 Task: Look for space in Ovar, Portugal from 3rd August, 2023 to 7th August, 2023 for 2 adults in price range Rs.4000 to Rs.9000. Place can be private room with 1  bedroom having 1 bed and 1 bathroom. Property type can be house, flat, guest house, hotel. Booking option can be shelf check-in. Required host language is English.
Action: Mouse moved to (615, 80)
Screenshot: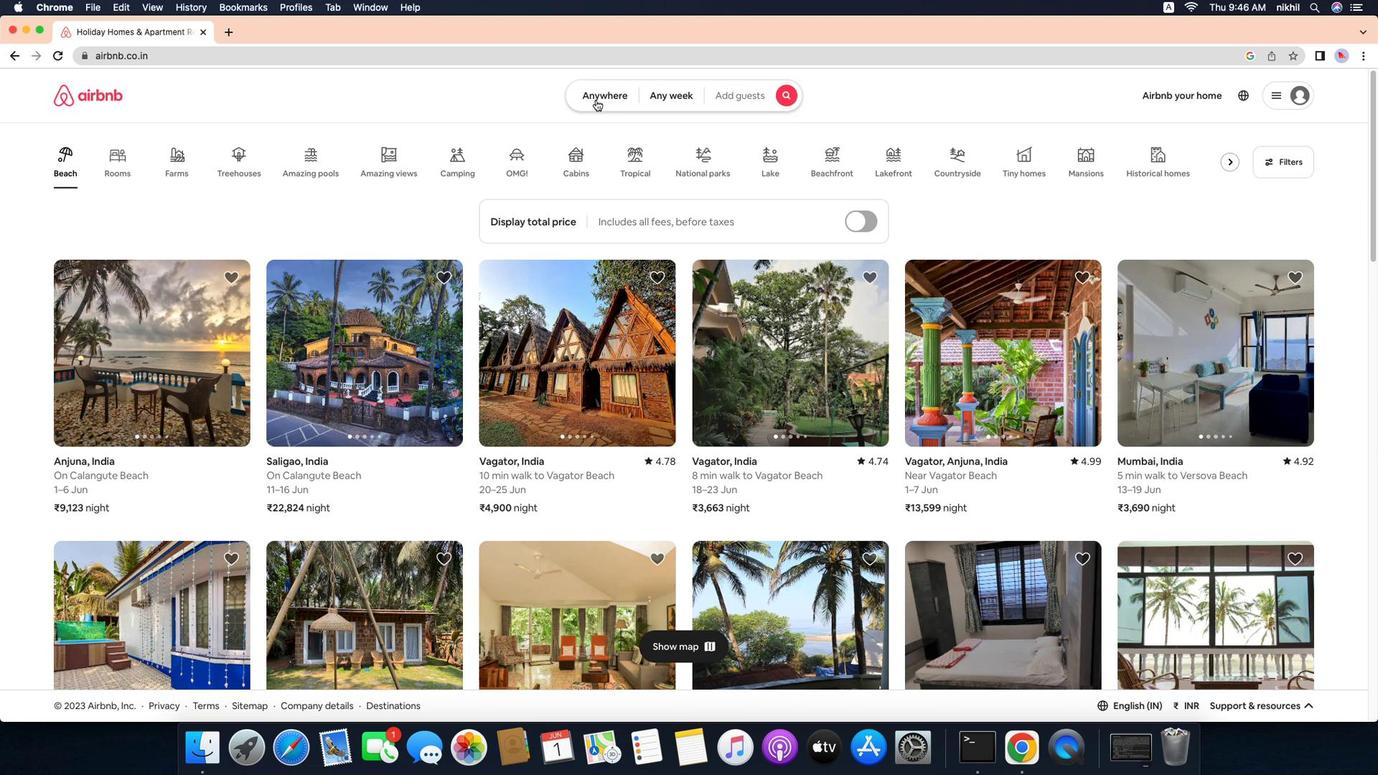 
Action: Mouse pressed left at (615, 80)
Screenshot: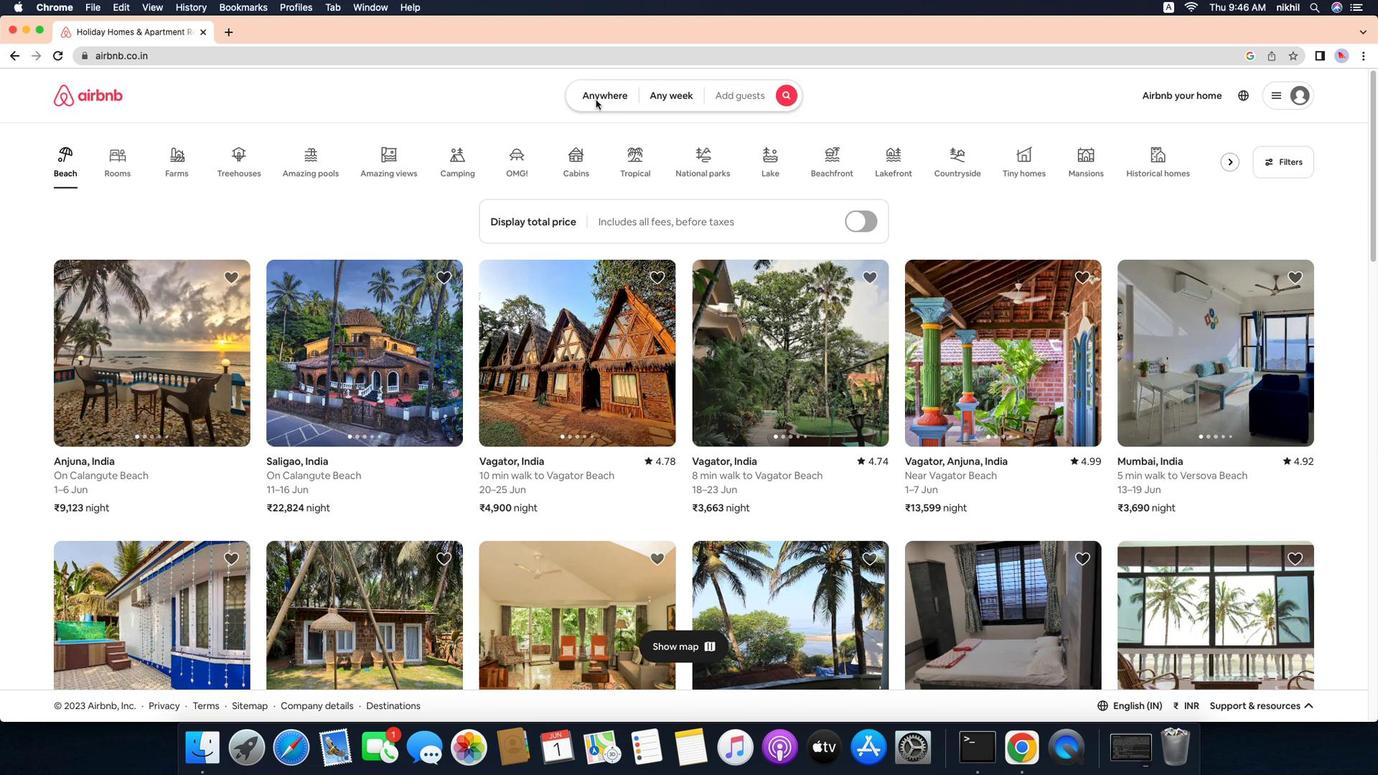
Action: Mouse moved to (626, 97)
Screenshot: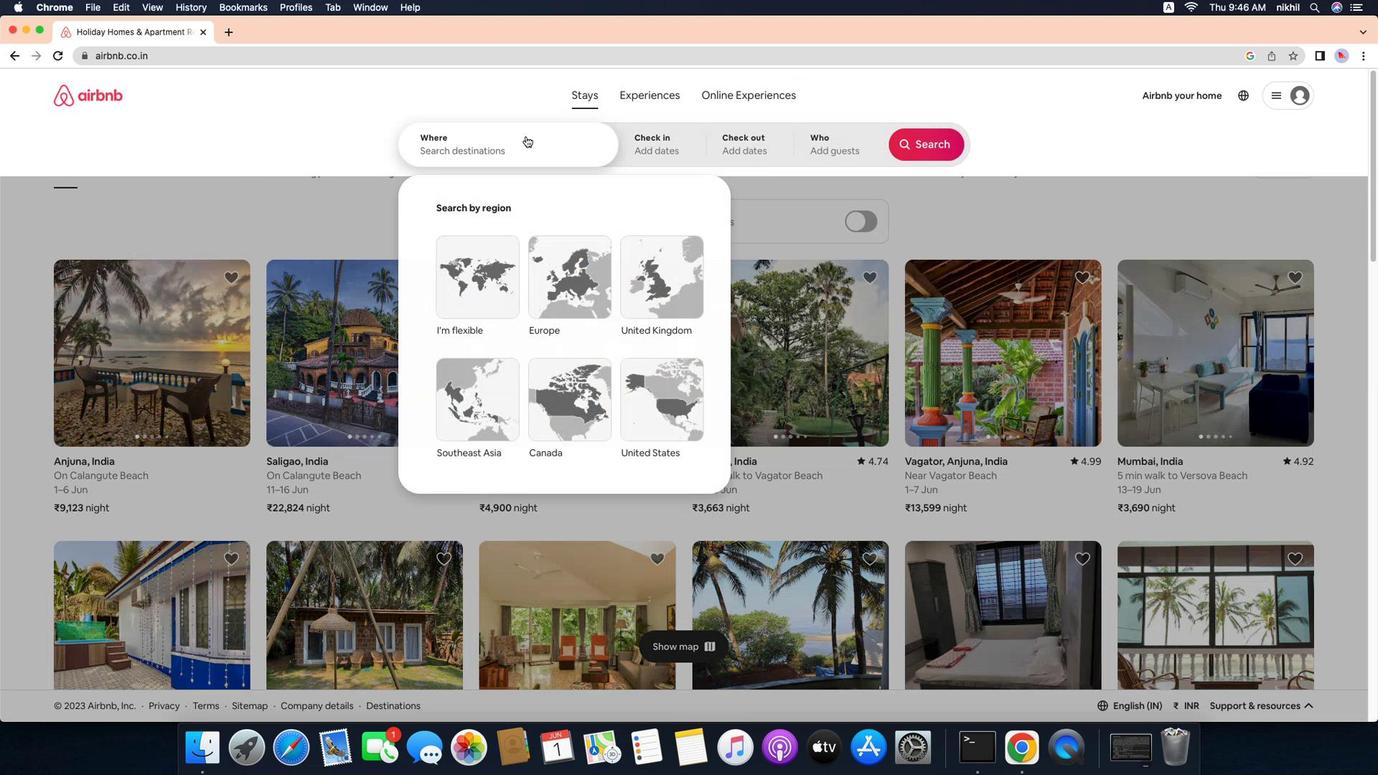 
Action: Mouse pressed left at (626, 97)
Screenshot: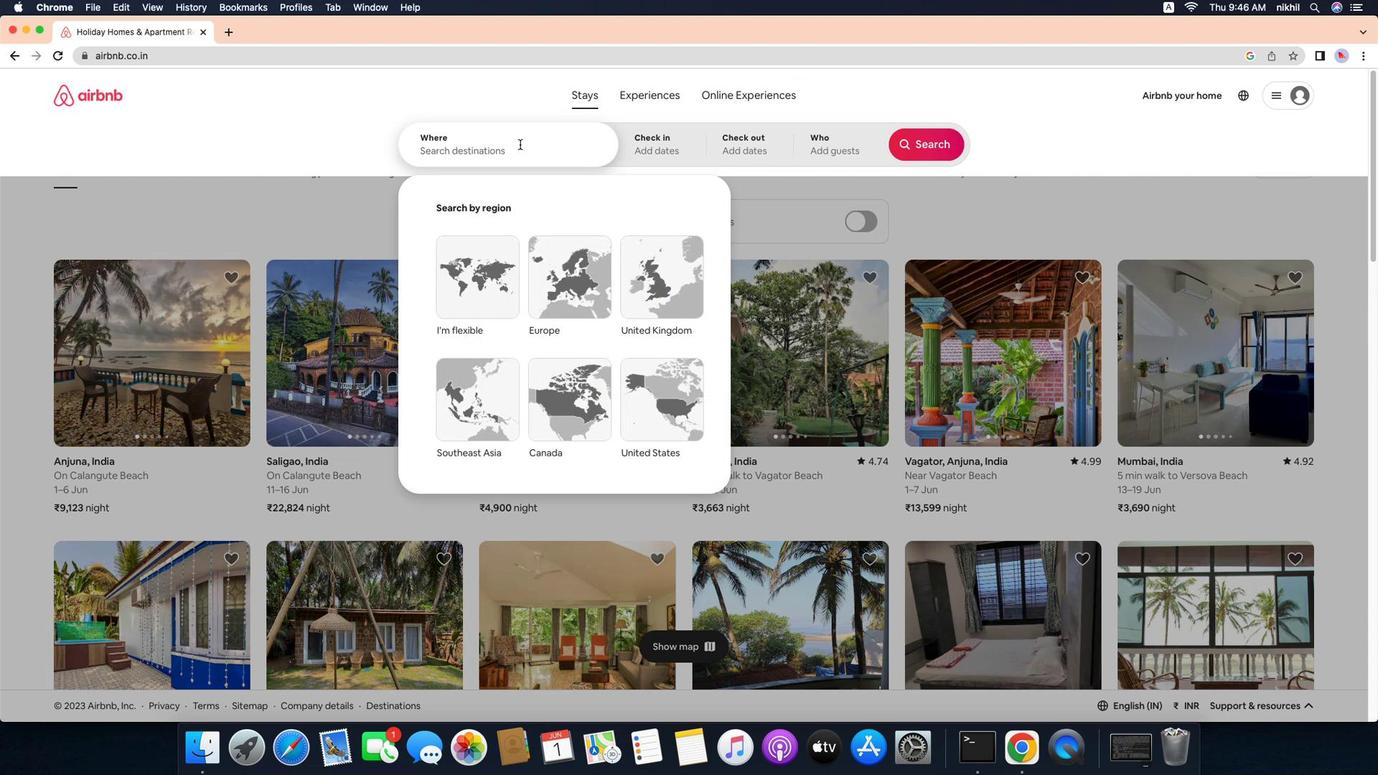 
Action: Mouse moved to (545, 149)
Screenshot: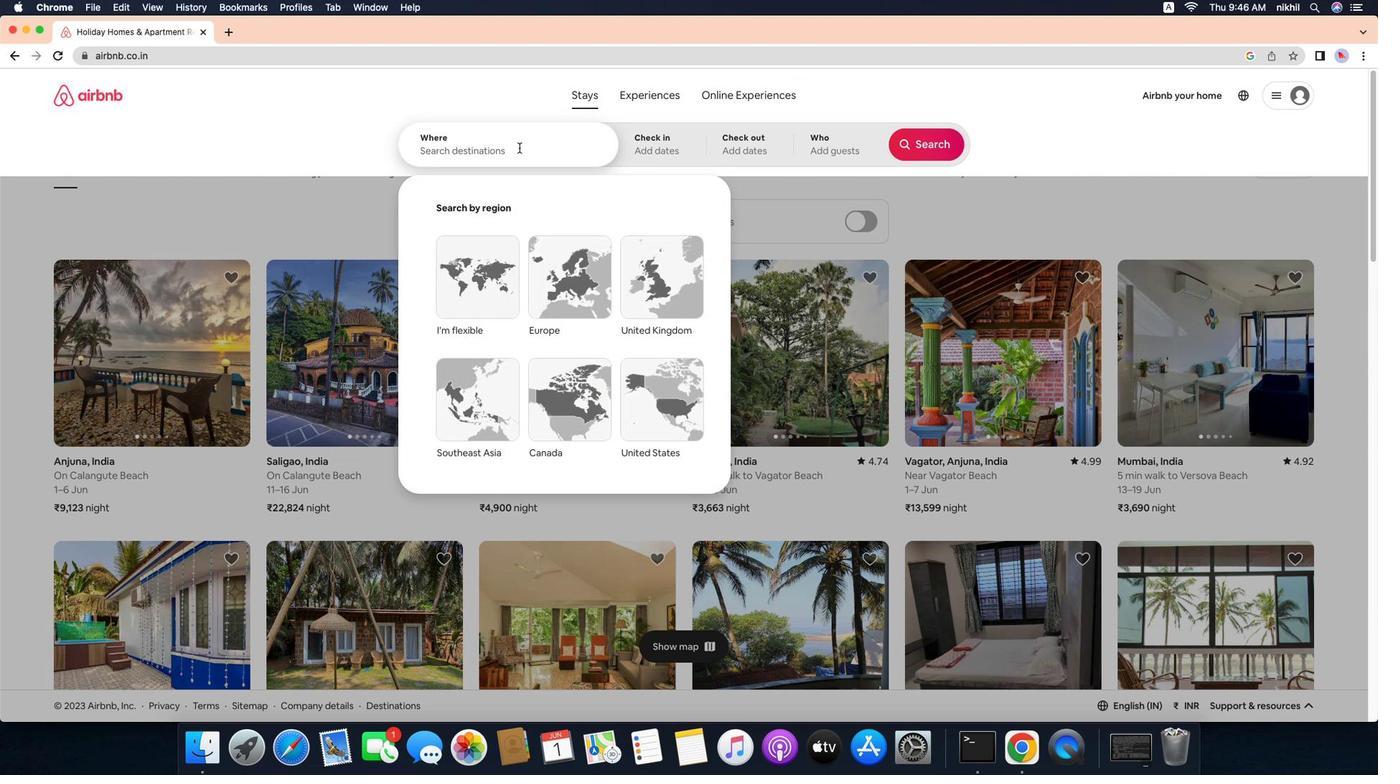 
Action: Mouse pressed left at (545, 149)
Screenshot: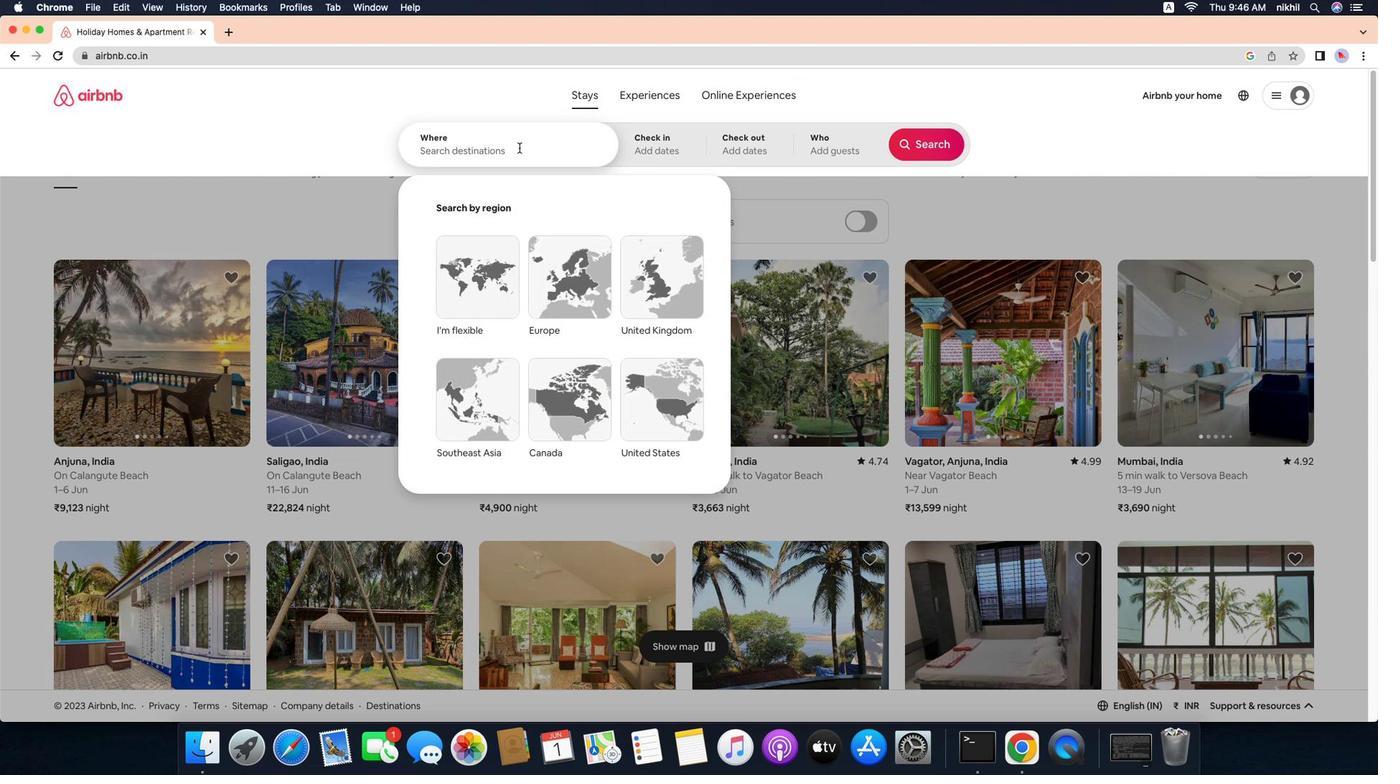 
Action: Mouse moved to (545, 149)
Screenshot: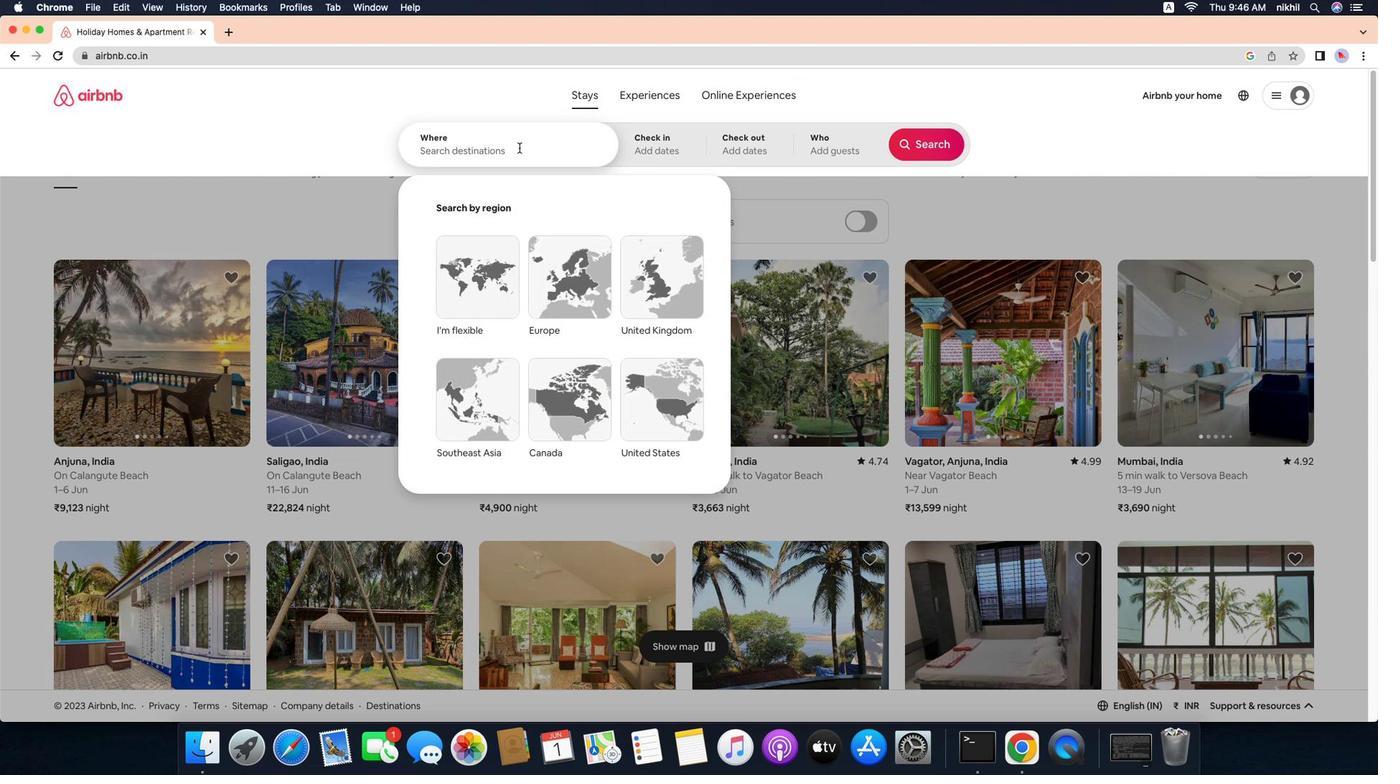 
Action: Key pressed Key.caps_lock'O'Key.caps_lock'v''a''r'','Key.spaceKey.caps_lock'P'Key.caps_lock'o''r''t''u'
Screenshot: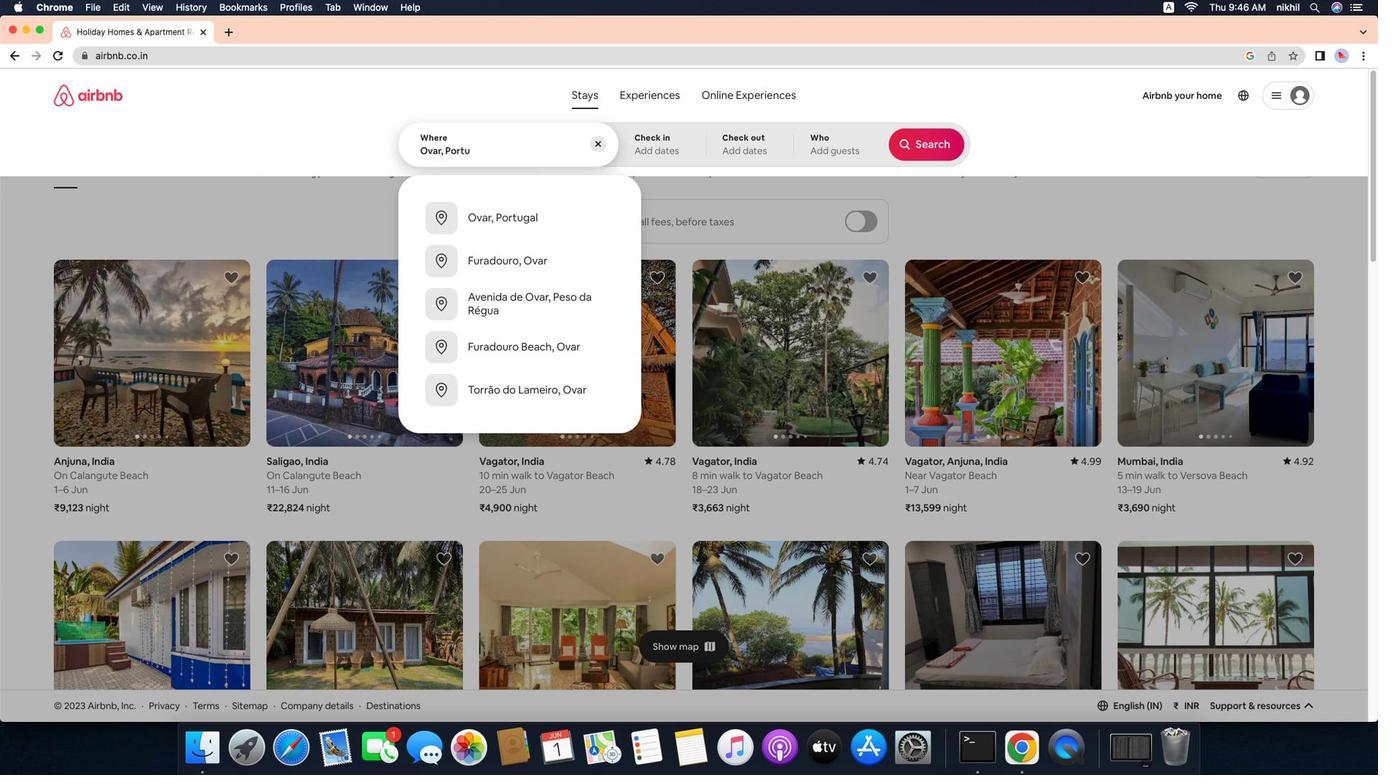 
Action: Mouse moved to (571, 214)
Screenshot: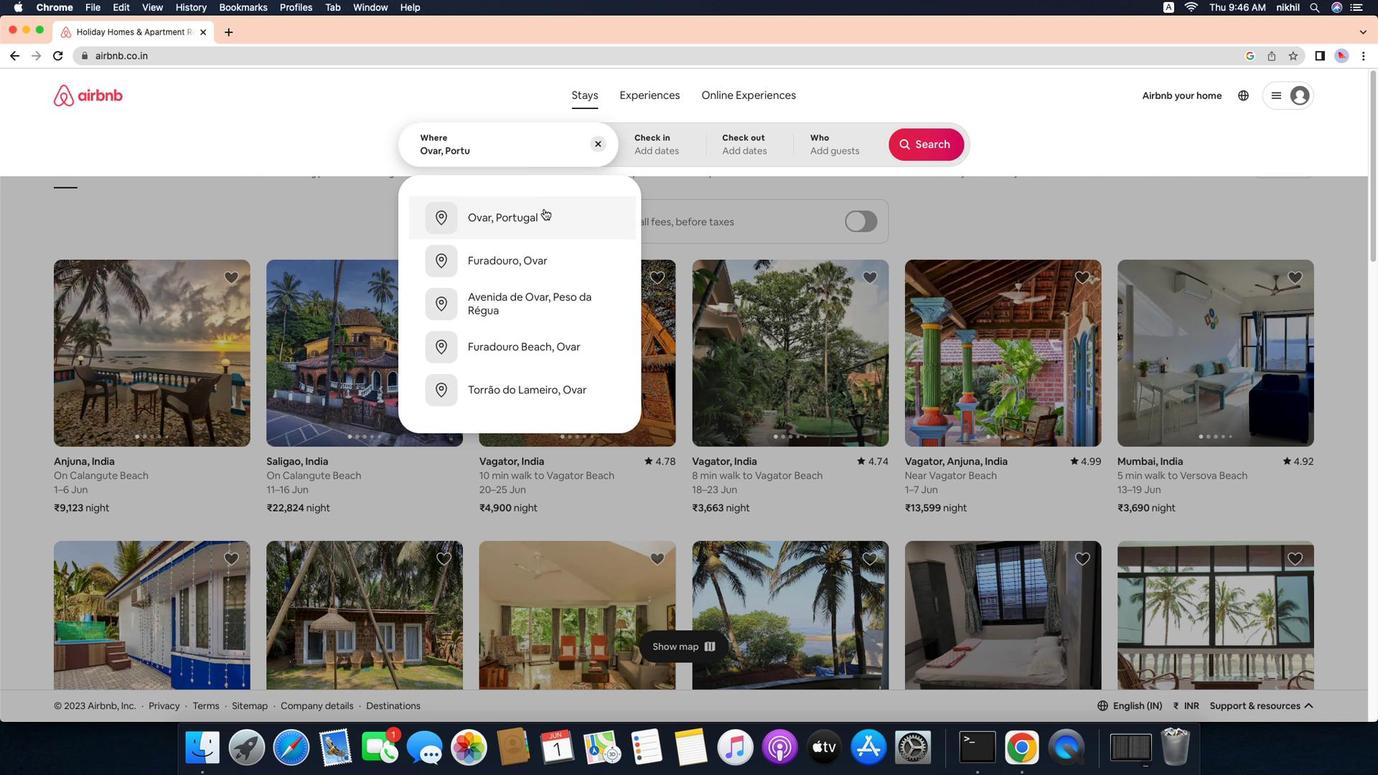 
Action: Mouse pressed left at (571, 214)
Screenshot: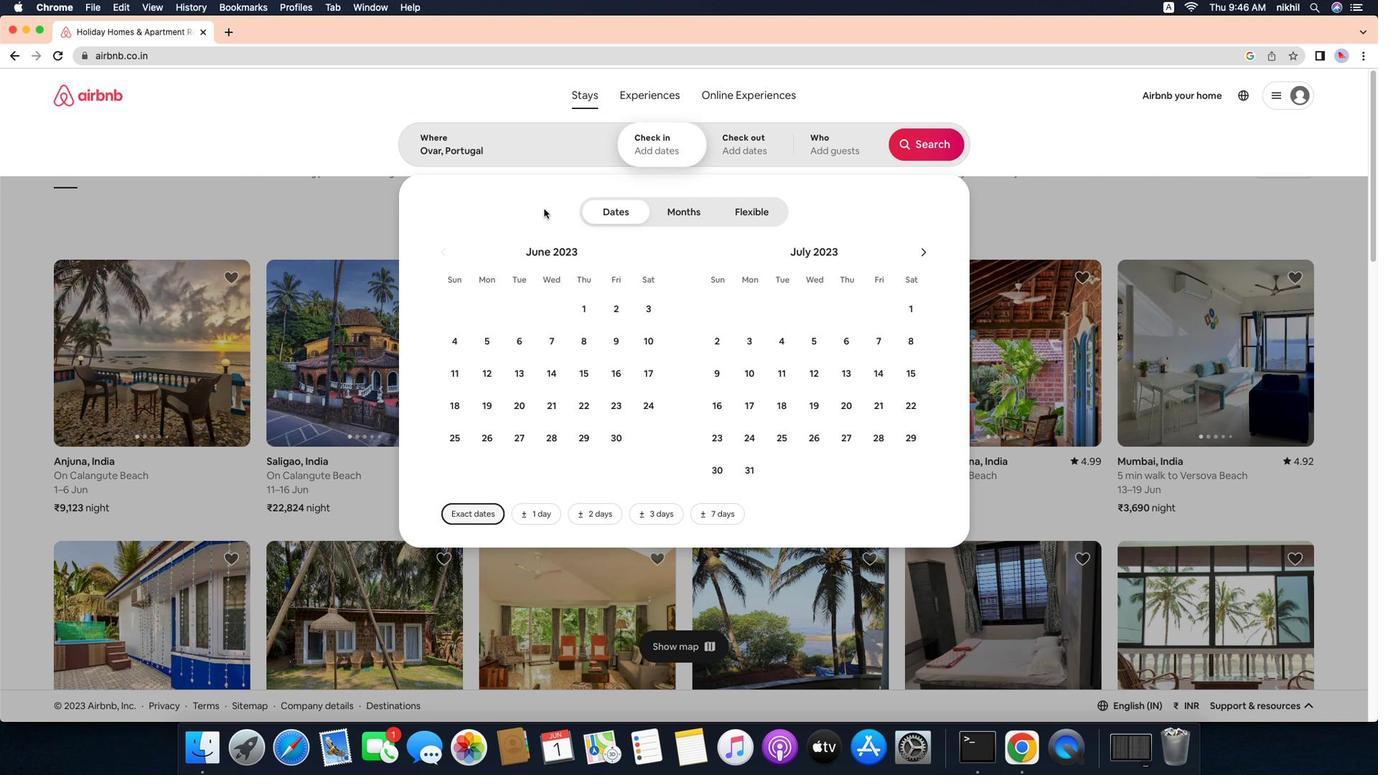 
Action: Mouse moved to (975, 260)
Screenshot: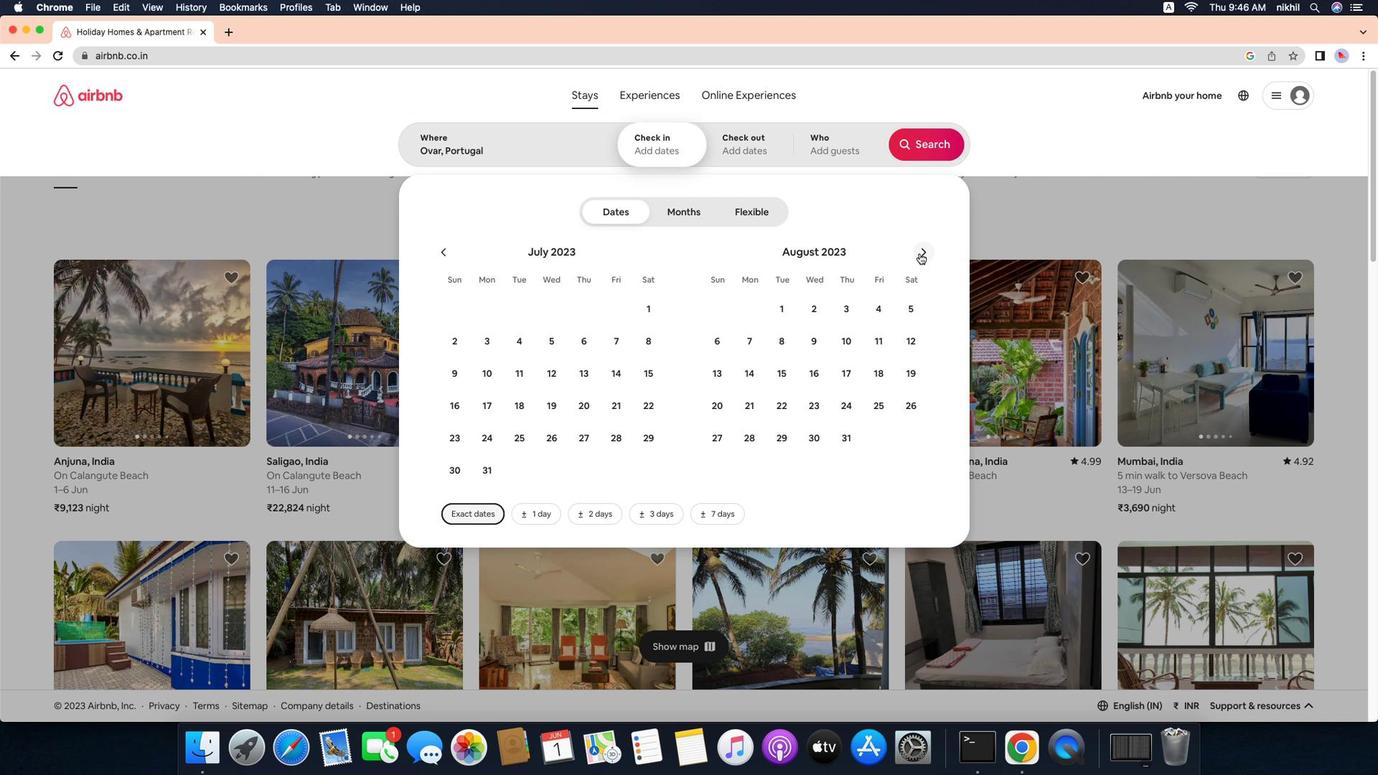 
Action: Mouse pressed left at (975, 260)
Screenshot: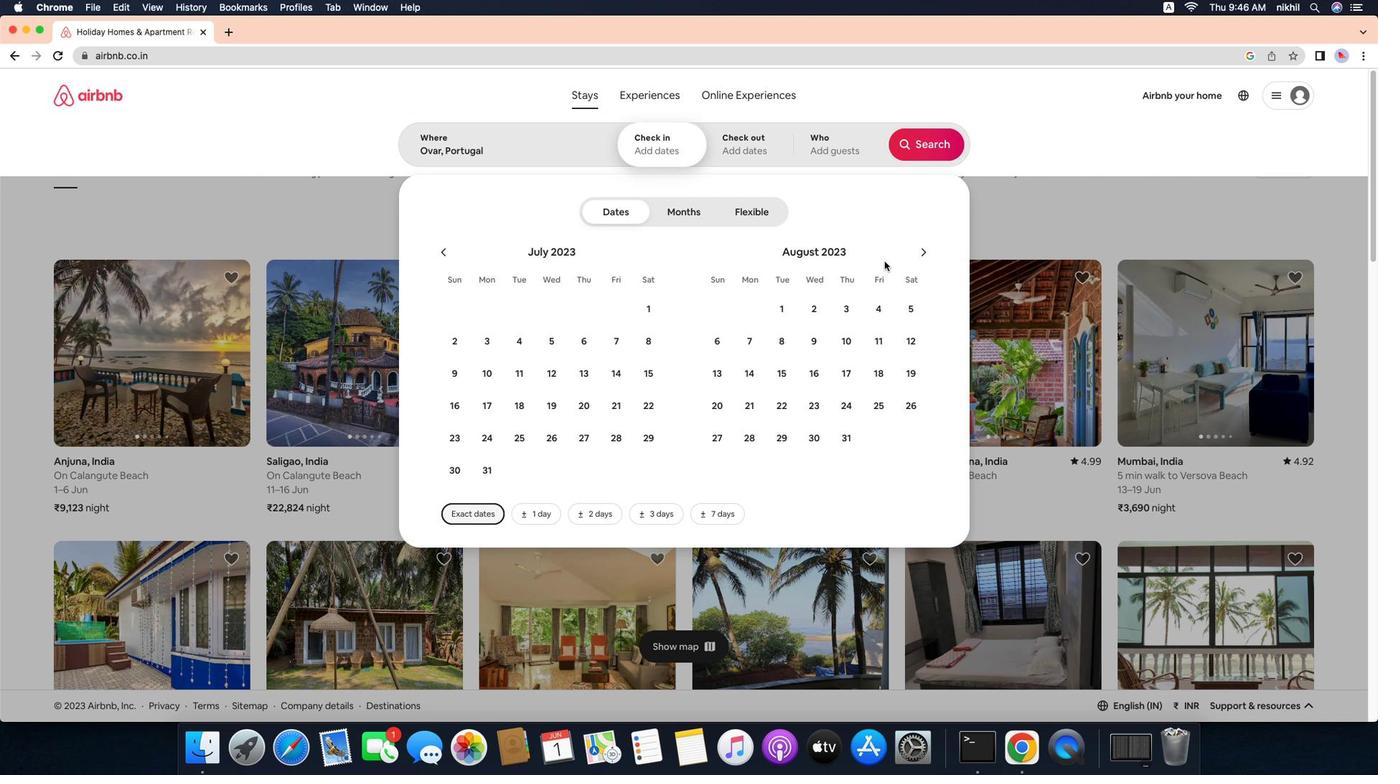 
Action: Mouse moved to (894, 323)
Screenshot: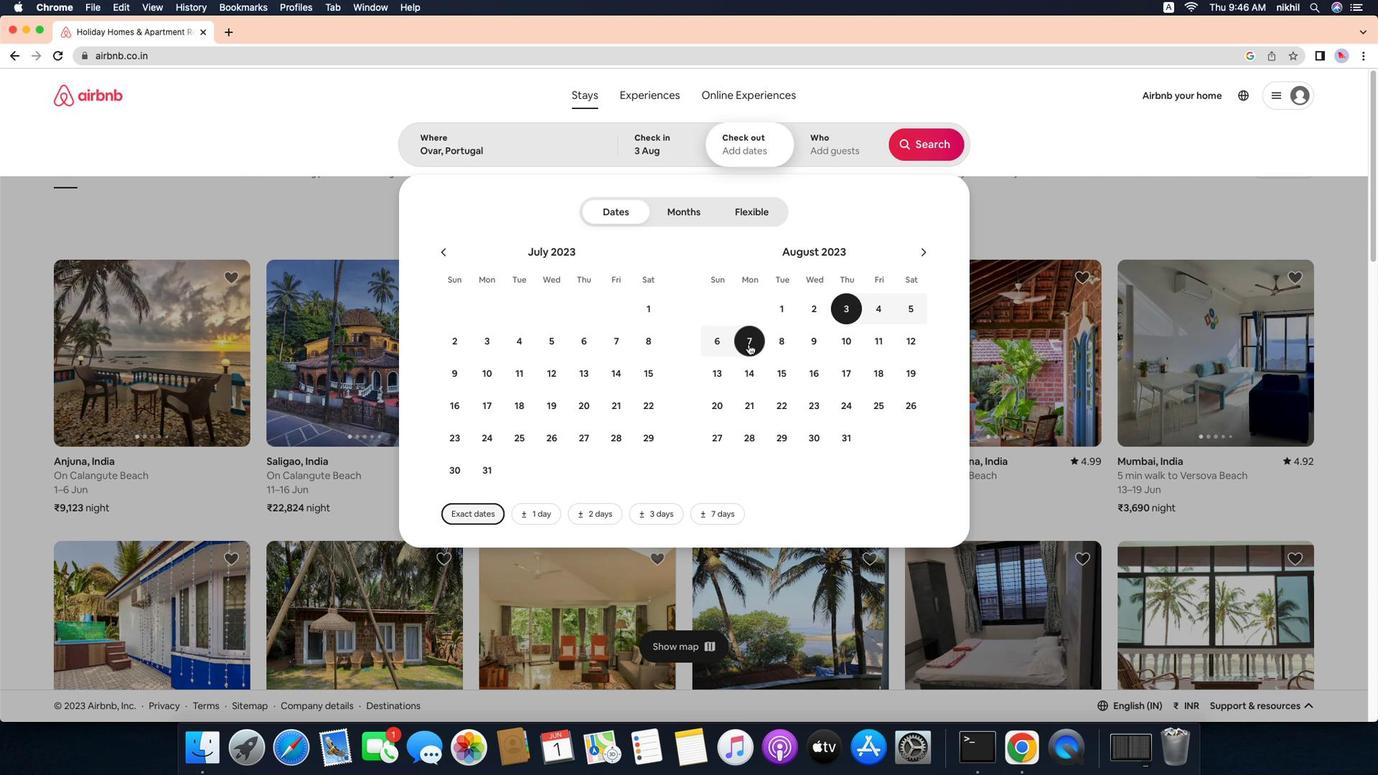 
Action: Mouse pressed left at (894, 323)
Screenshot: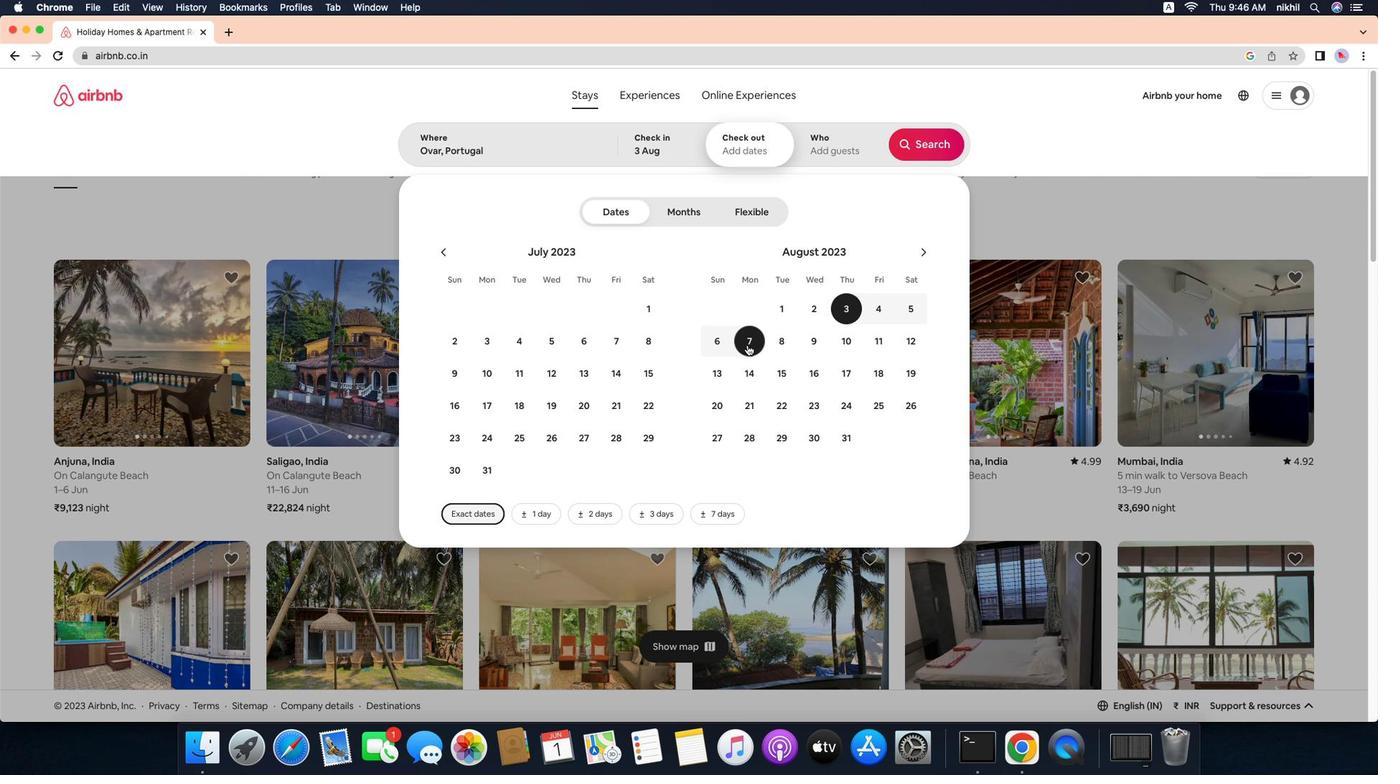 
Action: Mouse moved to (788, 359)
Screenshot: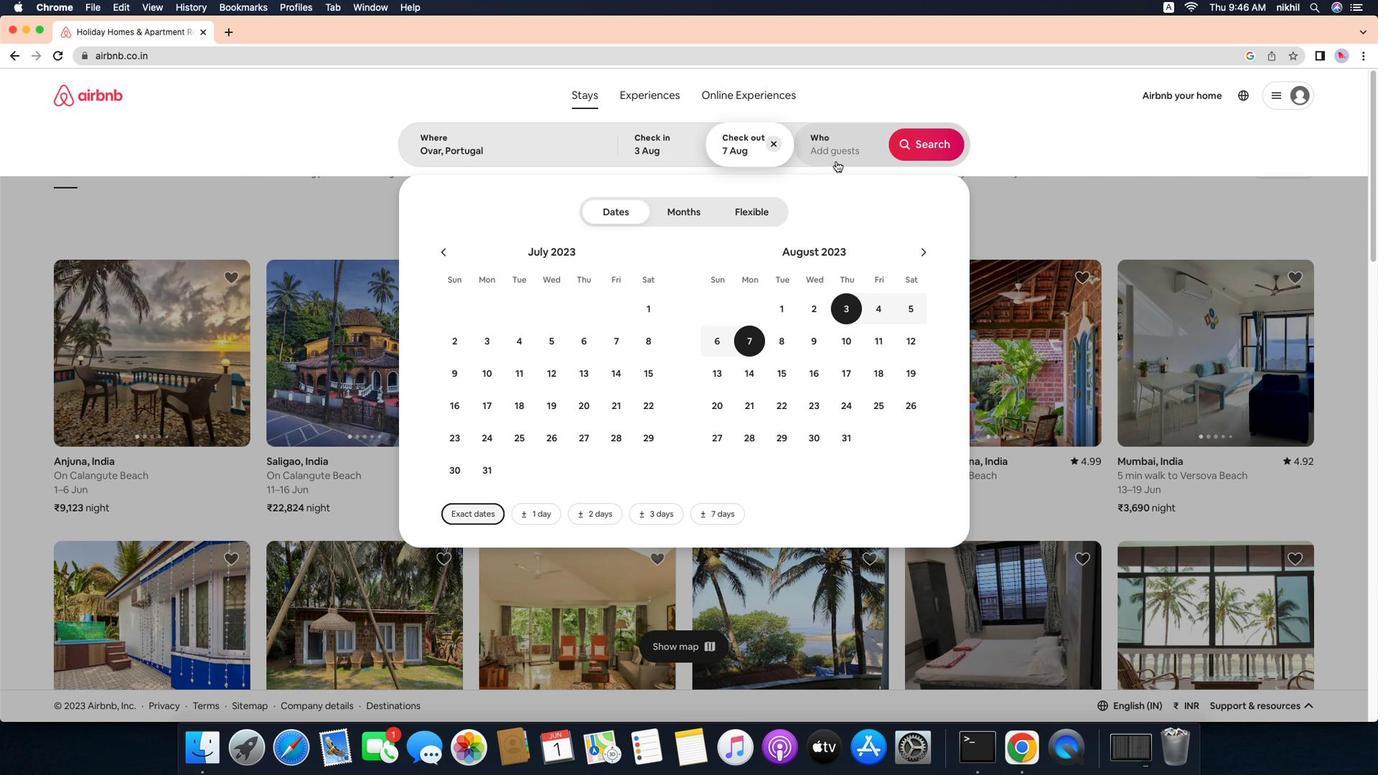 
Action: Mouse pressed left at (788, 359)
Screenshot: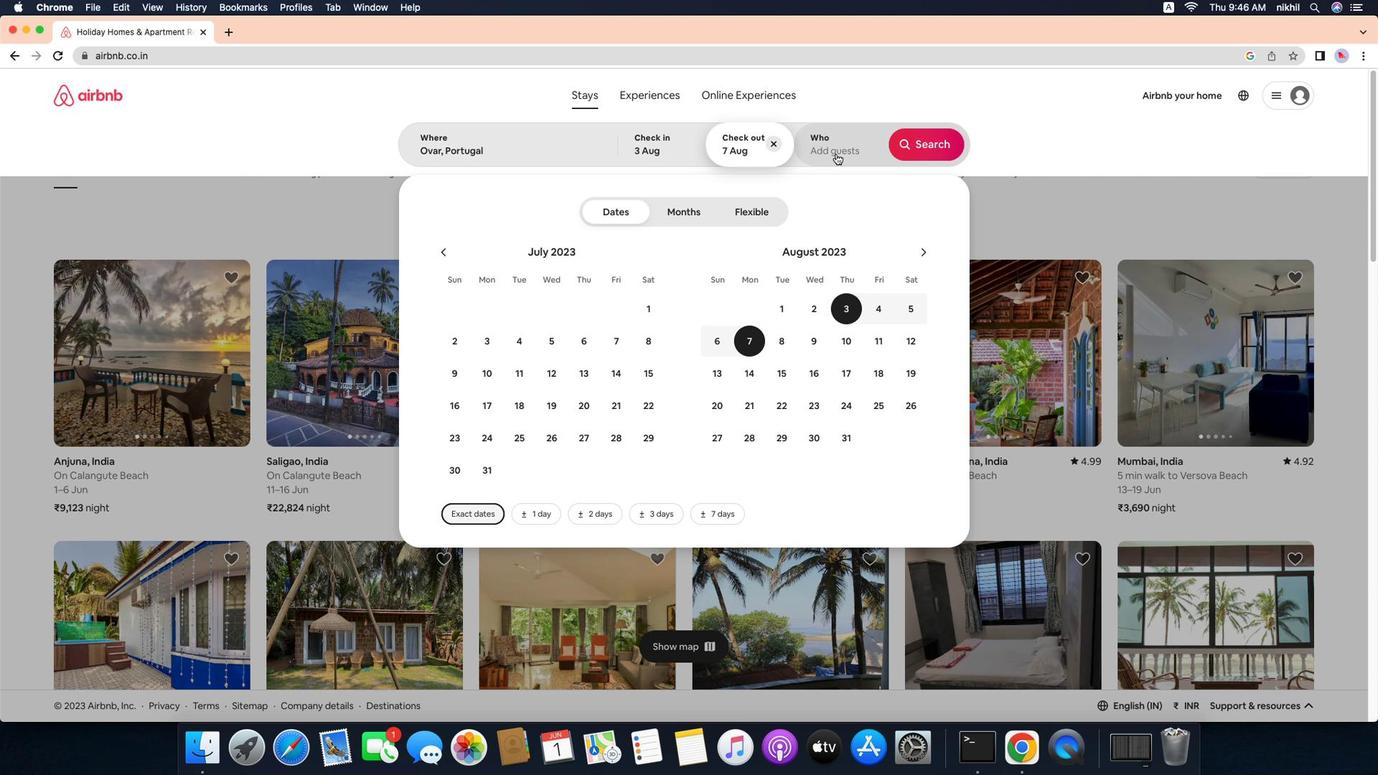 
Action: Mouse moved to (882, 154)
Screenshot: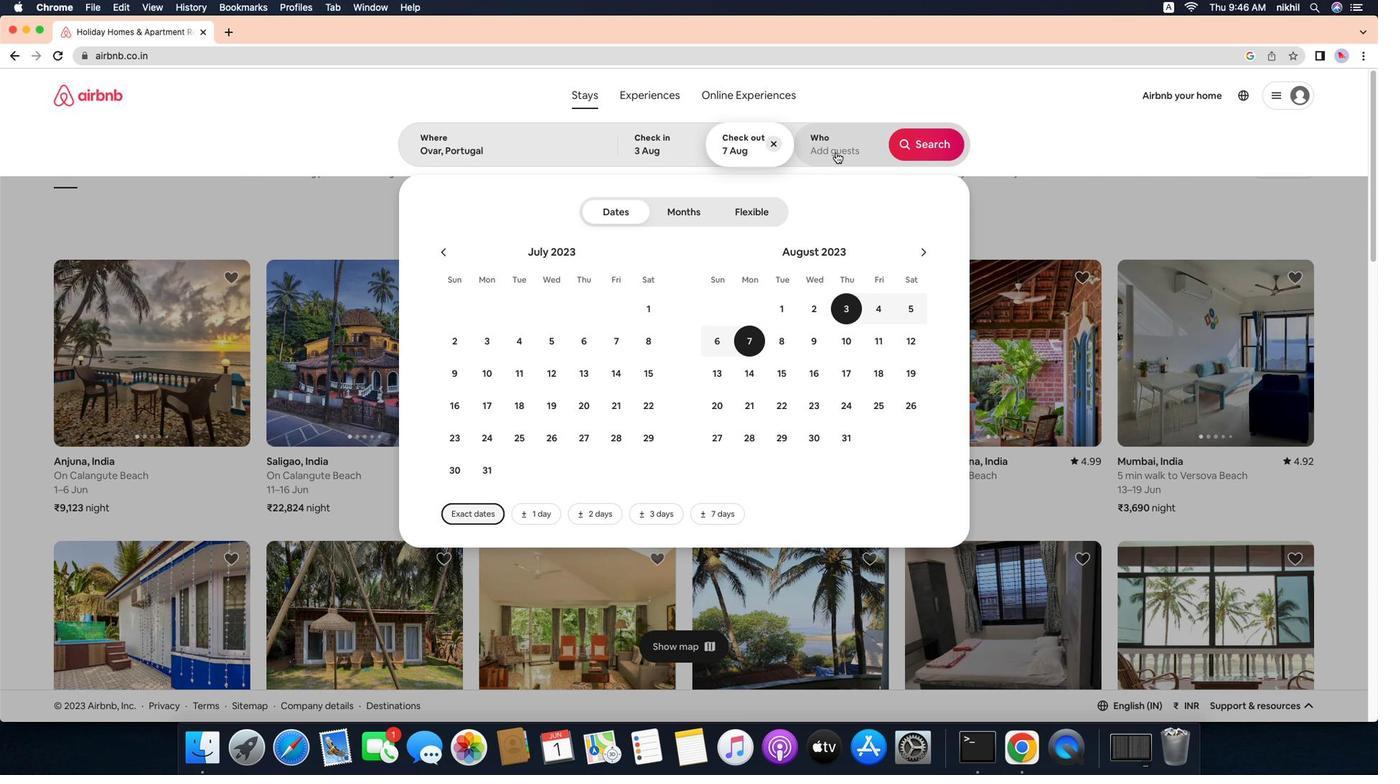 
Action: Mouse pressed left at (882, 154)
Screenshot: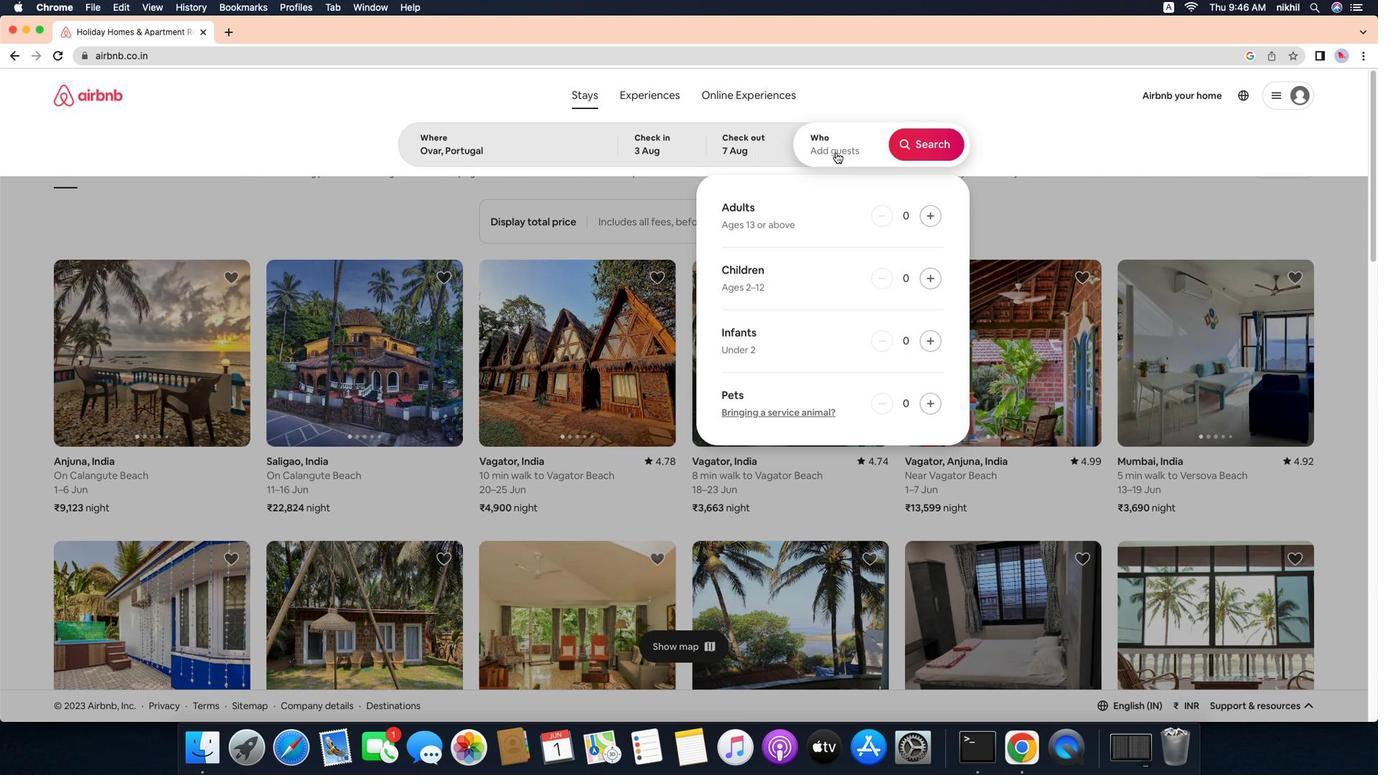 
Action: Mouse moved to (981, 218)
Screenshot: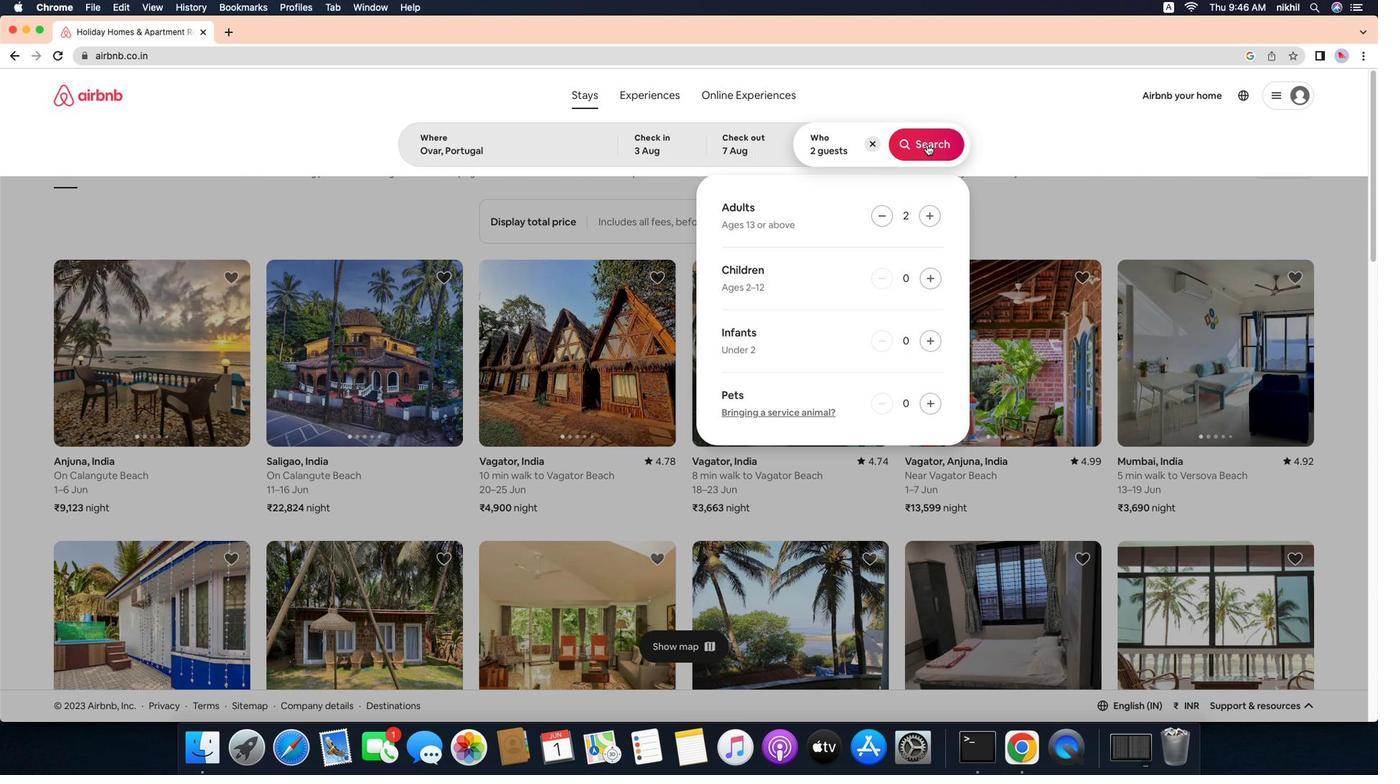 
Action: Mouse pressed left at (981, 218)
Screenshot: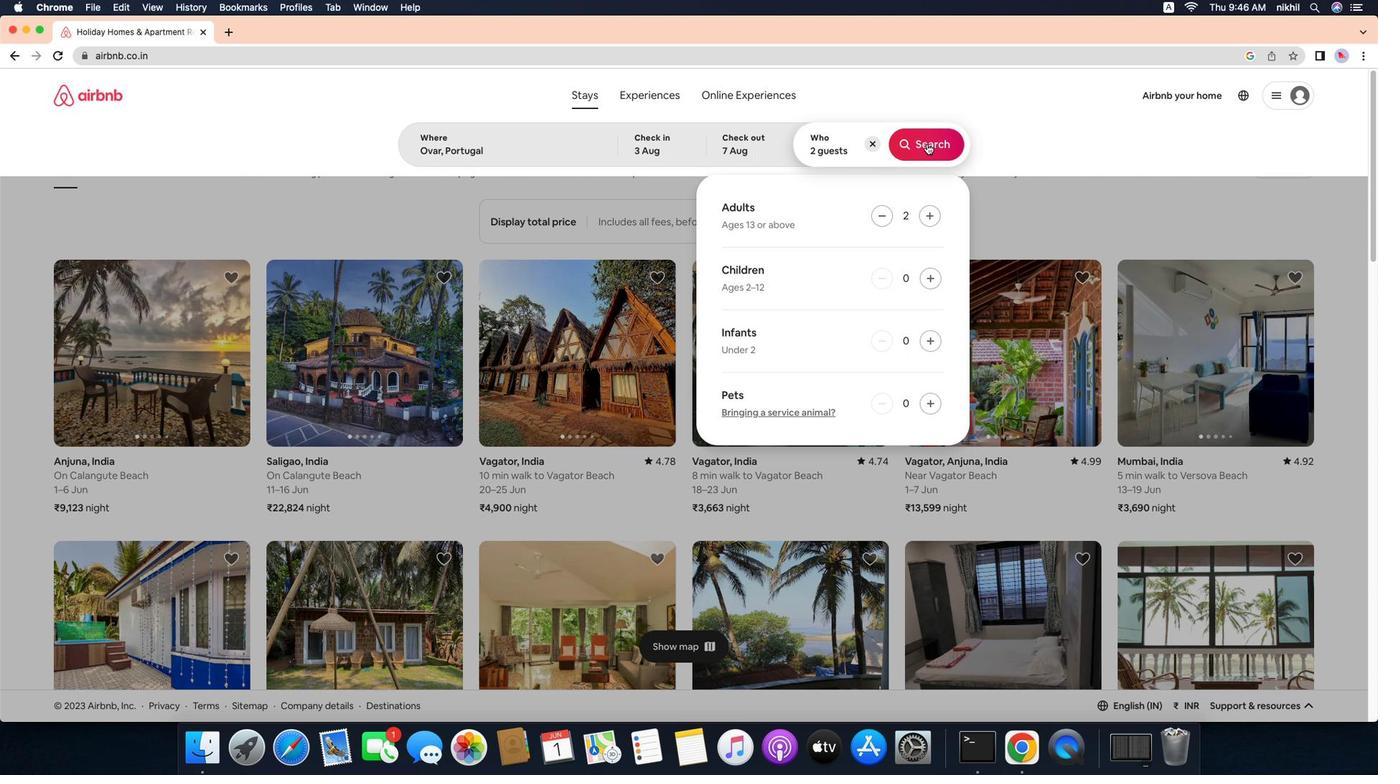 
Action: Mouse pressed left at (981, 218)
Screenshot: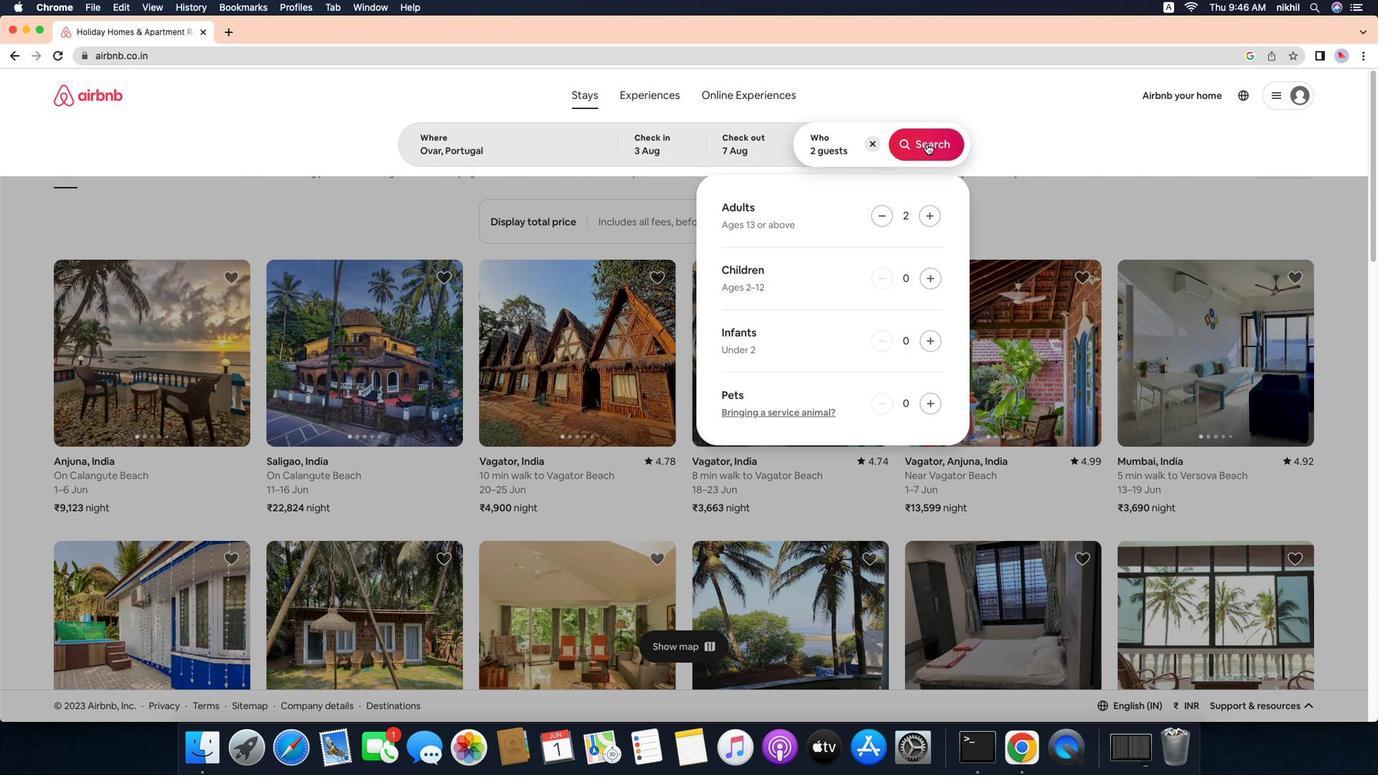 
Action: Mouse moved to (979, 144)
Screenshot: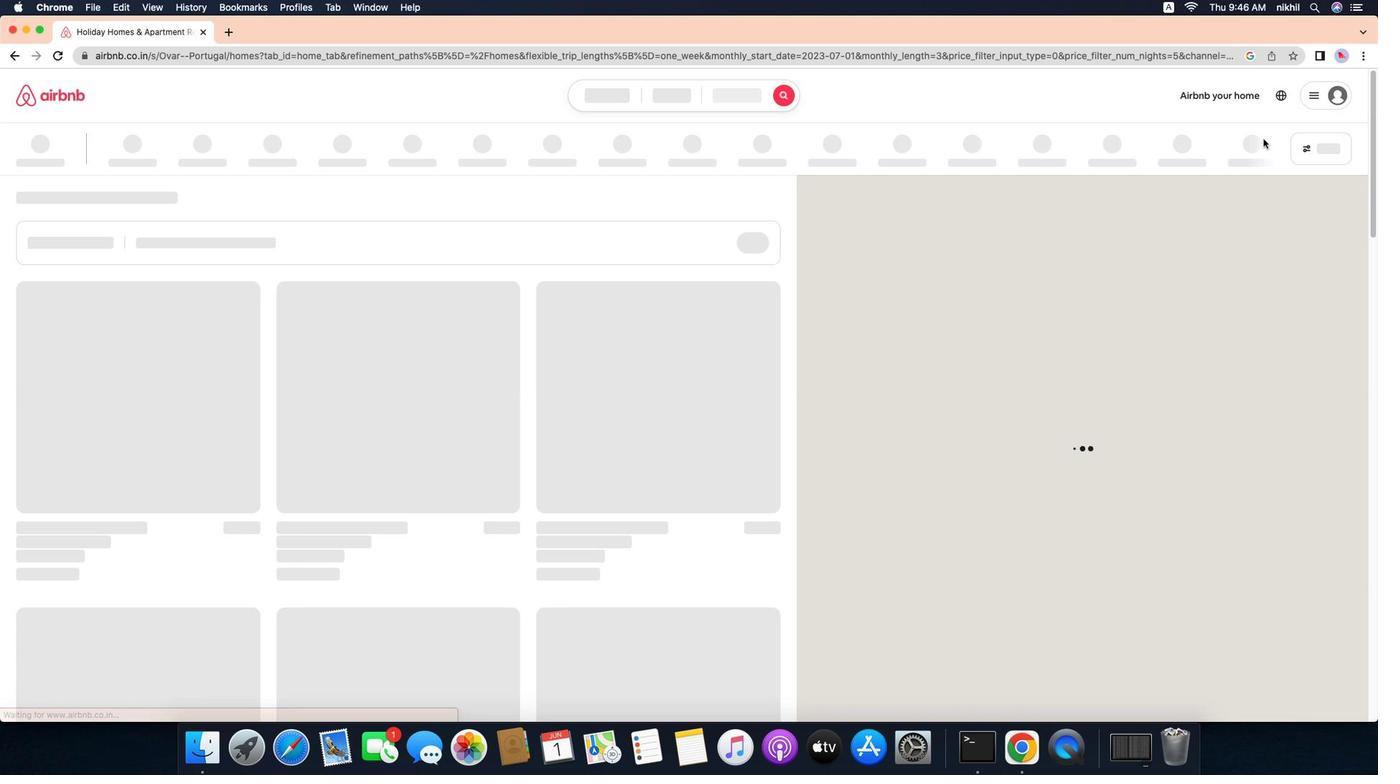 
Action: Mouse pressed left at (979, 144)
Screenshot: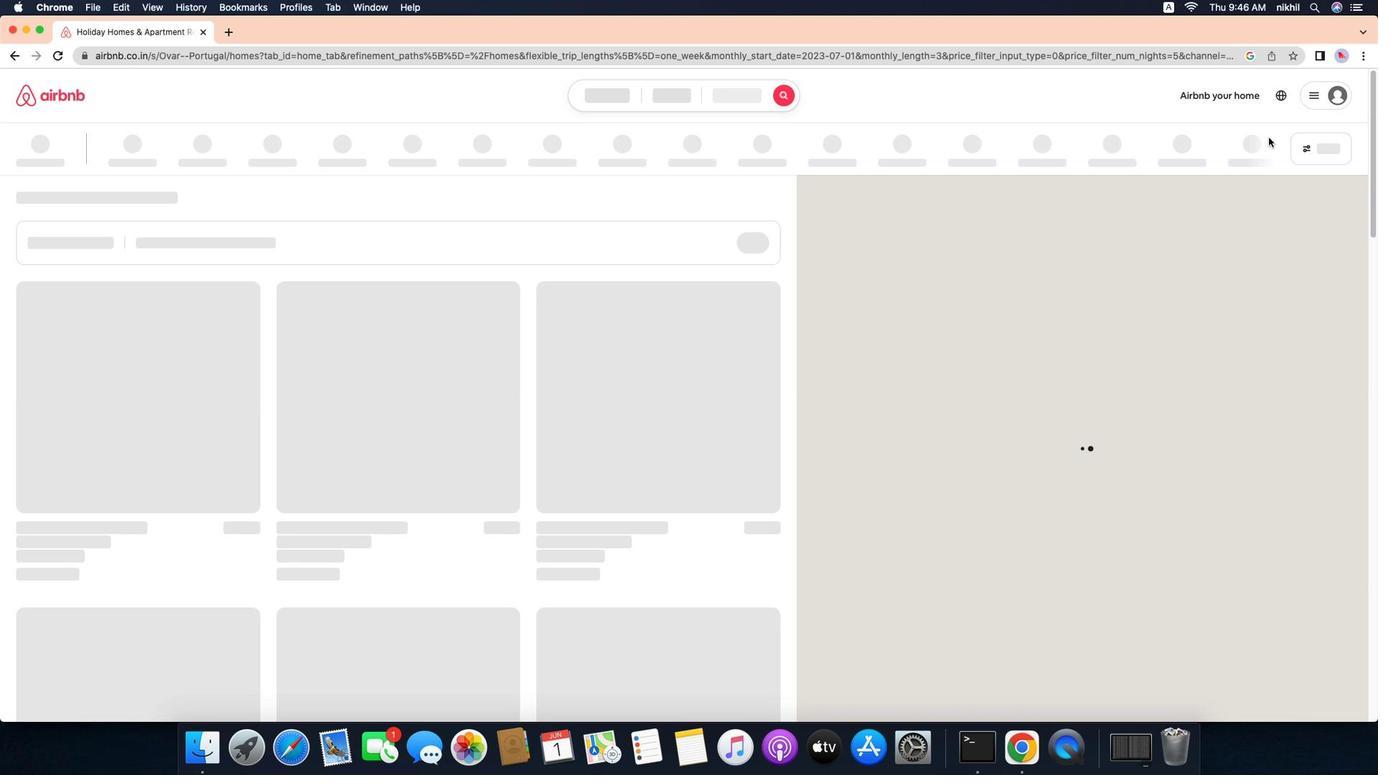 
Action: Mouse moved to (1386, 145)
Screenshot: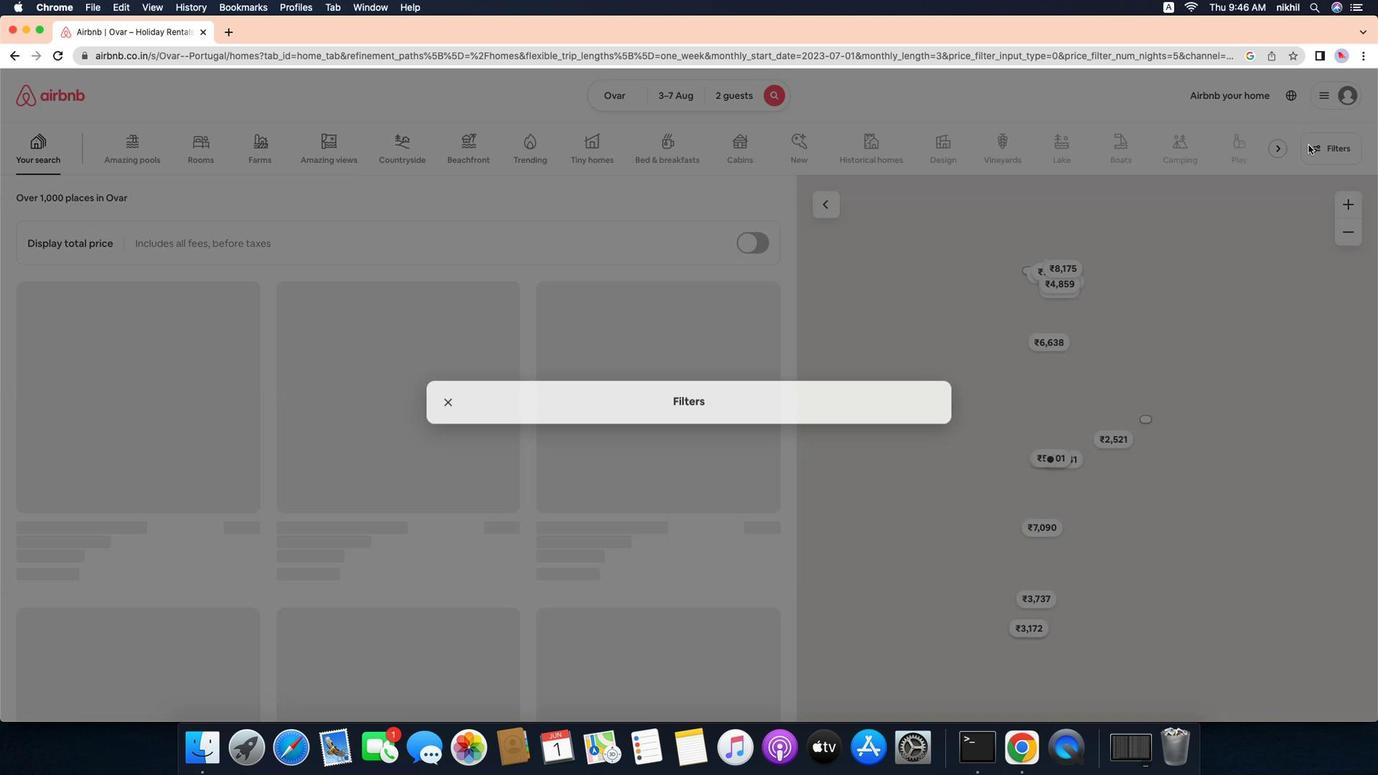 
Action: Mouse pressed left at (1386, 145)
Screenshot: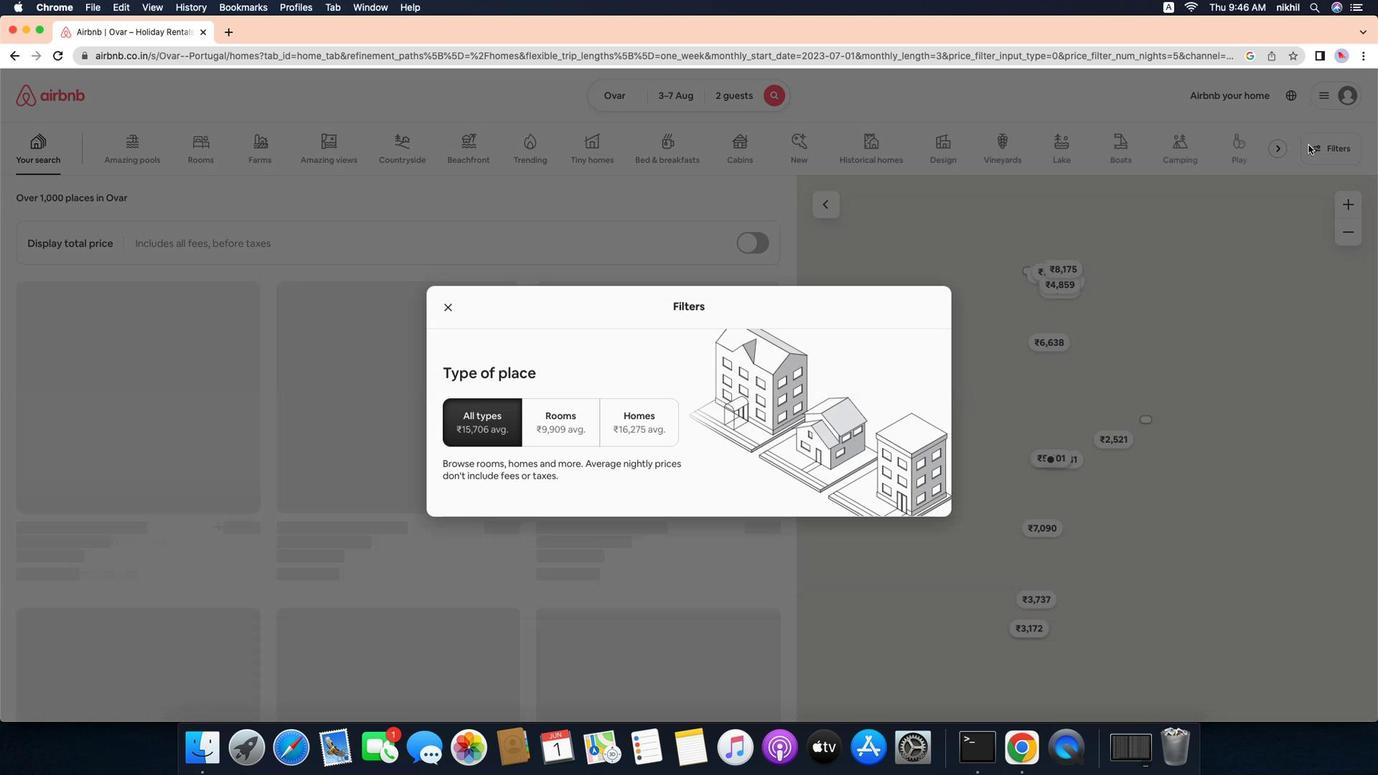 
Action: Mouse moved to (567, 504)
Screenshot: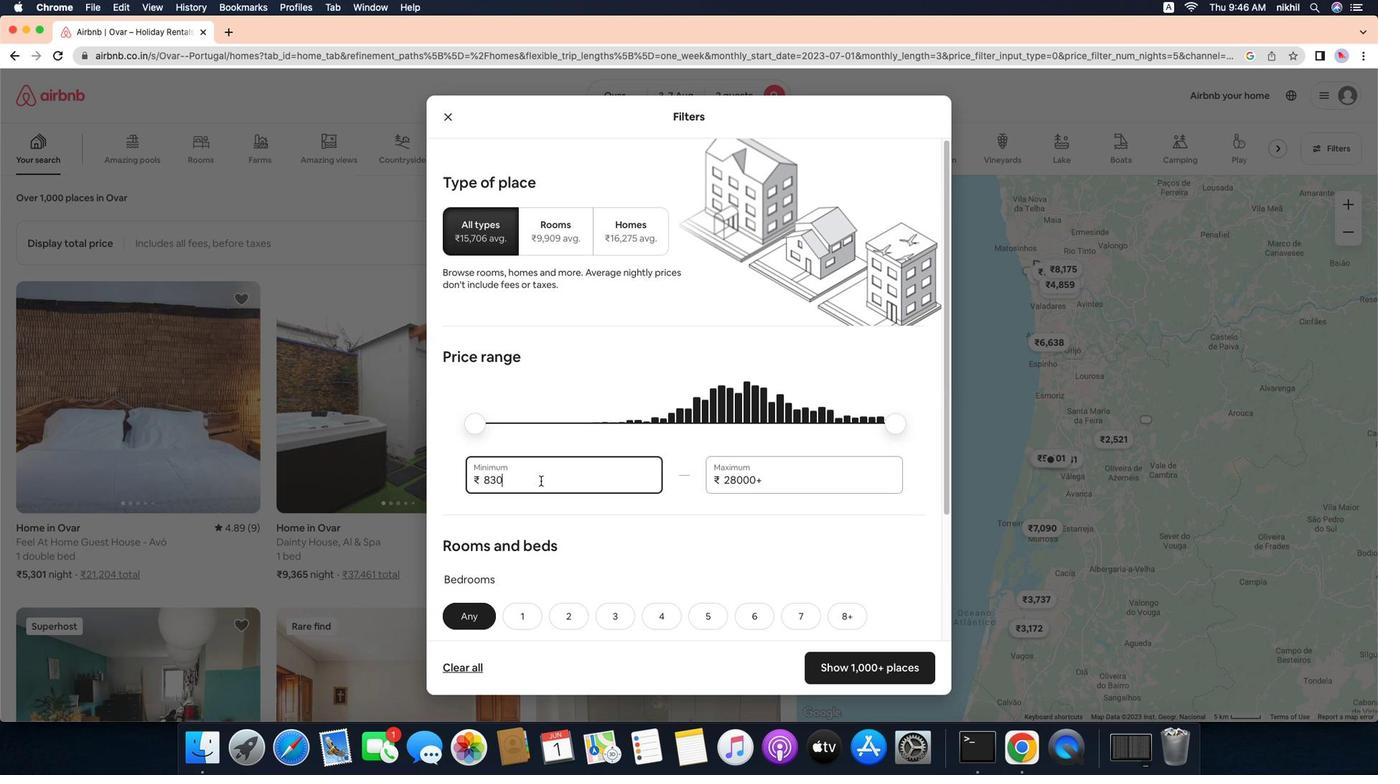 
Action: Mouse pressed left at (567, 504)
Screenshot: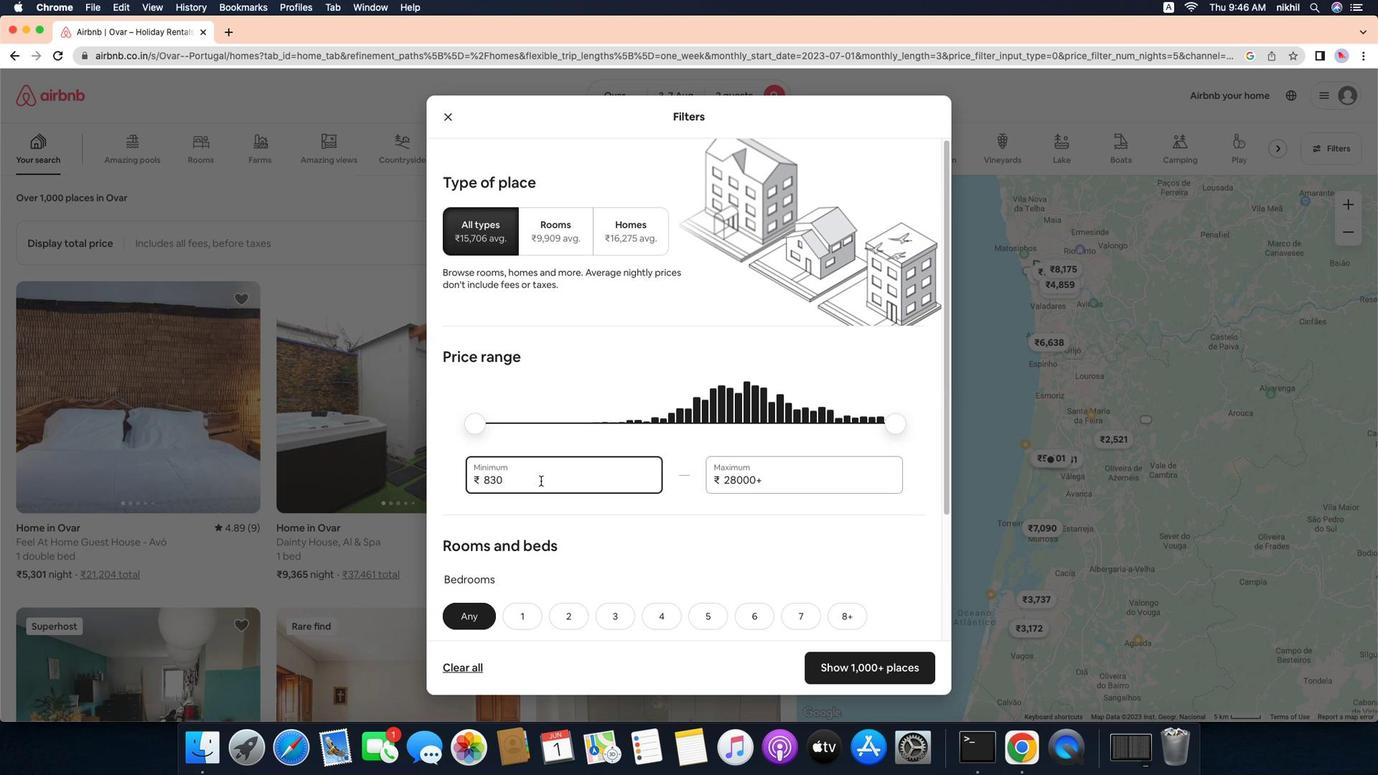 
Action: Mouse moved to (568, 504)
Screenshot: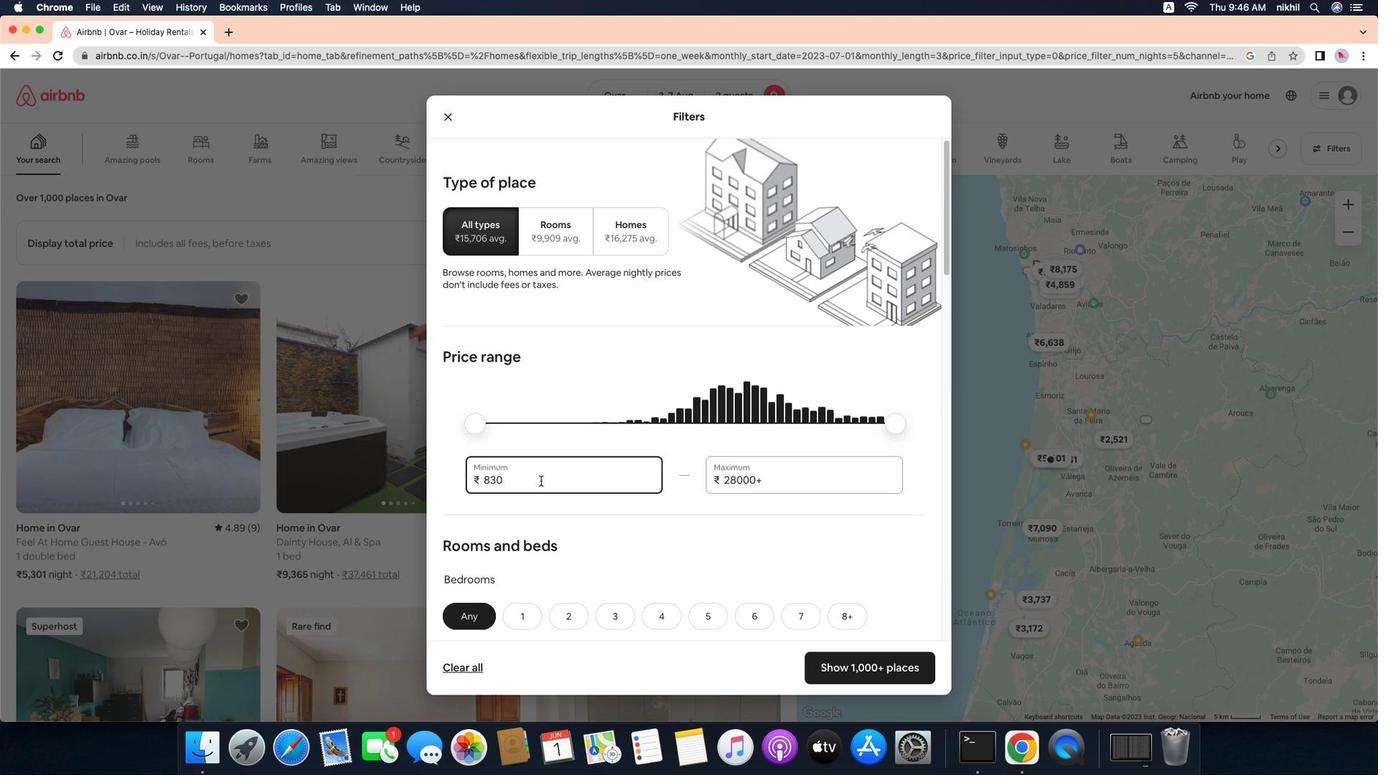 
Action: Key pressed Key.backspaceKey.backspaceKey.backspaceKey.backspace'4''0''0''0''0'Key.backspace
Screenshot: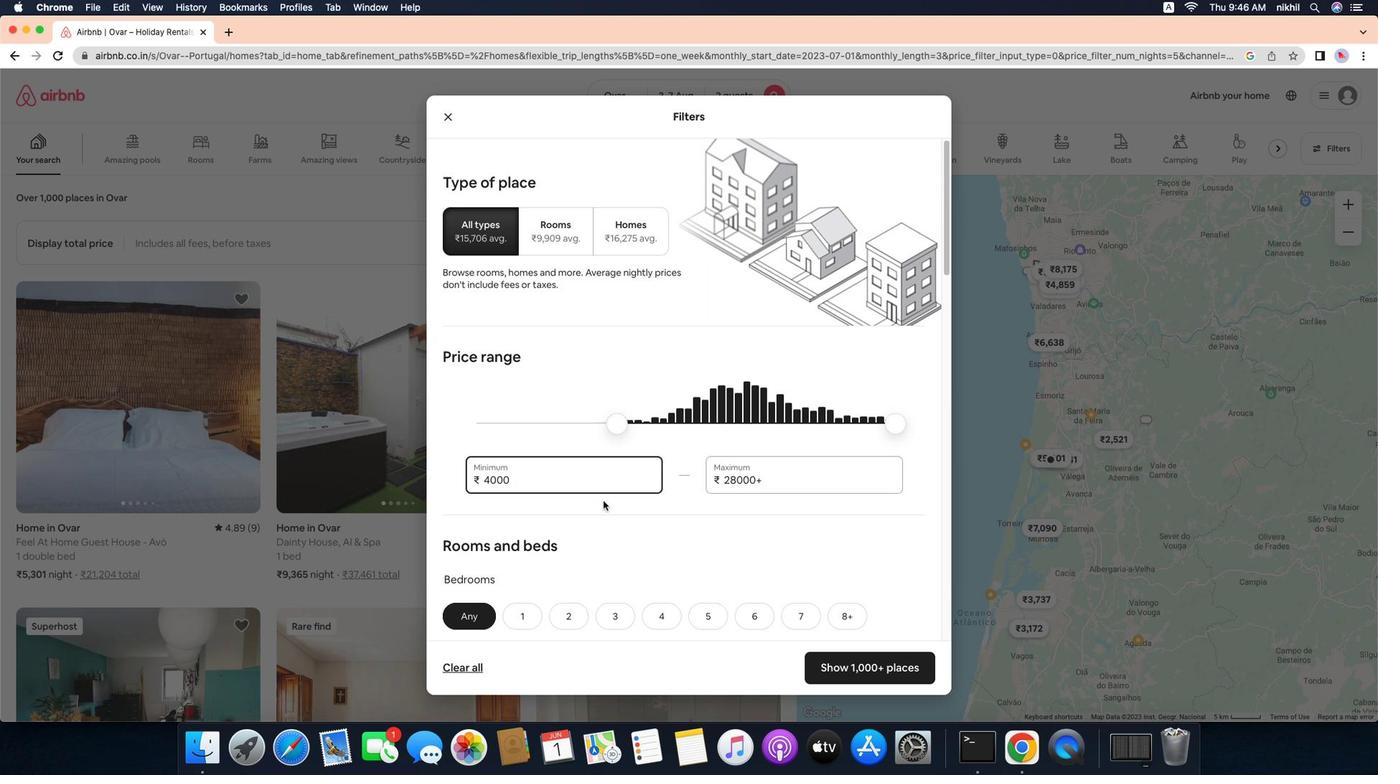 
Action: Mouse moved to (816, 500)
Screenshot: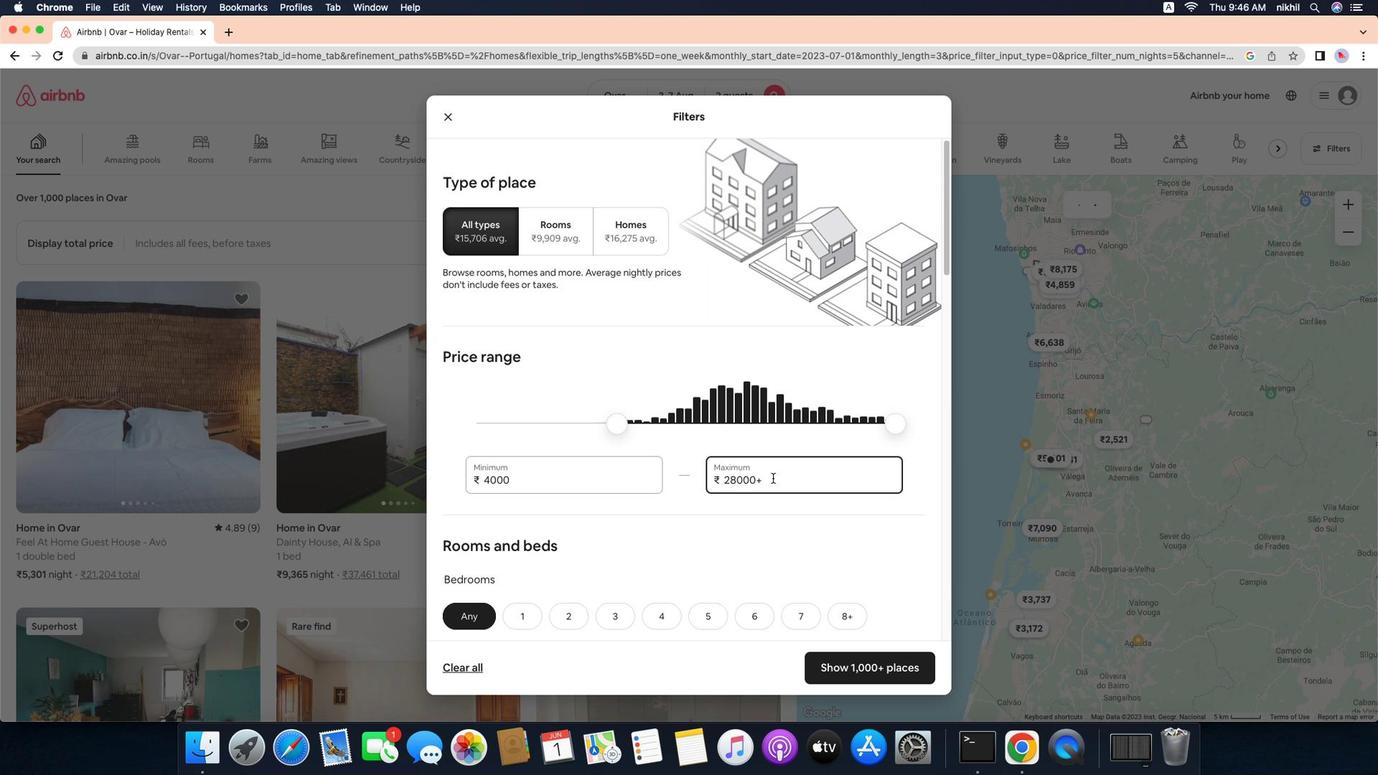 
Action: Mouse pressed left at (816, 500)
Screenshot: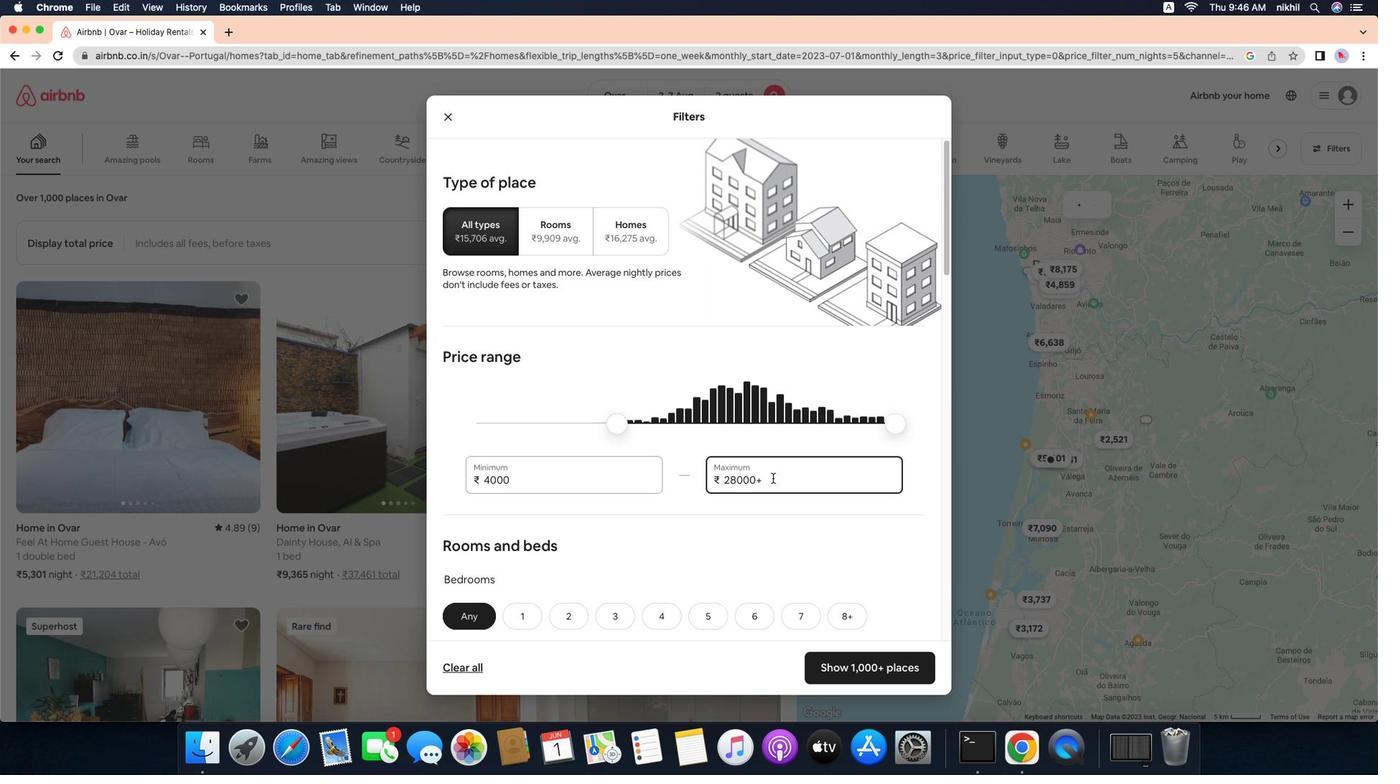 
Action: Mouse moved to (816, 500)
Screenshot: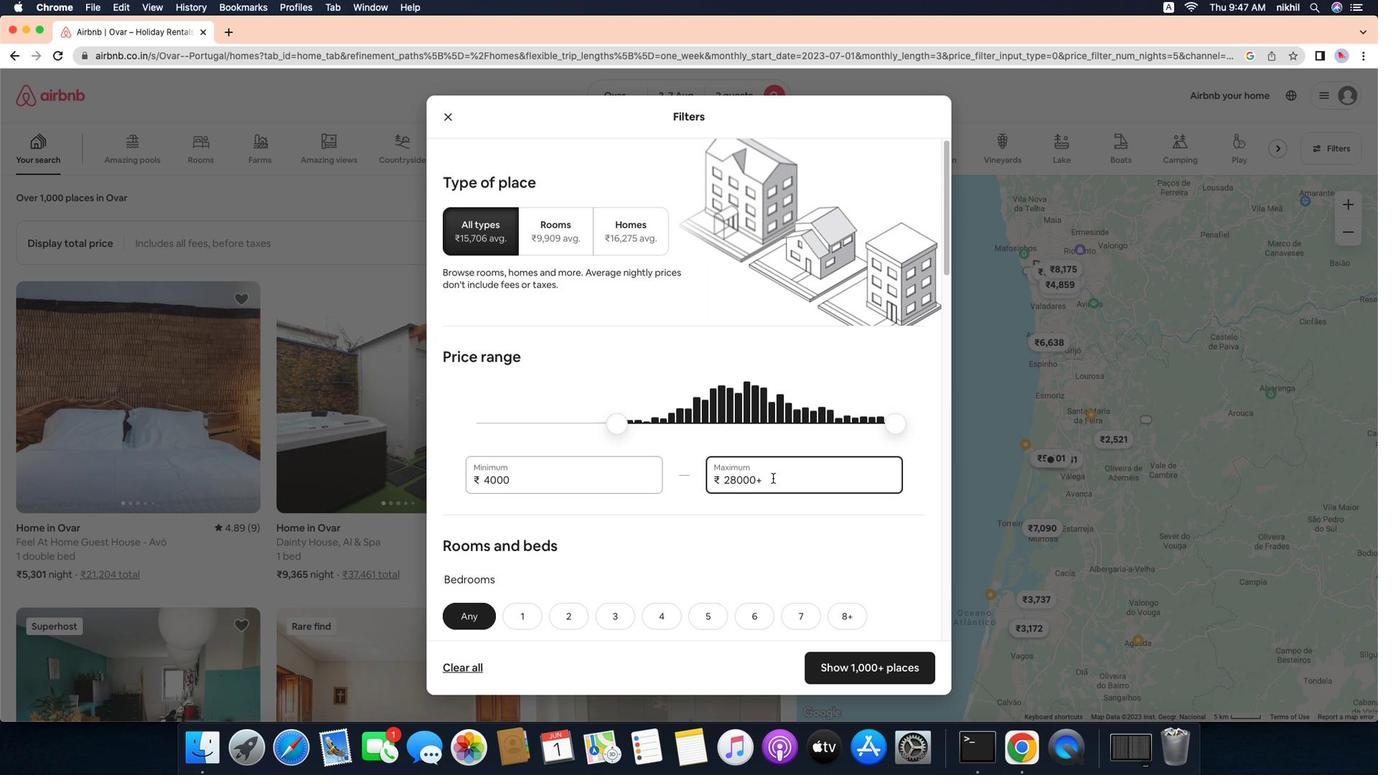 
Action: Key pressed Key.backspaceKey.backspaceKey.backspaceKey.backspaceKey.backspaceKey.backspaceKey.backspace'9''0''0''0'
Screenshot: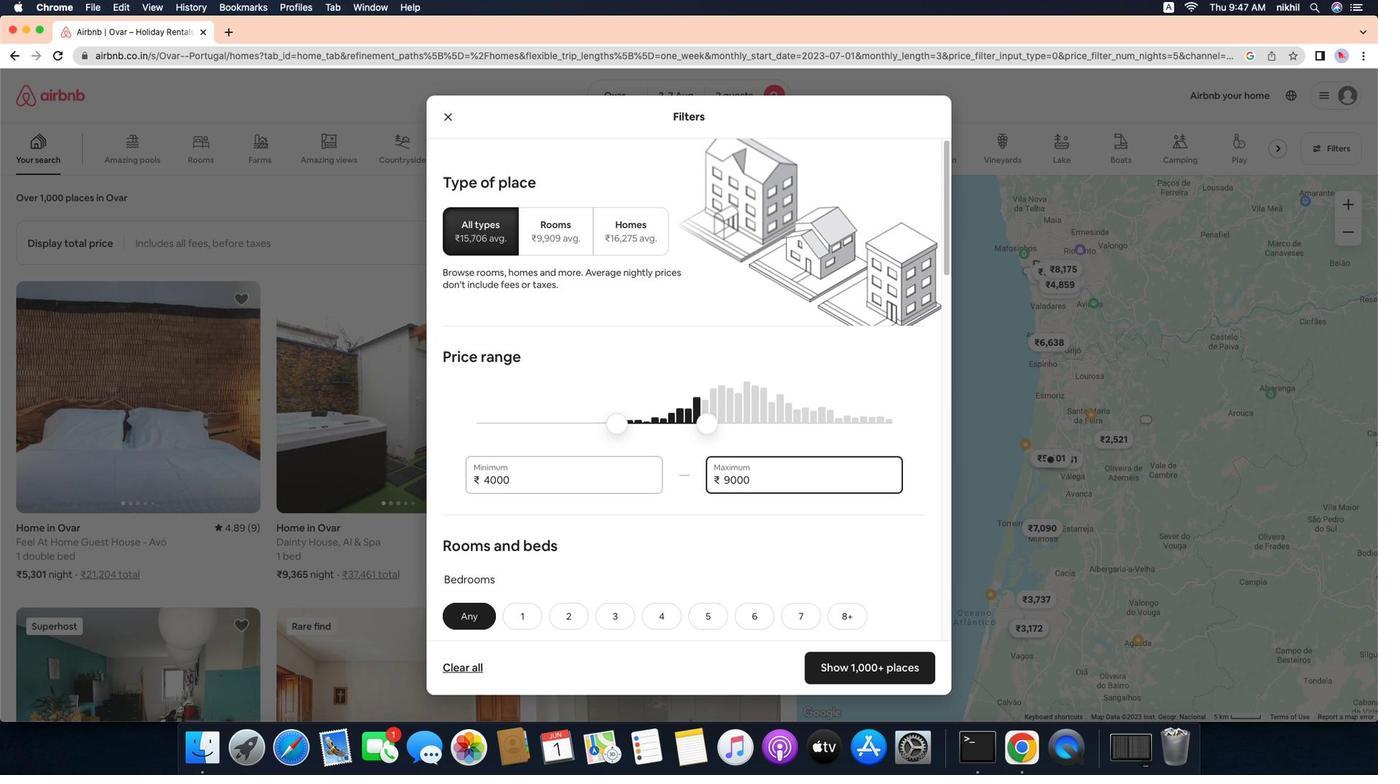 
Action: Mouse moved to (759, 556)
Screenshot: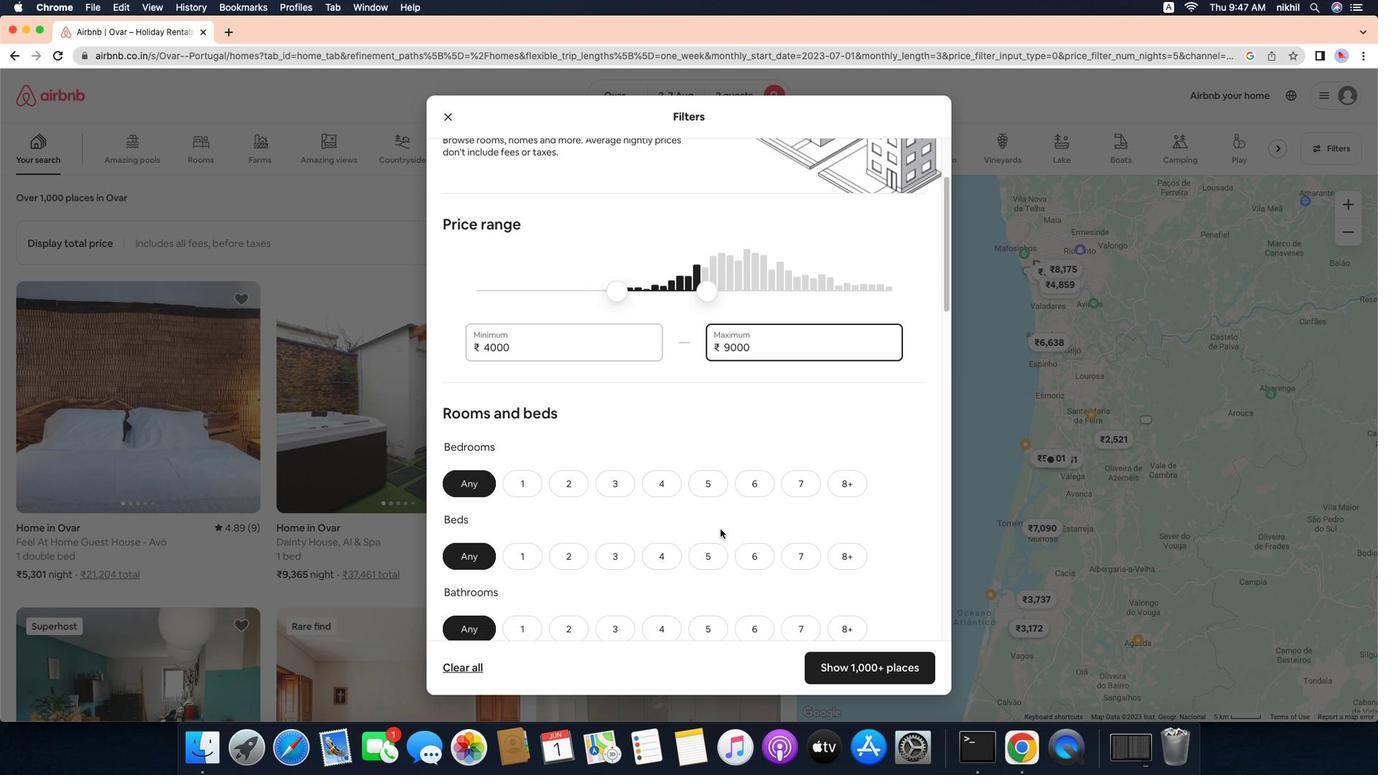
Action: Mouse scrolled (759, 556) with delta (-7, -8)
Screenshot: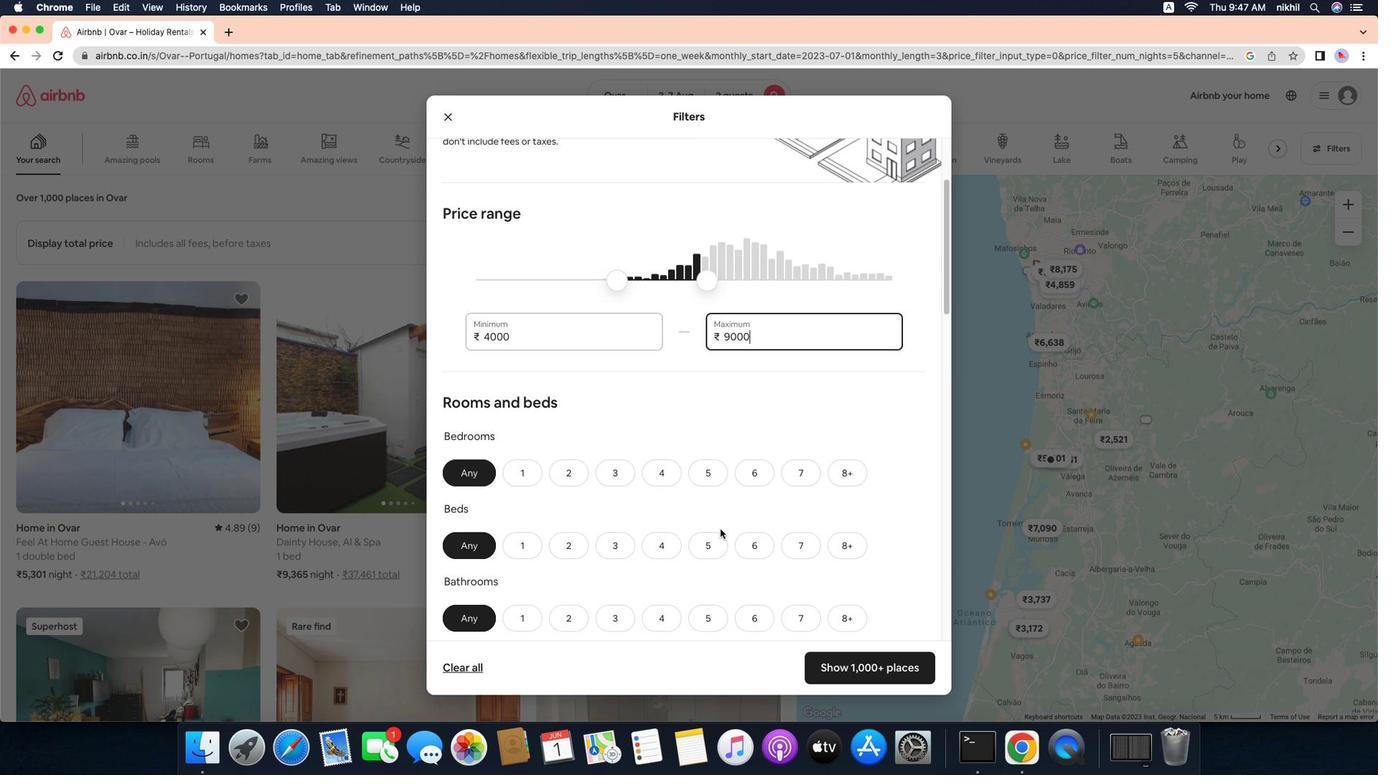 
Action: Mouse scrolled (759, 556) with delta (-7, -8)
Screenshot: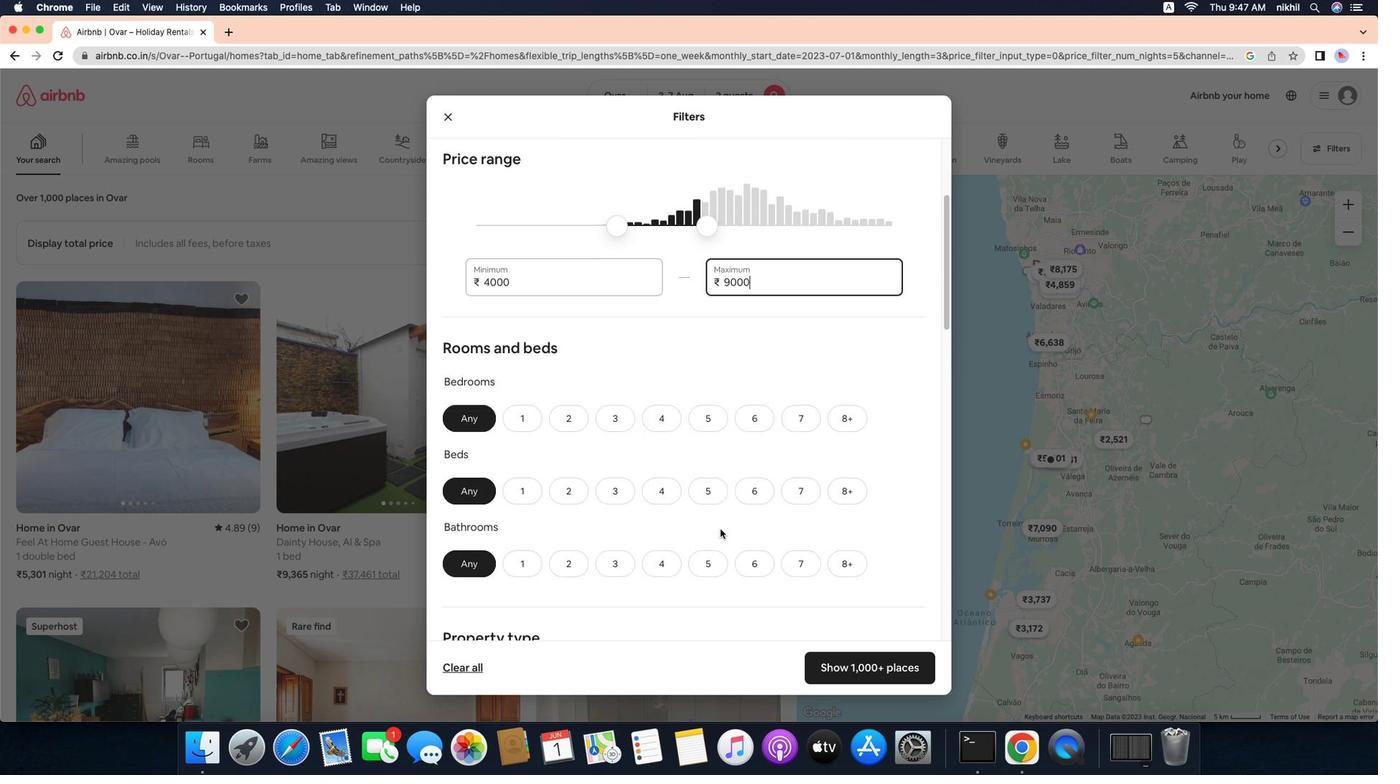 
Action: Mouse scrolled (759, 556) with delta (-7, -10)
Screenshot: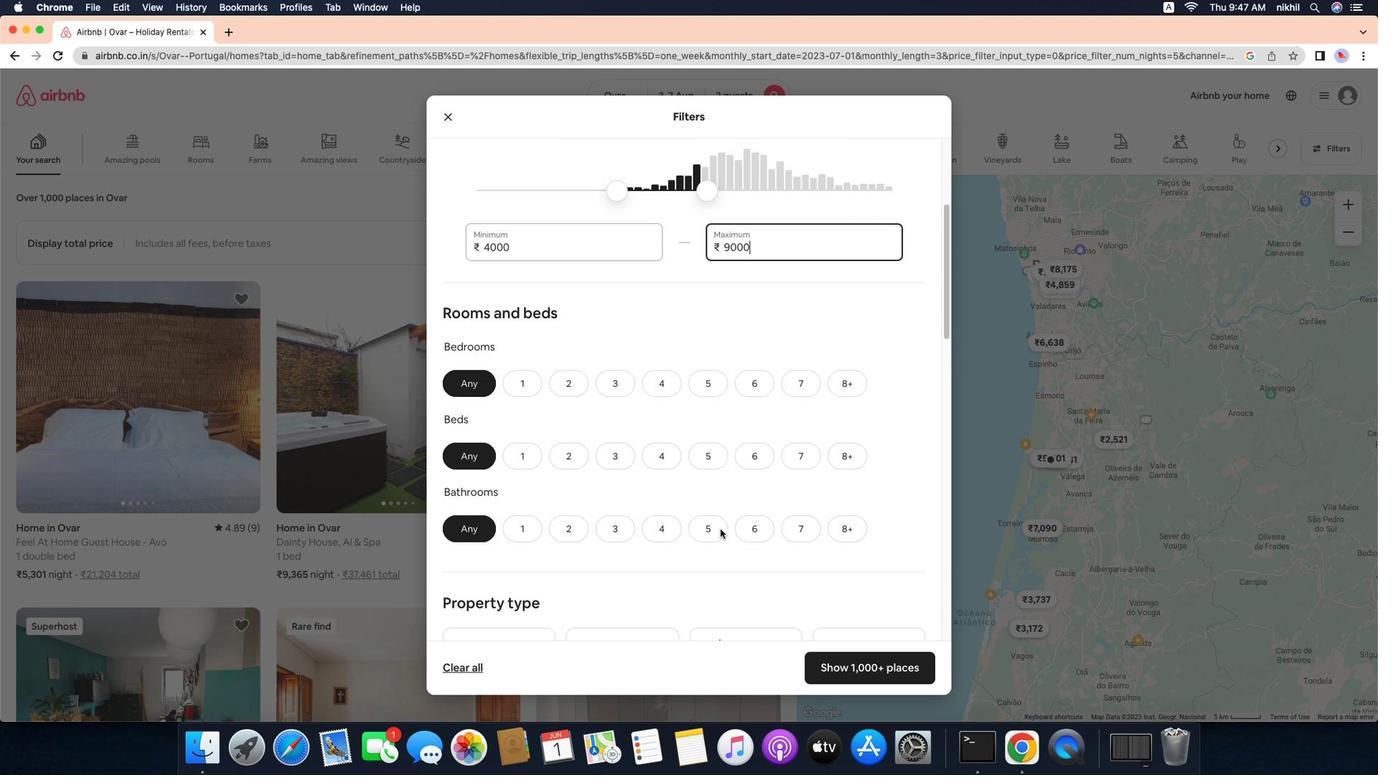 
Action: Mouse scrolled (759, 556) with delta (-7, -8)
Screenshot: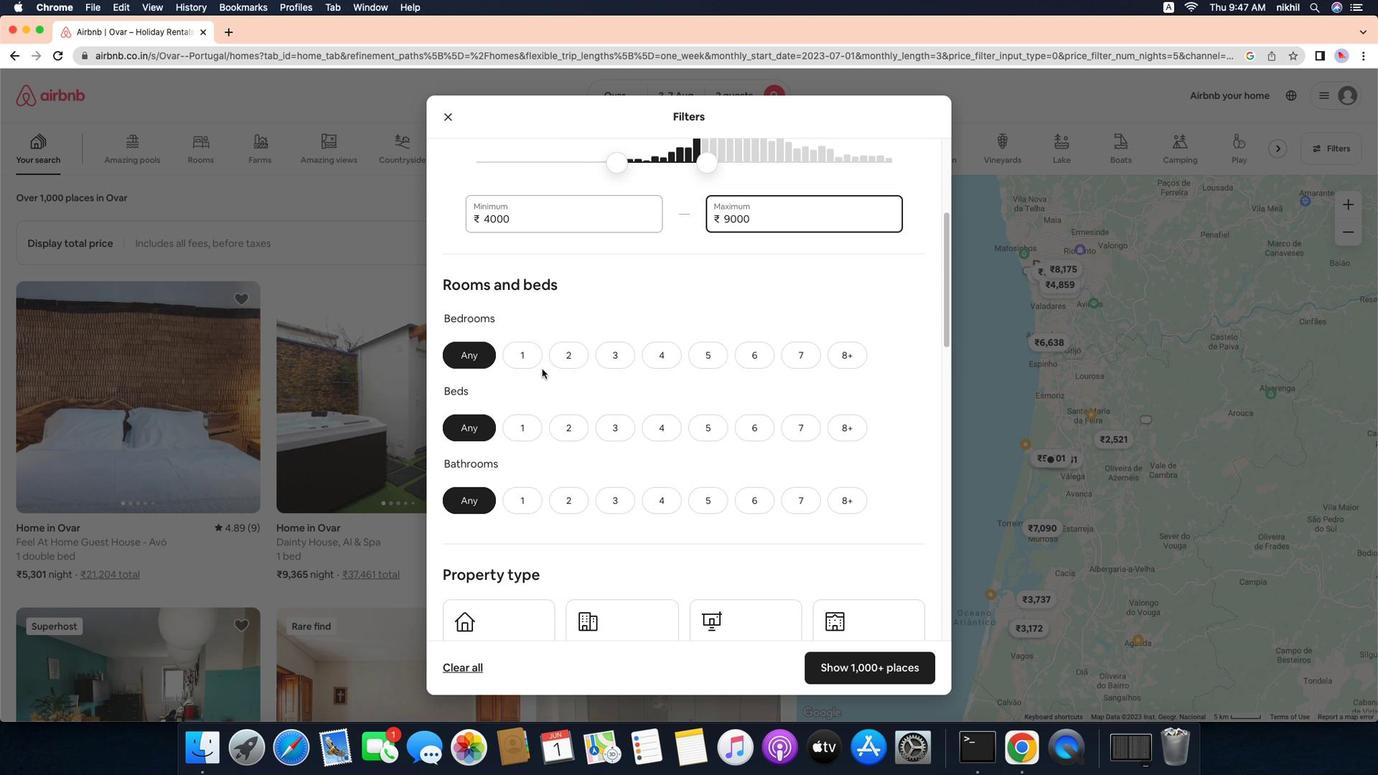 
Action: Mouse scrolled (759, 556) with delta (-7, -8)
Screenshot: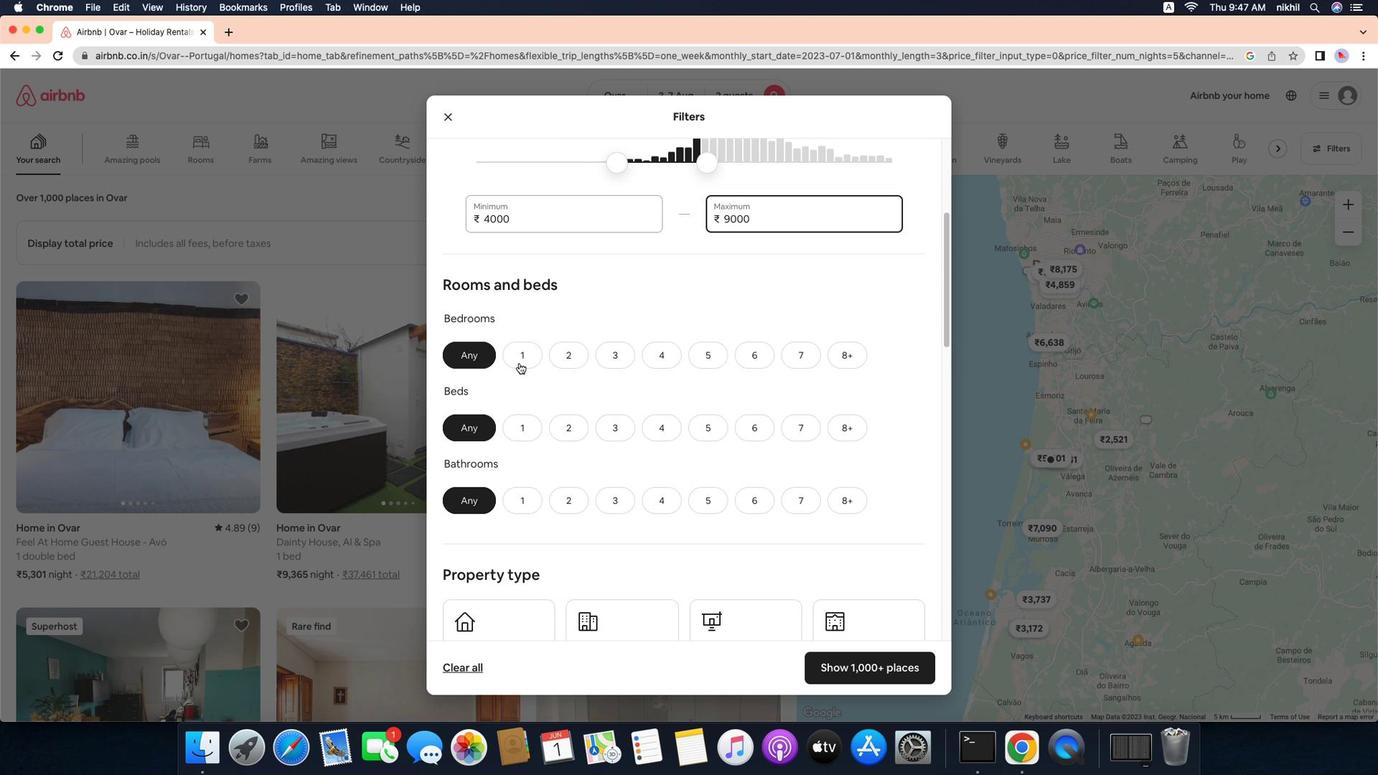 
Action: Mouse scrolled (759, 556) with delta (-7, -10)
Screenshot: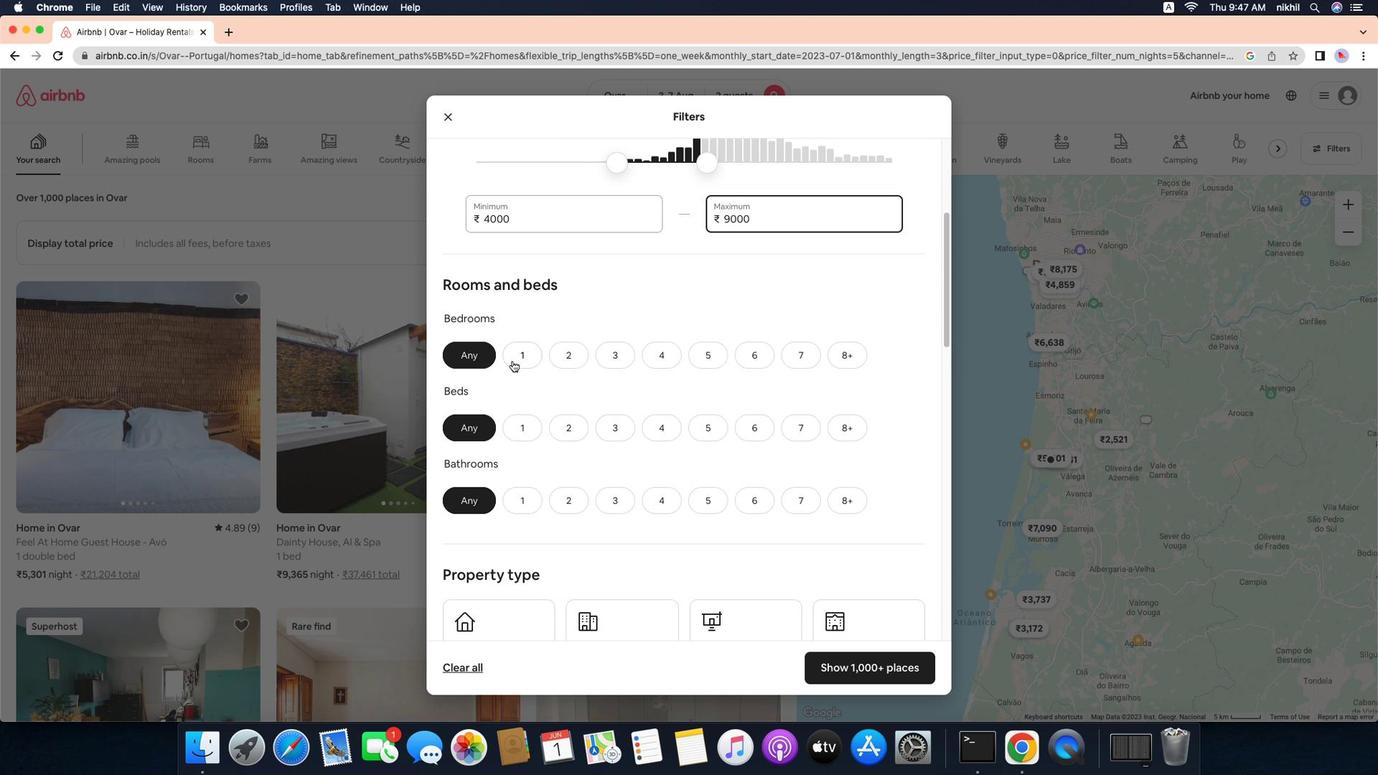 
Action: Mouse moved to (539, 375)
Screenshot: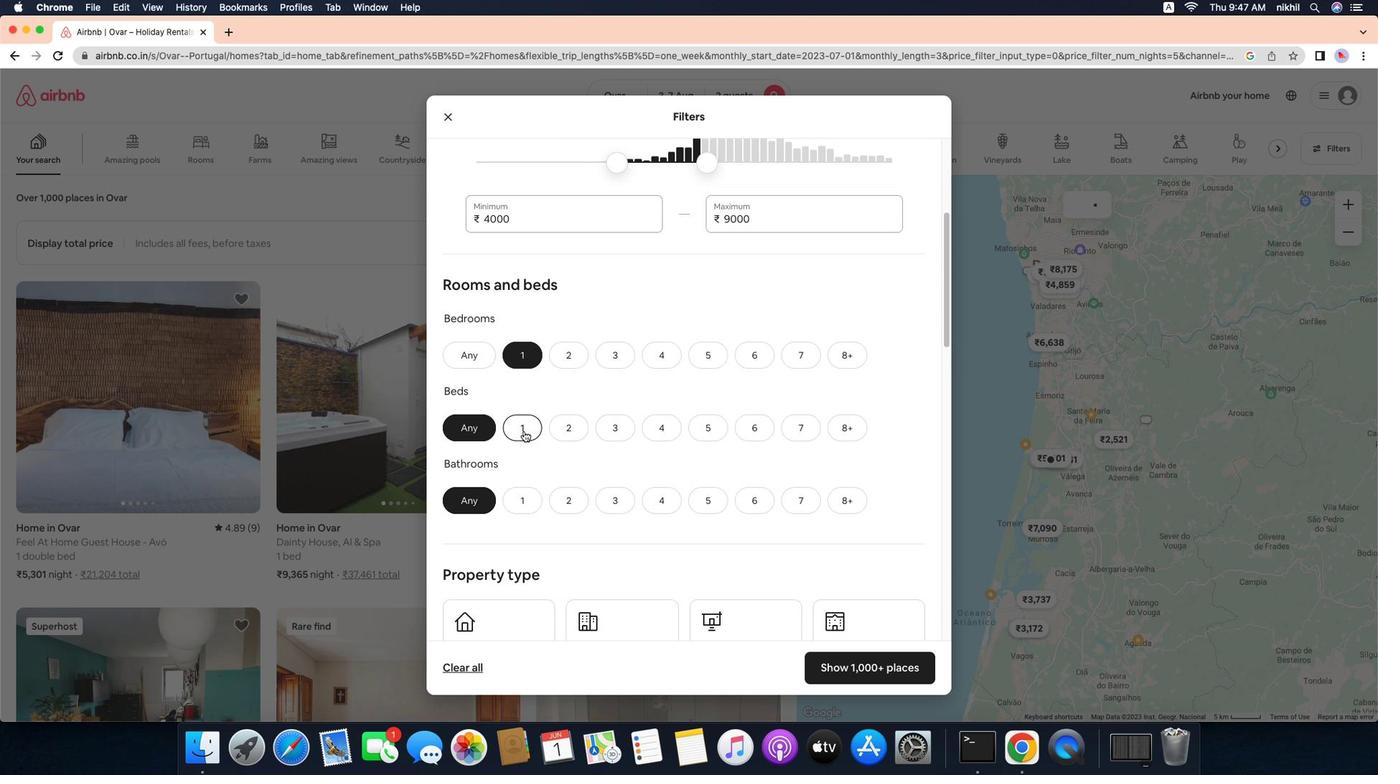 
Action: Mouse pressed left at (539, 375)
Screenshot: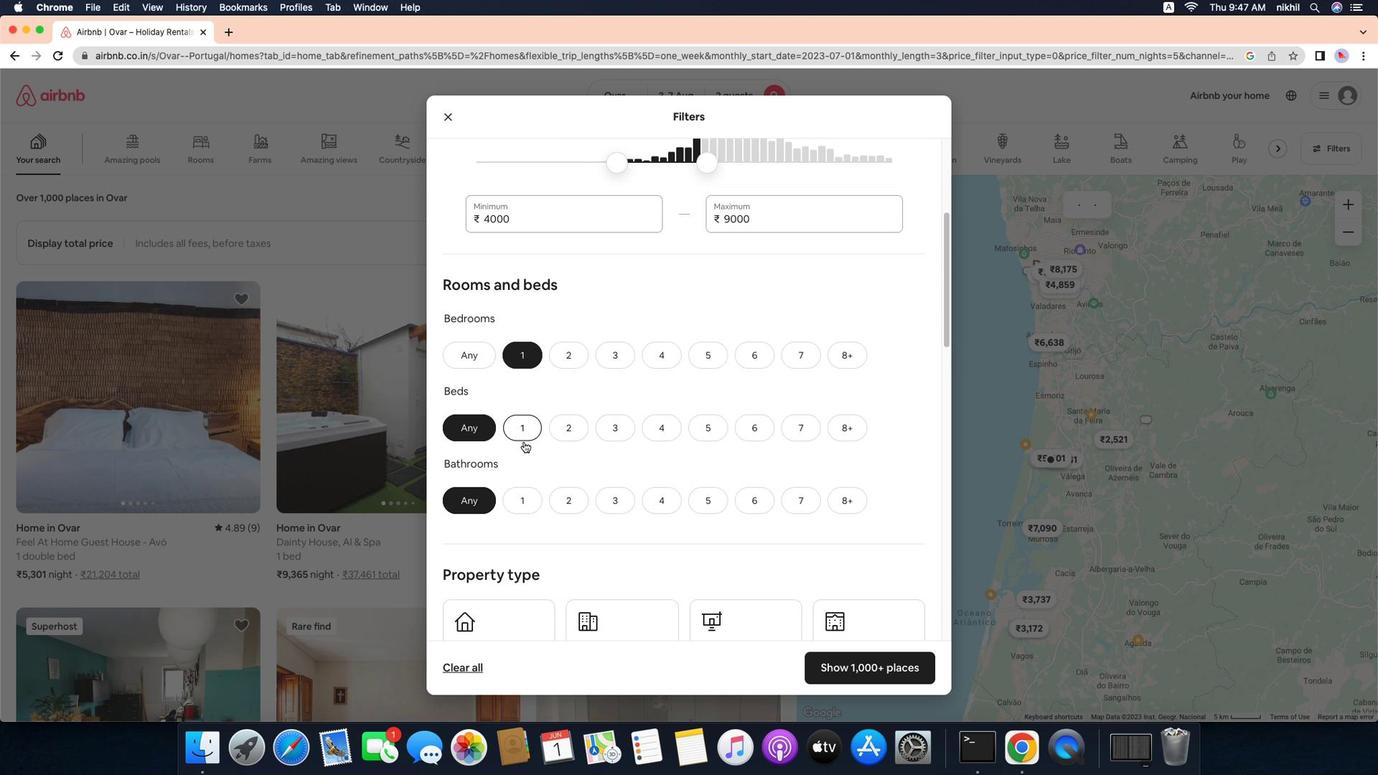 
Action: Mouse moved to (550, 450)
Screenshot: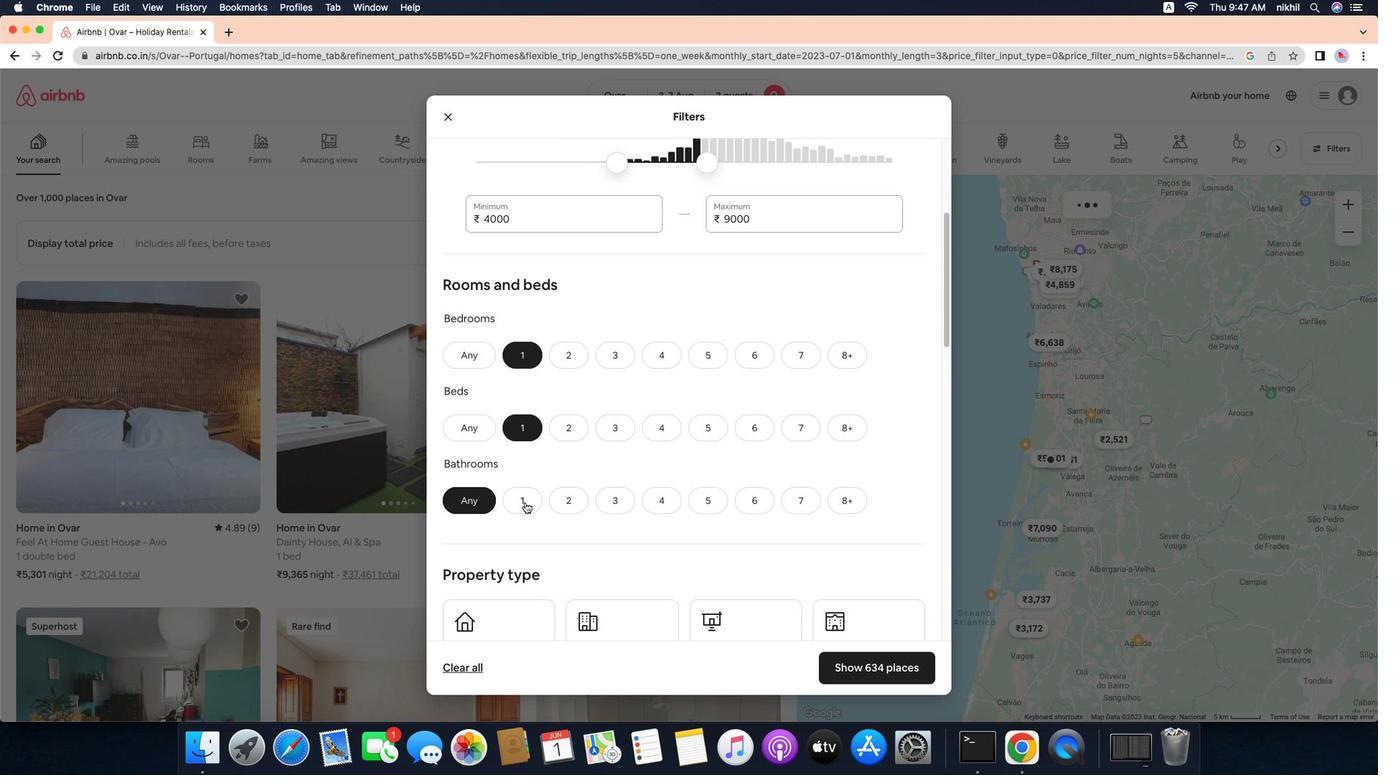 
Action: Mouse pressed left at (550, 450)
Screenshot: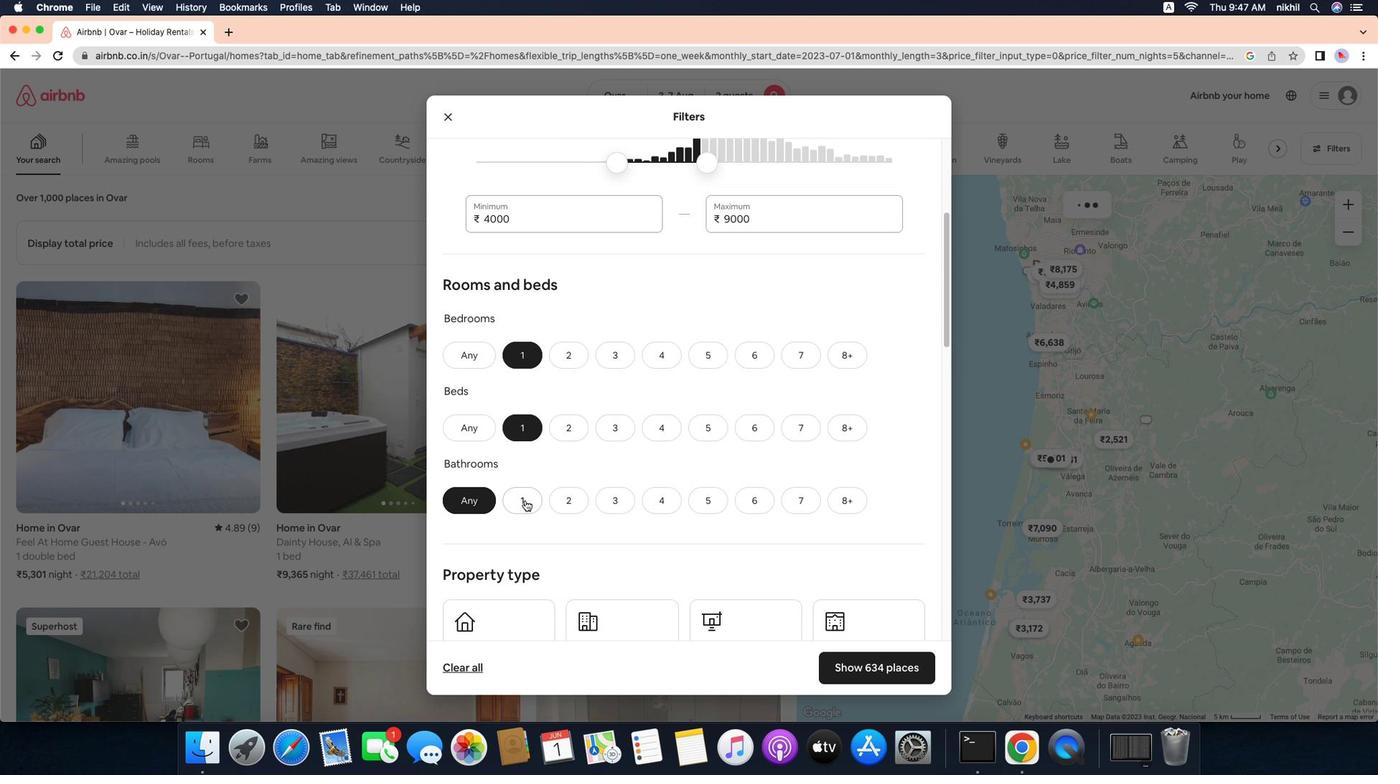 
Action: Mouse moved to (551, 524)
Screenshot: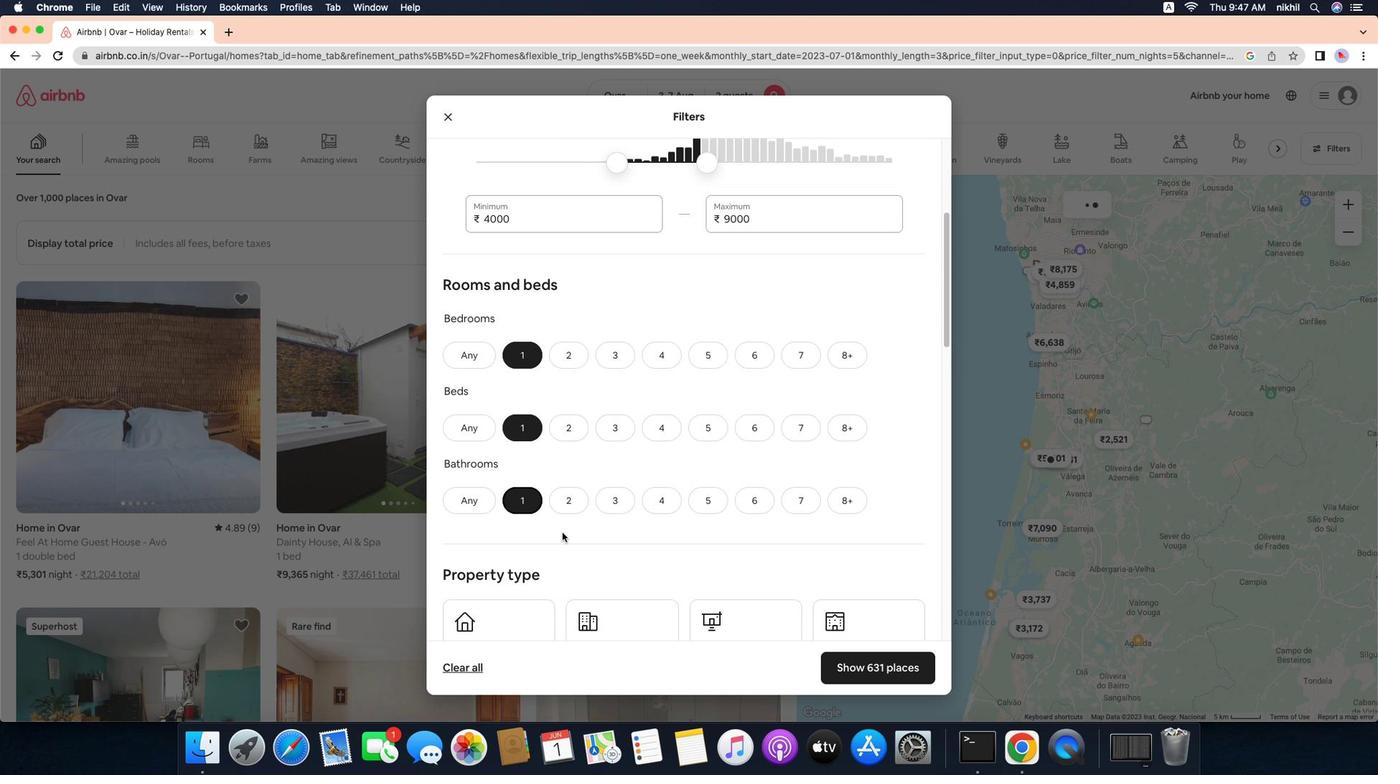 
Action: Mouse pressed left at (551, 524)
Screenshot: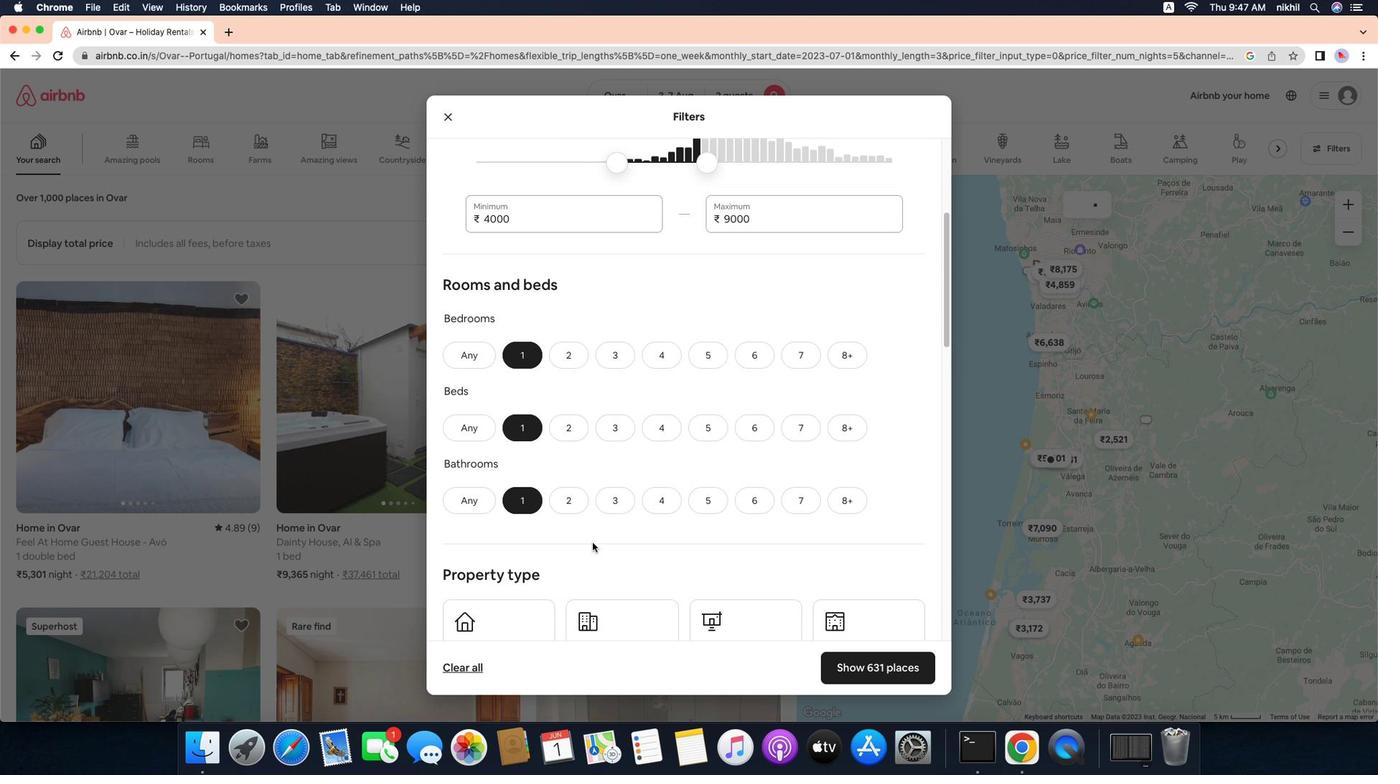 
Action: Mouse moved to (623, 569)
Screenshot: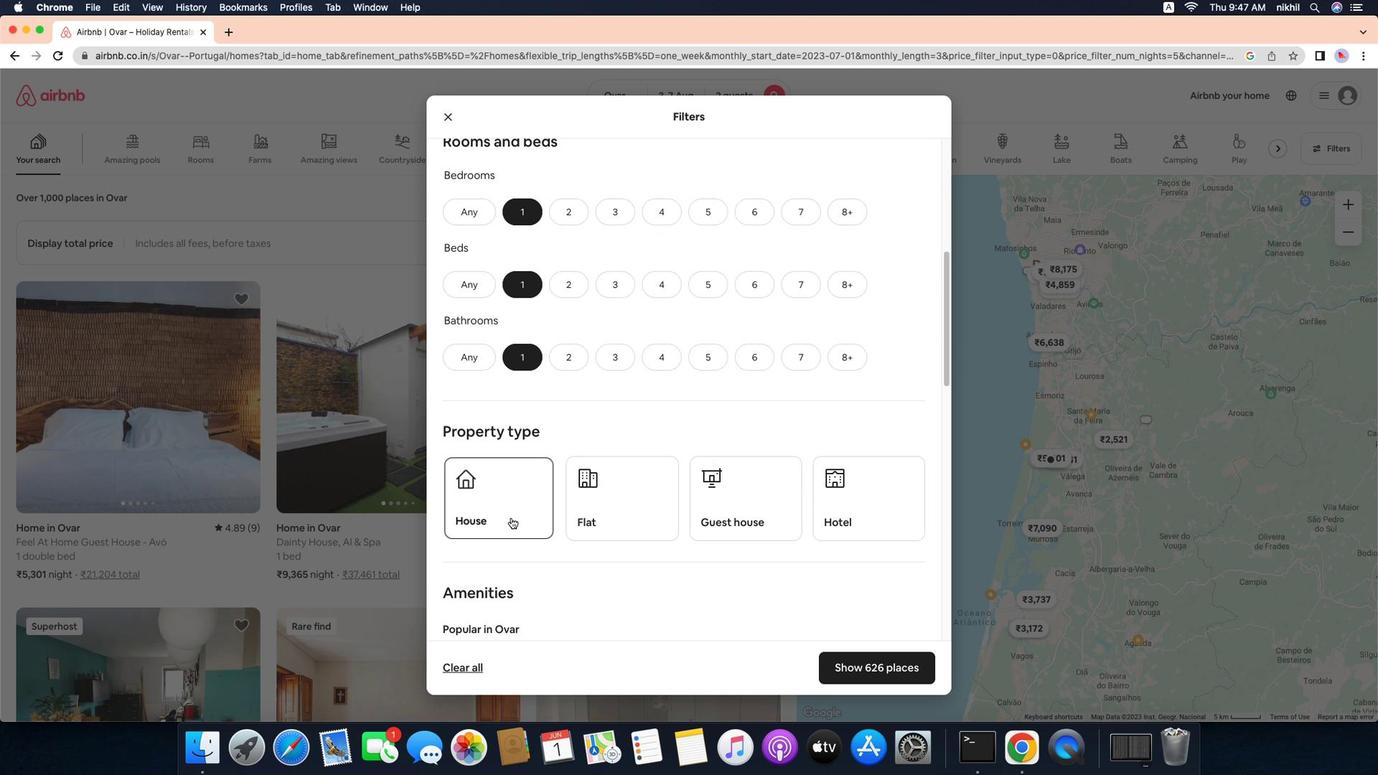 
Action: Mouse scrolled (623, 569) with delta (-7, -8)
Screenshot: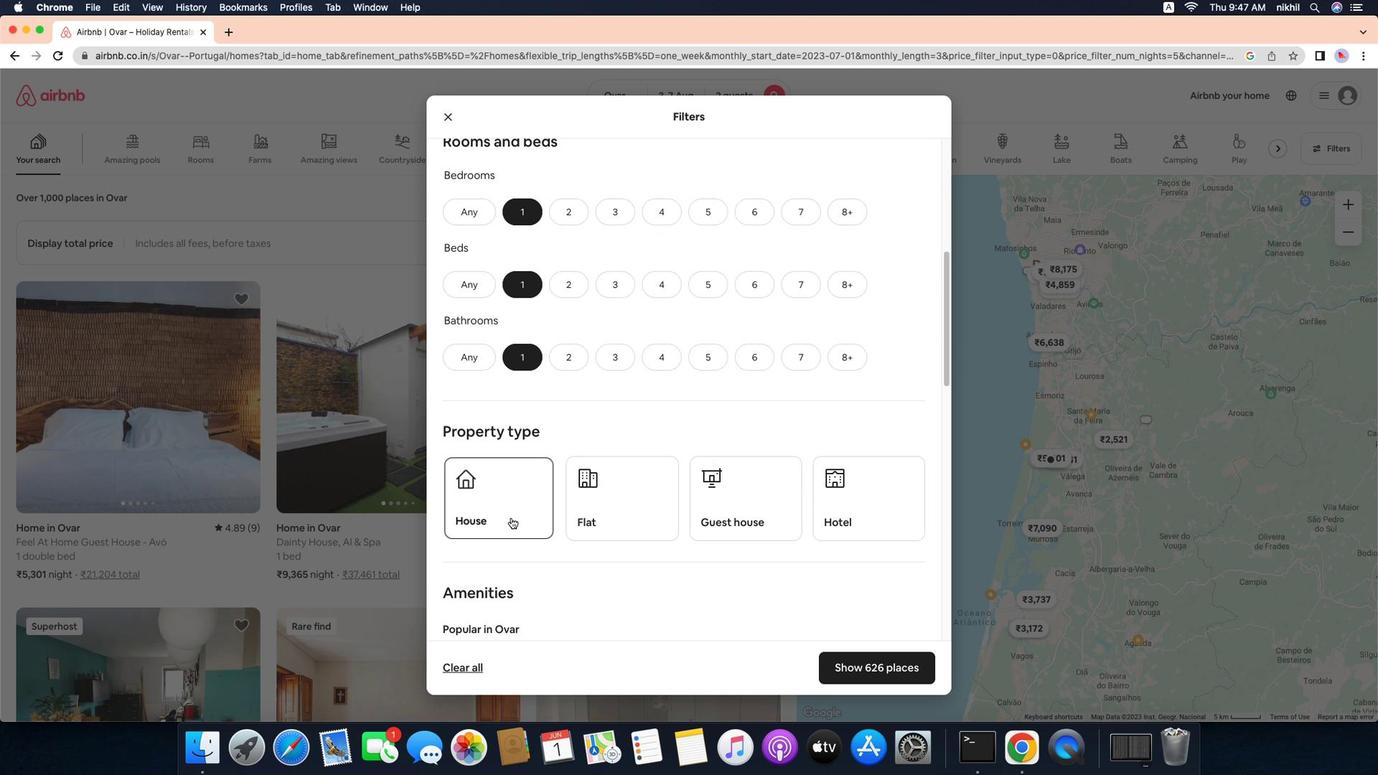 
Action: Mouse moved to (623, 569)
Screenshot: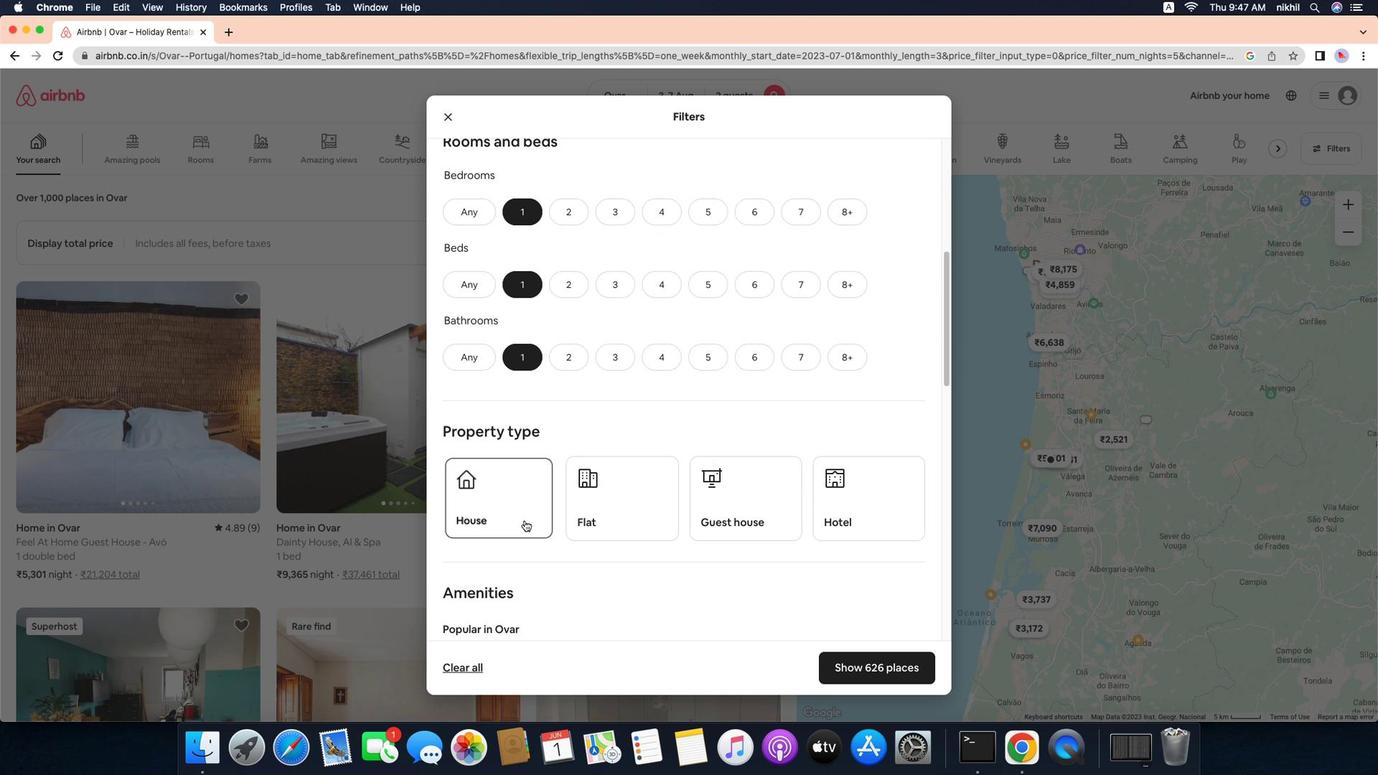 
Action: Mouse scrolled (623, 569) with delta (-7, -8)
Screenshot: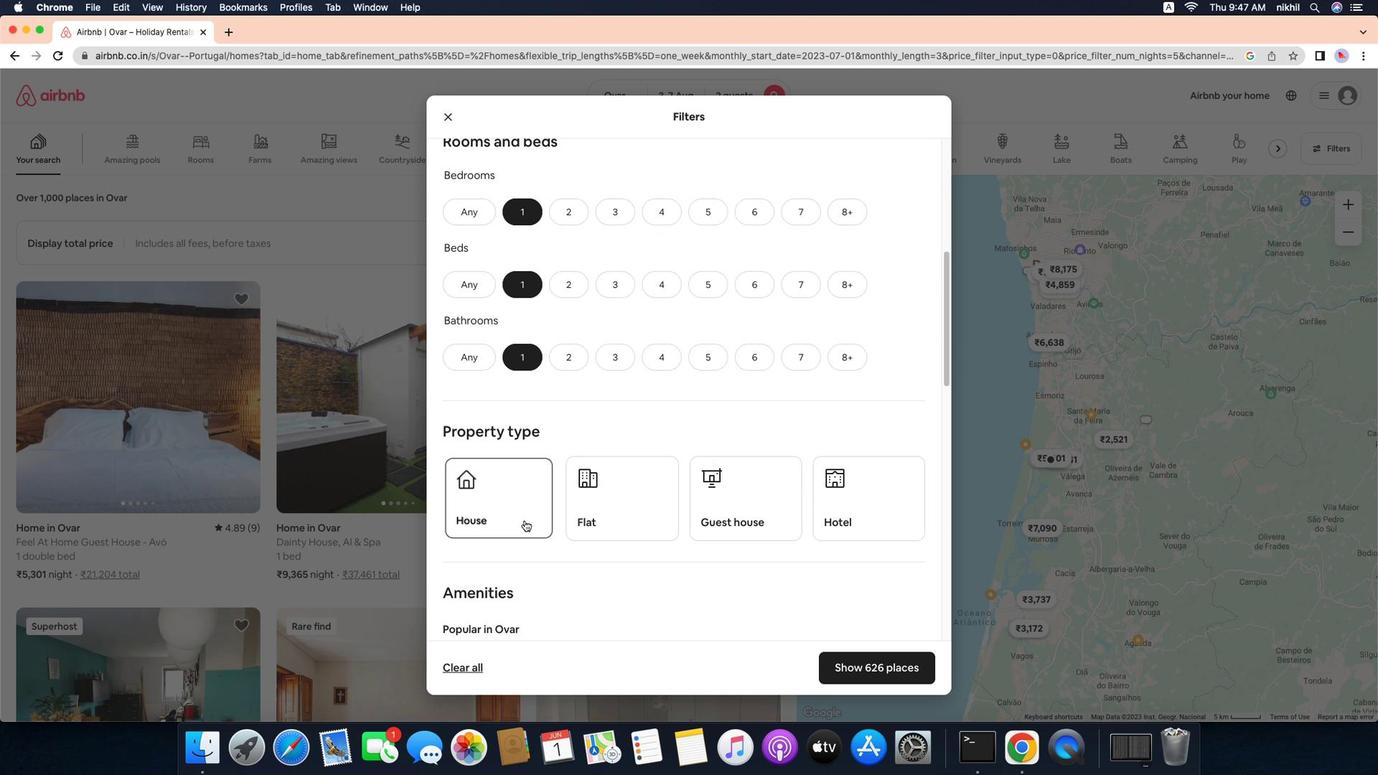 
Action: Mouse moved to (623, 569)
Screenshot: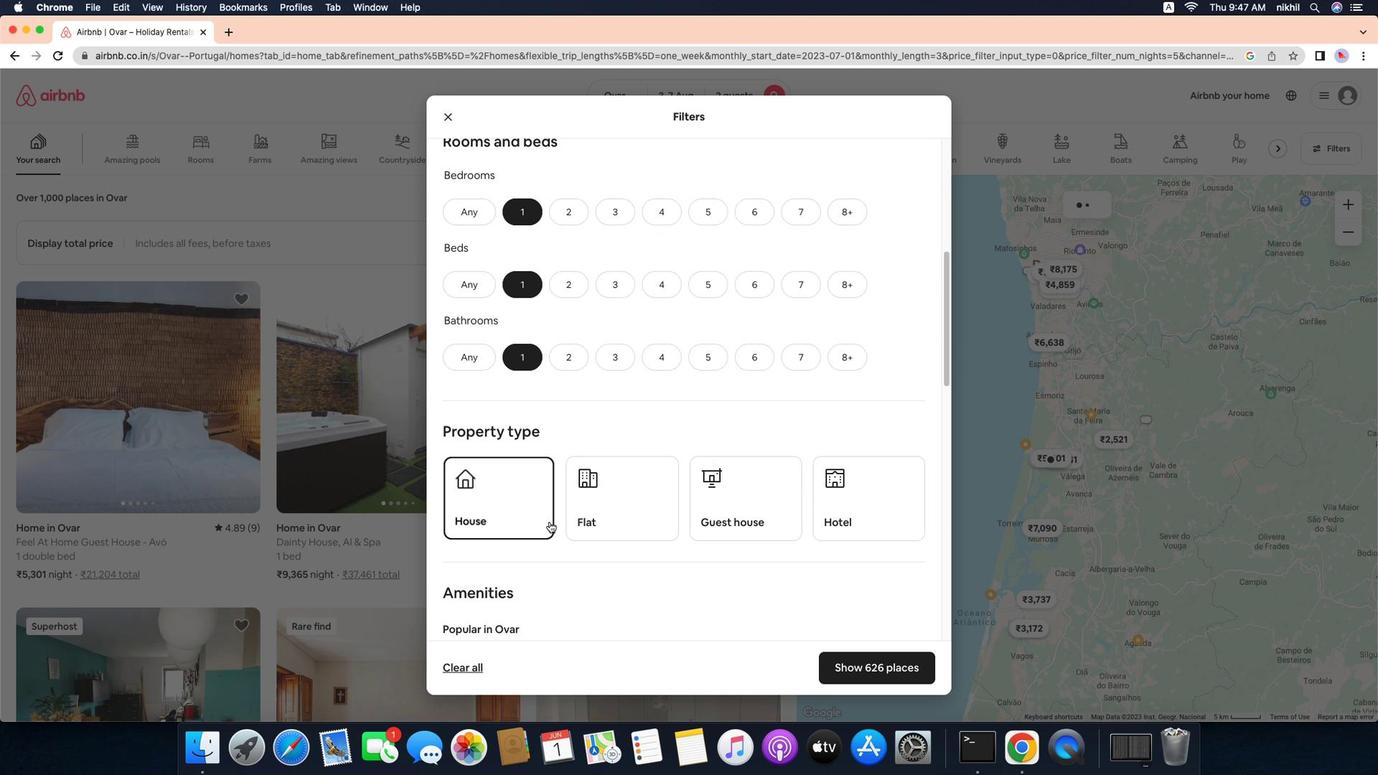 
Action: Mouse scrolled (623, 569) with delta (-7, -10)
Screenshot: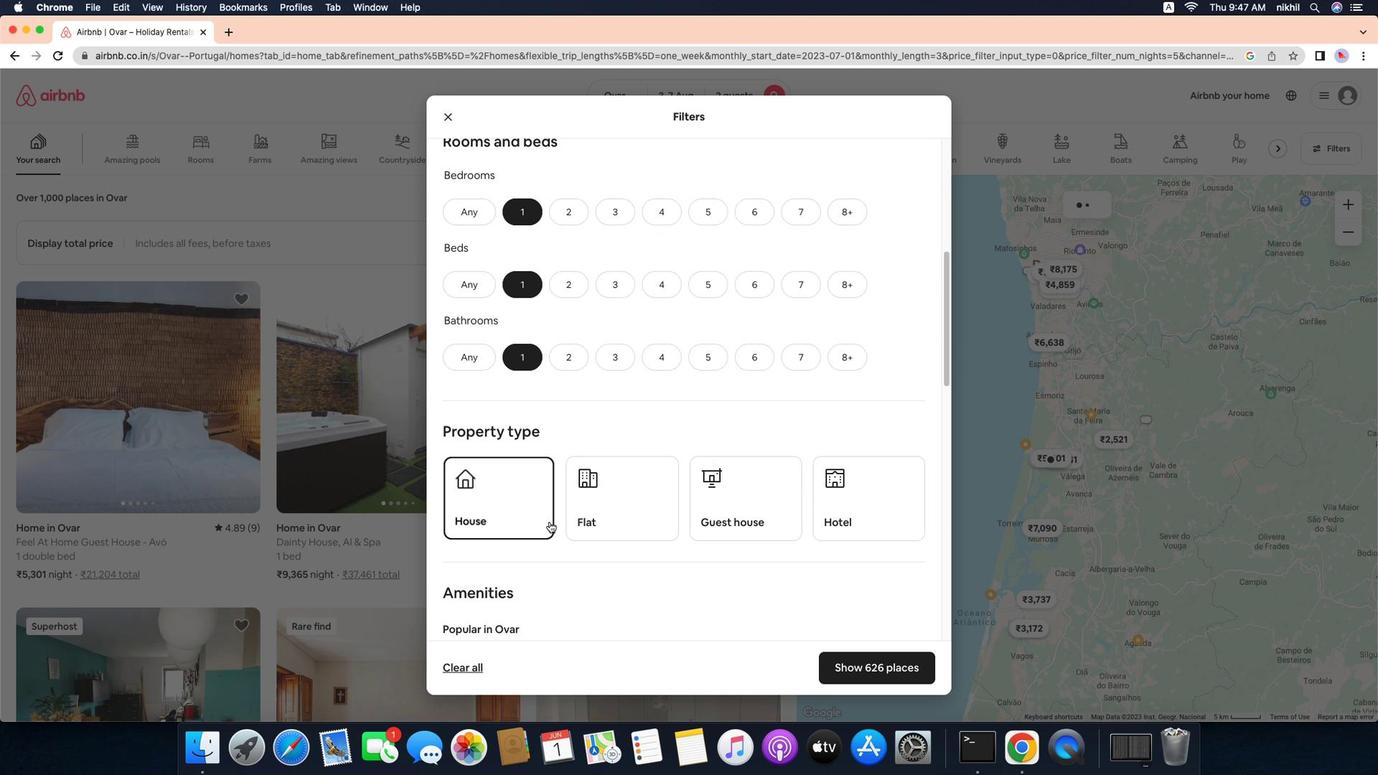 
Action: Mouse moved to (536, 543)
Screenshot: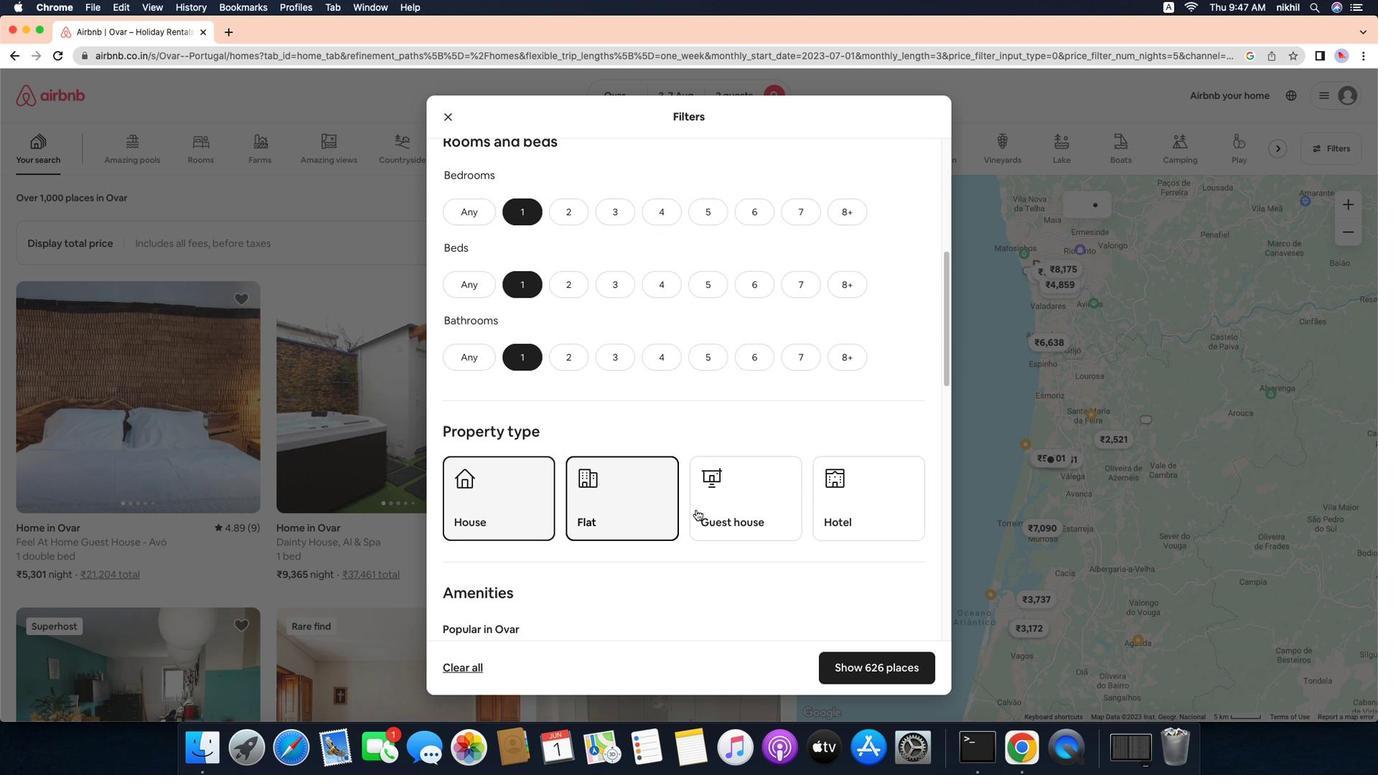 
Action: Mouse pressed left at (536, 543)
Screenshot: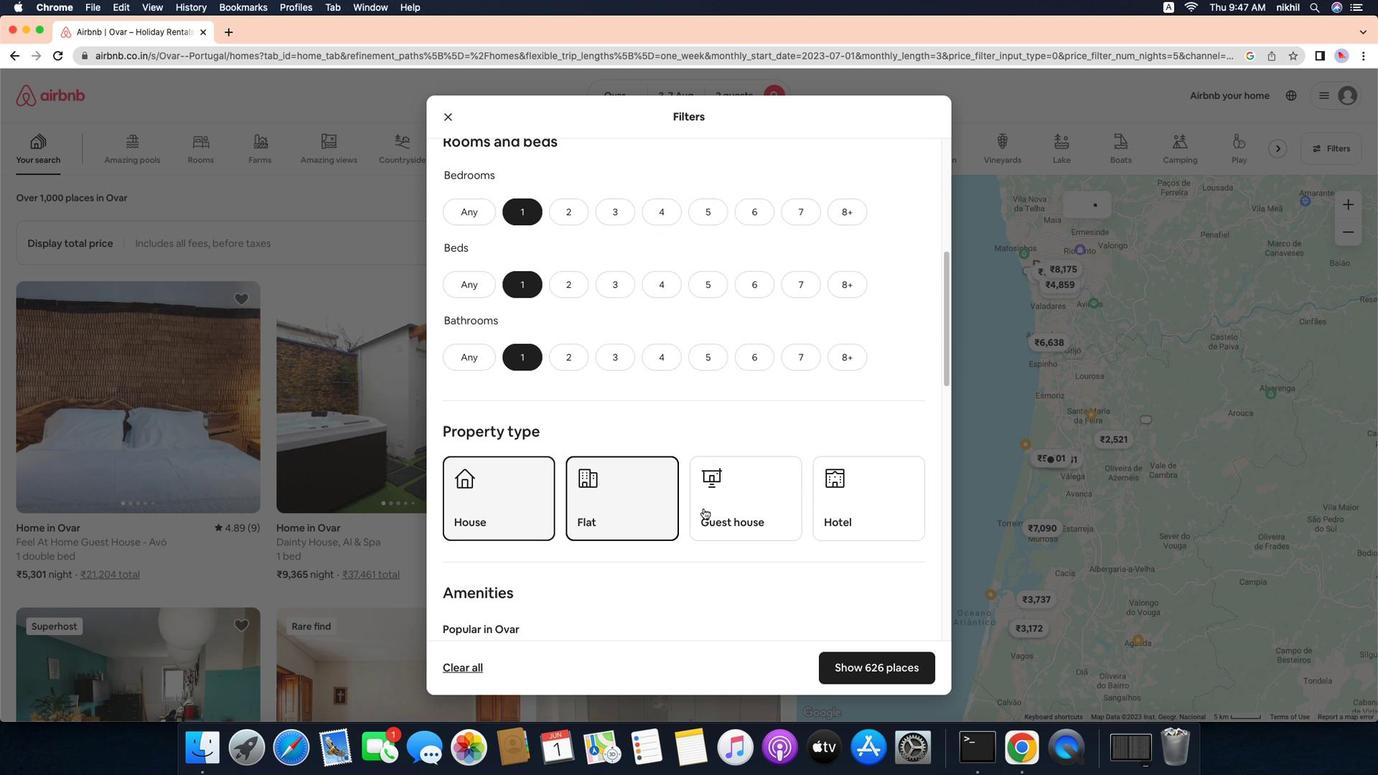 
Action: Mouse moved to (660, 536)
Screenshot: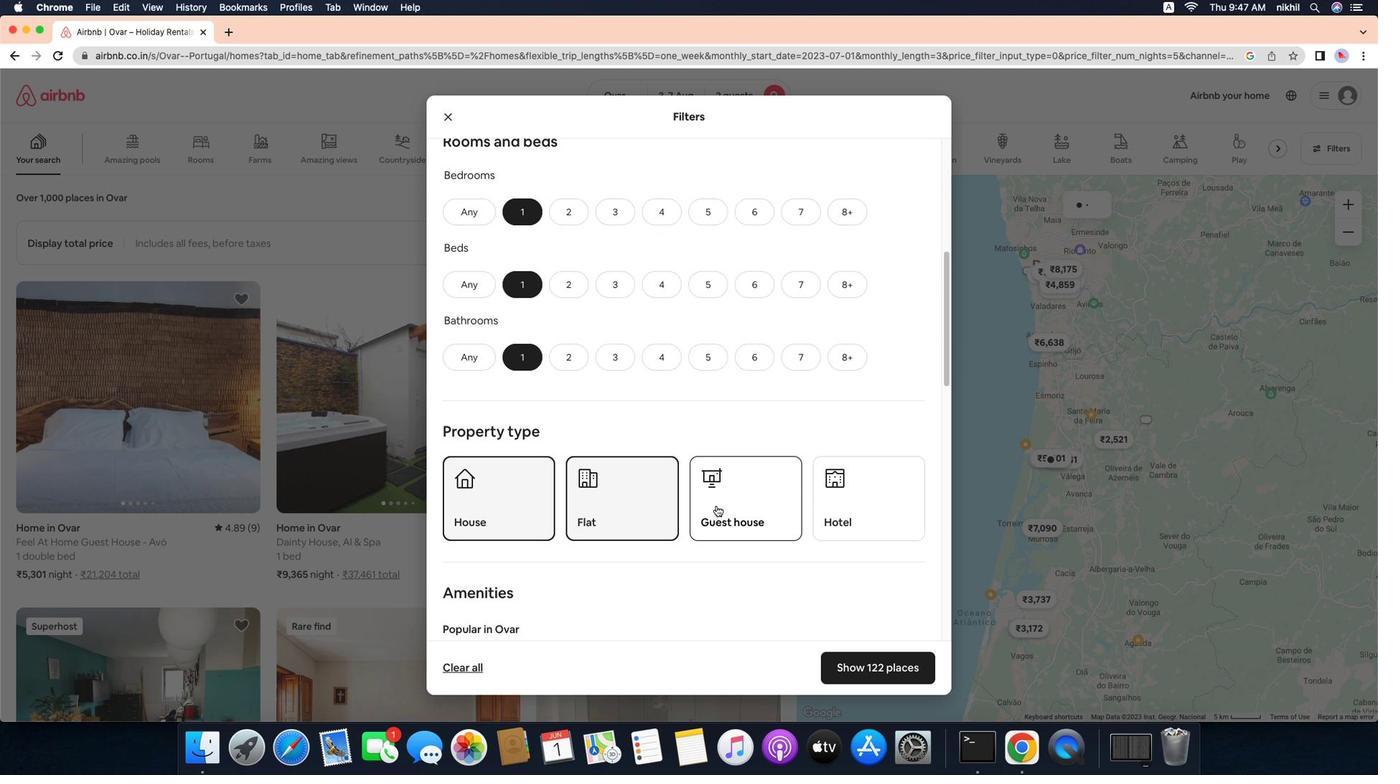 
Action: Mouse pressed left at (660, 536)
Screenshot: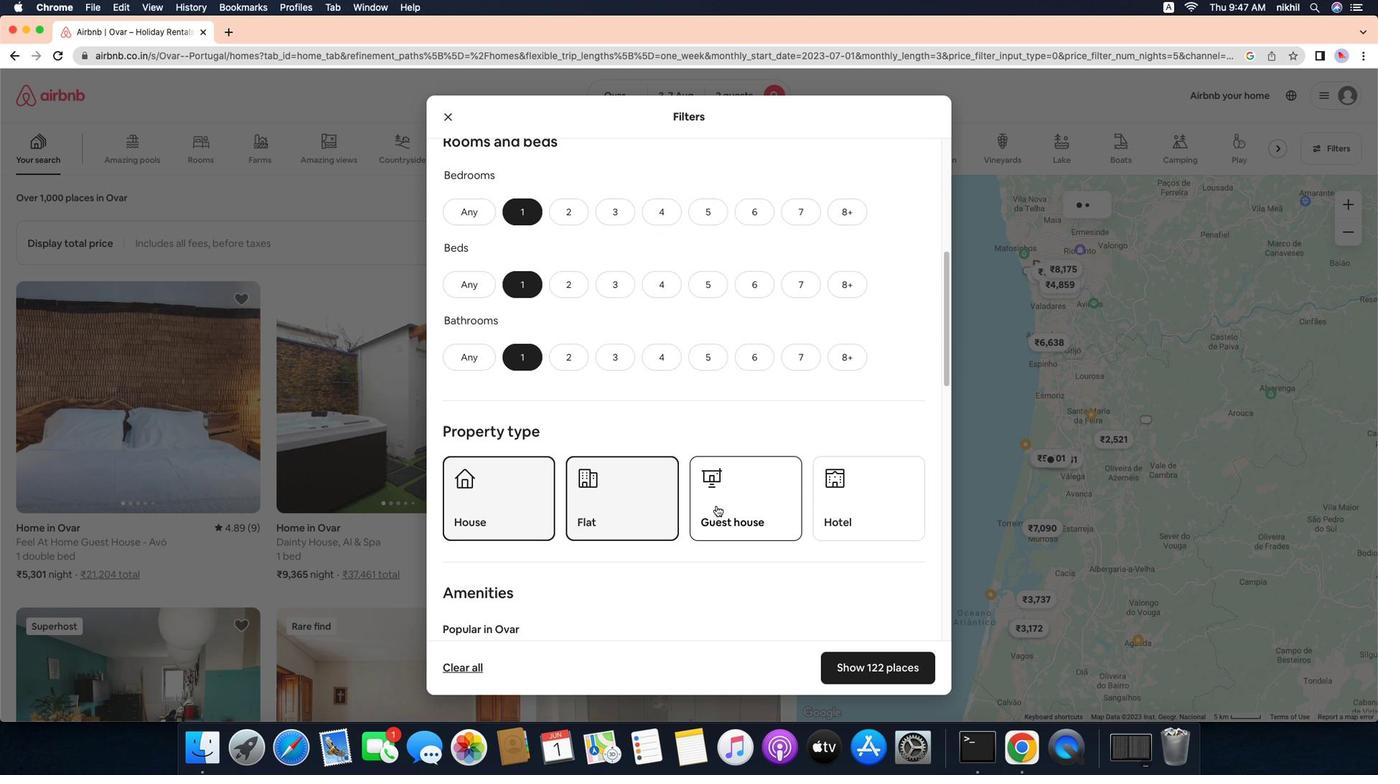 
Action: Mouse moved to (755, 530)
Screenshot: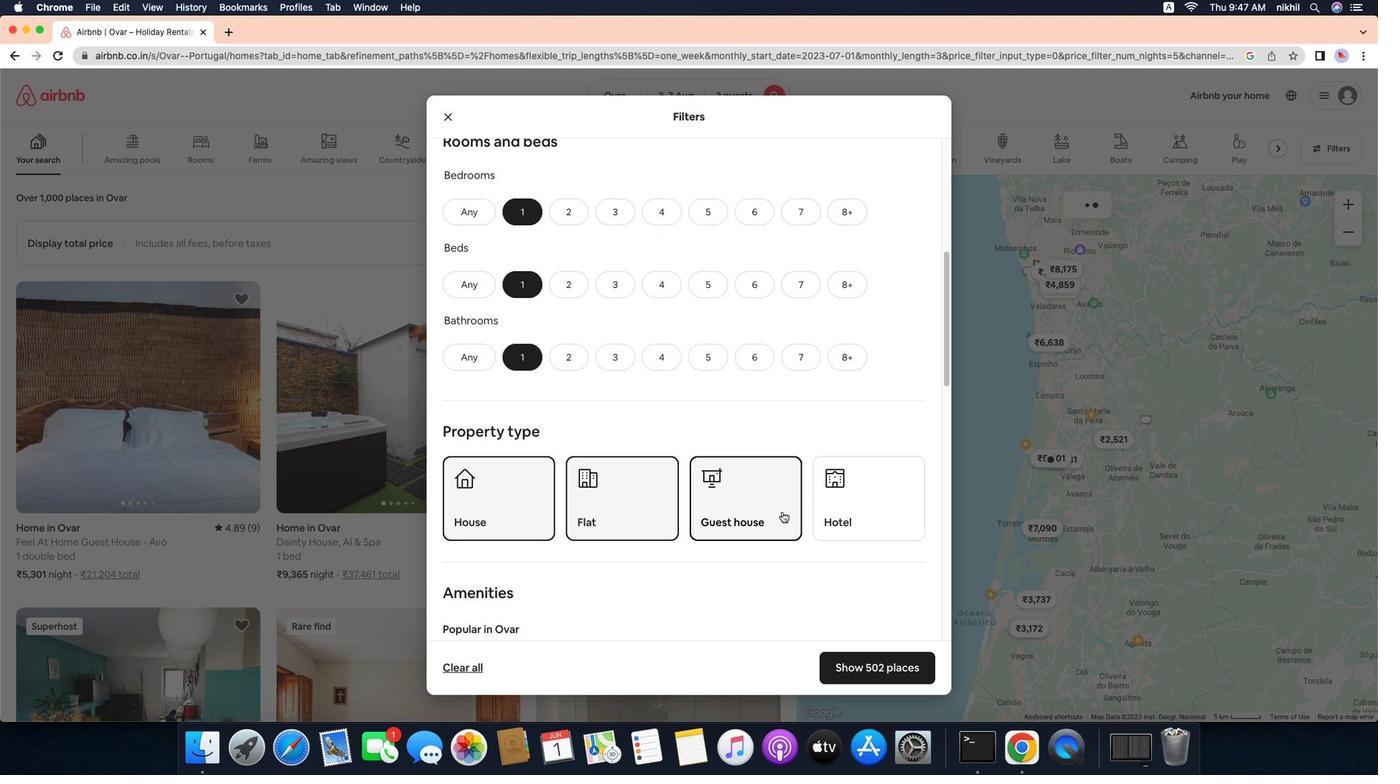 
Action: Mouse pressed left at (755, 530)
Screenshot: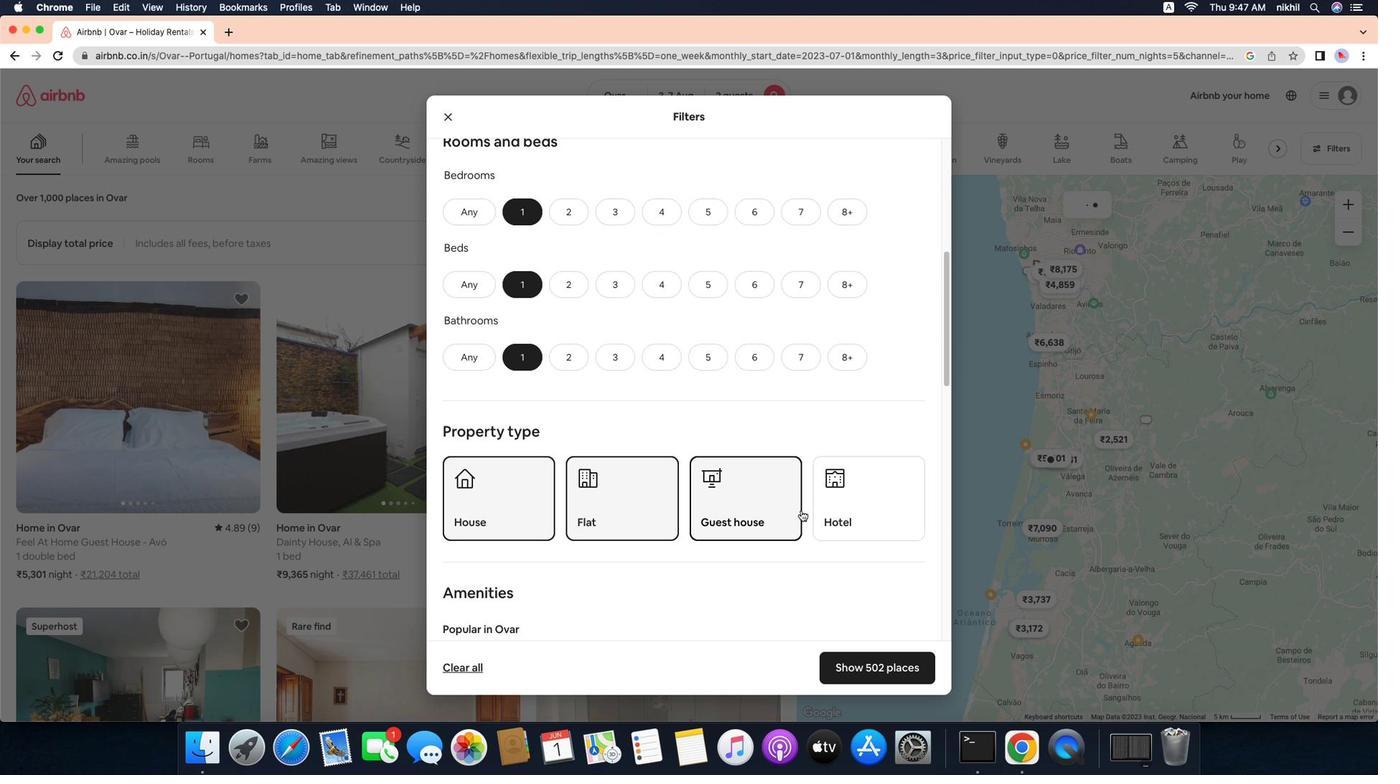 
Action: Mouse moved to (845, 536)
Screenshot: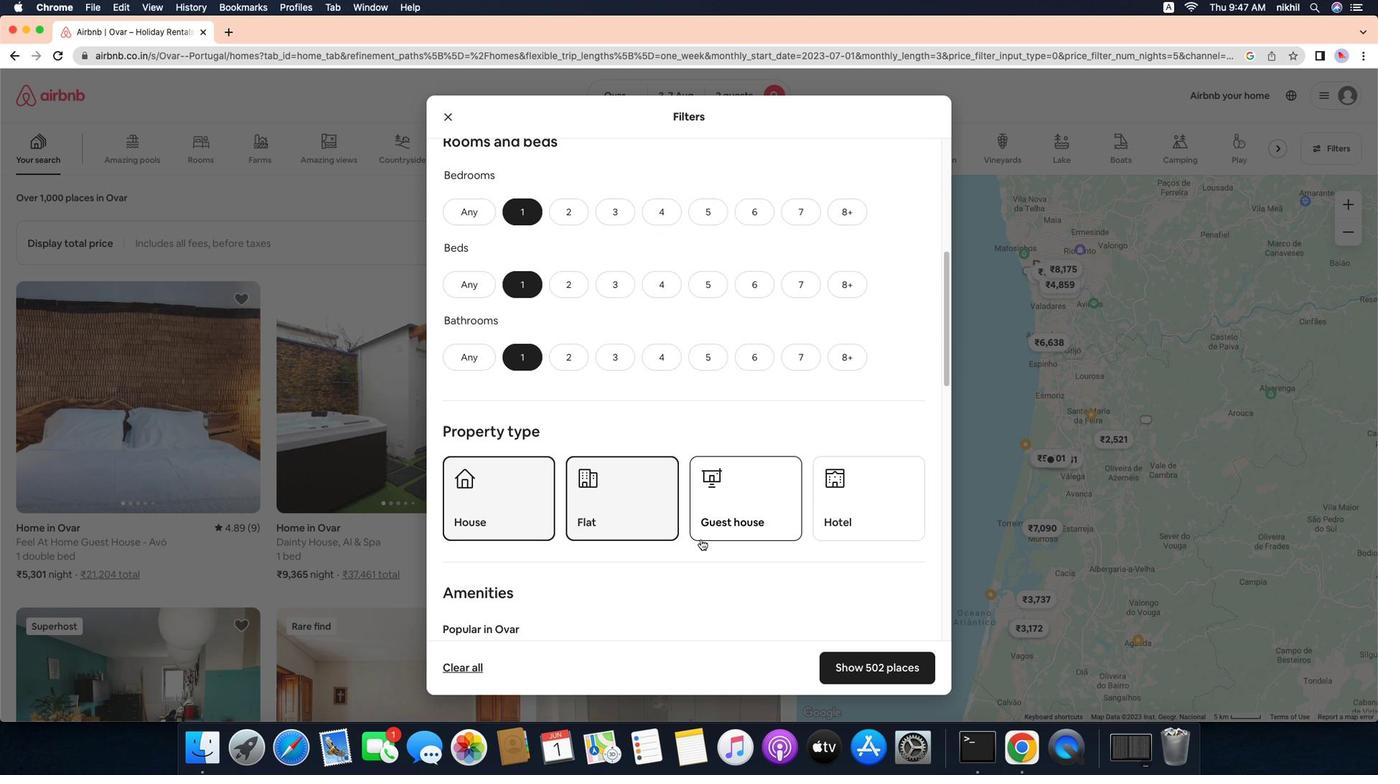 
Action: Mouse pressed left at (845, 536)
Screenshot: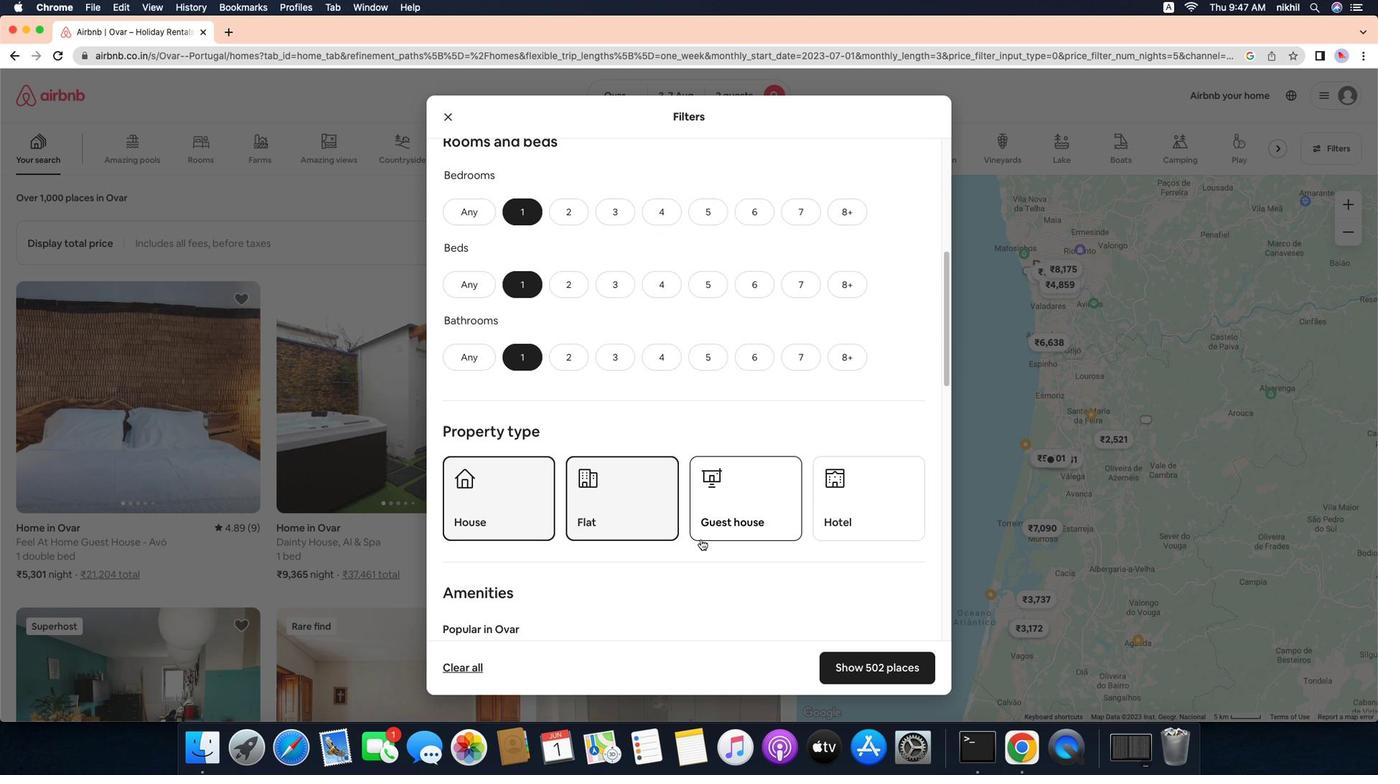 
Action: Mouse moved to (738, 567)
Screenshot: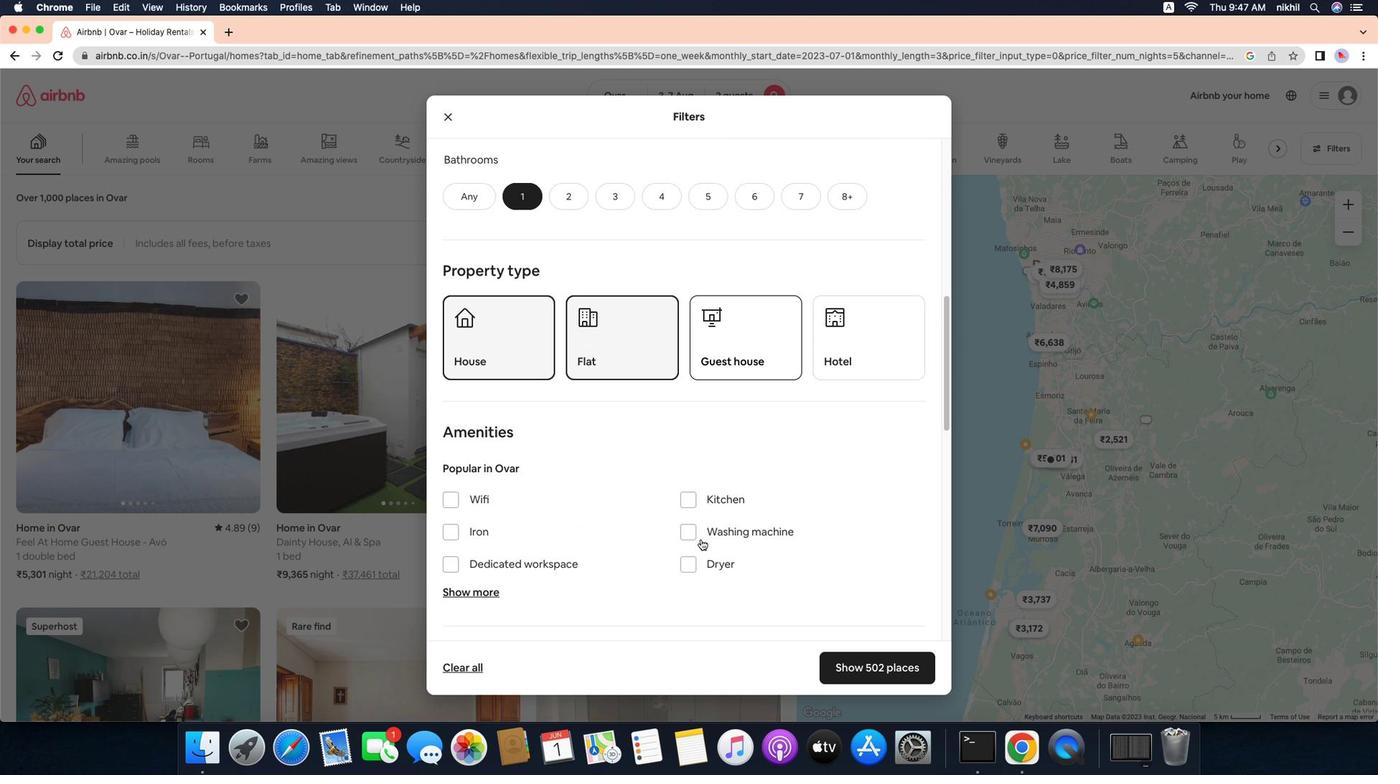 
Action: Mouse scrolled (738, 567) with delta (-7, -8)
Screenshot: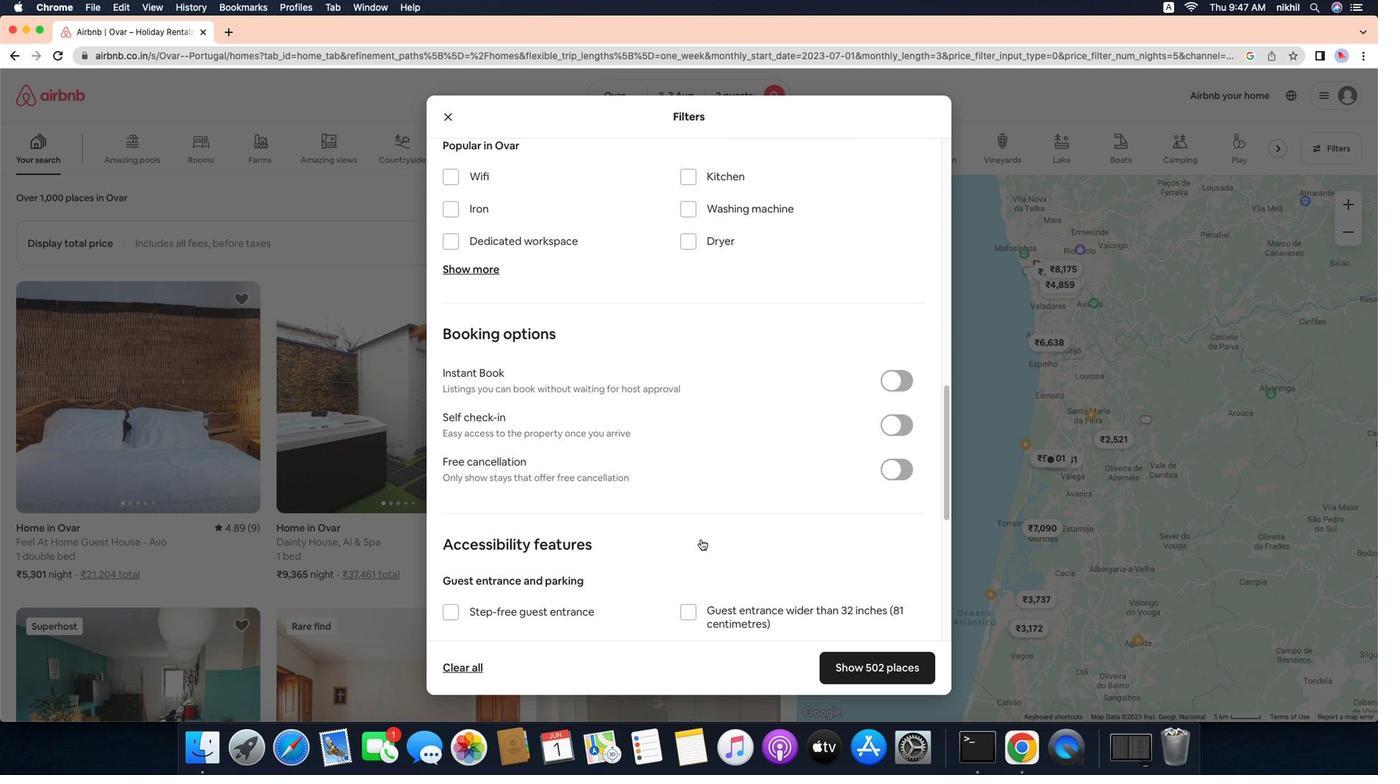 
Action: Mouse scrolled (738, 567) with delta (-7, -8)
Screenshot: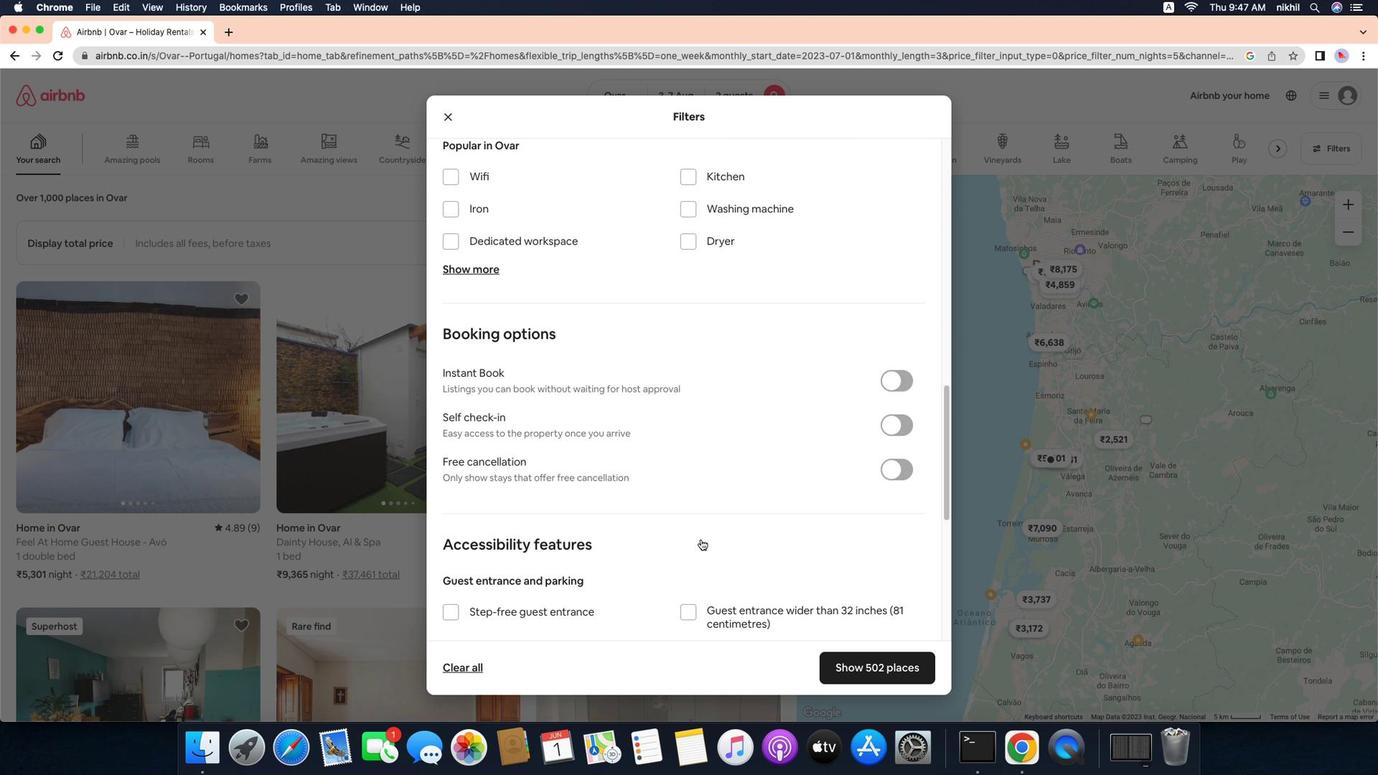 
Action: Mouse scrolled (738, 567) with delta (-7, -10)
Screenshot: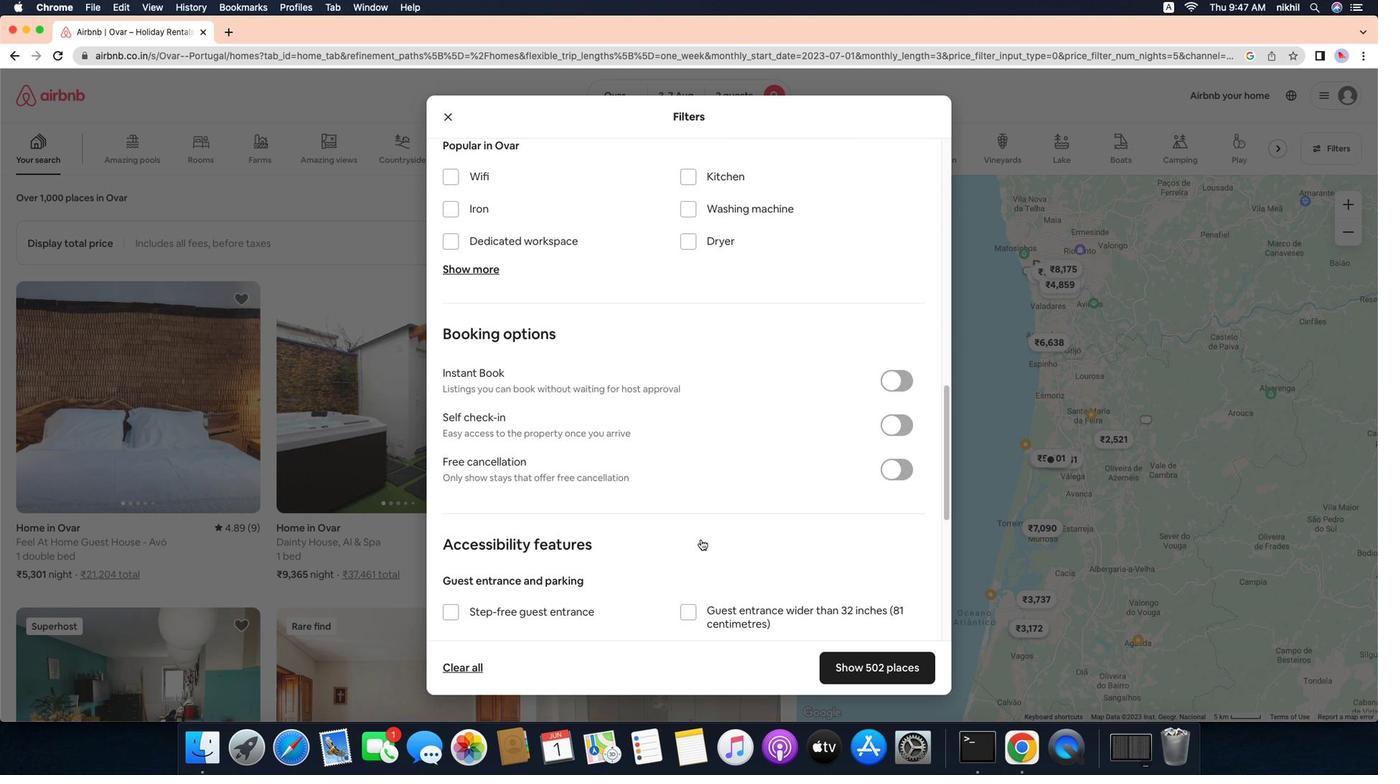 
Action: Mouse scrolled (738, 567) with delta (-7, -8)
Screenshot: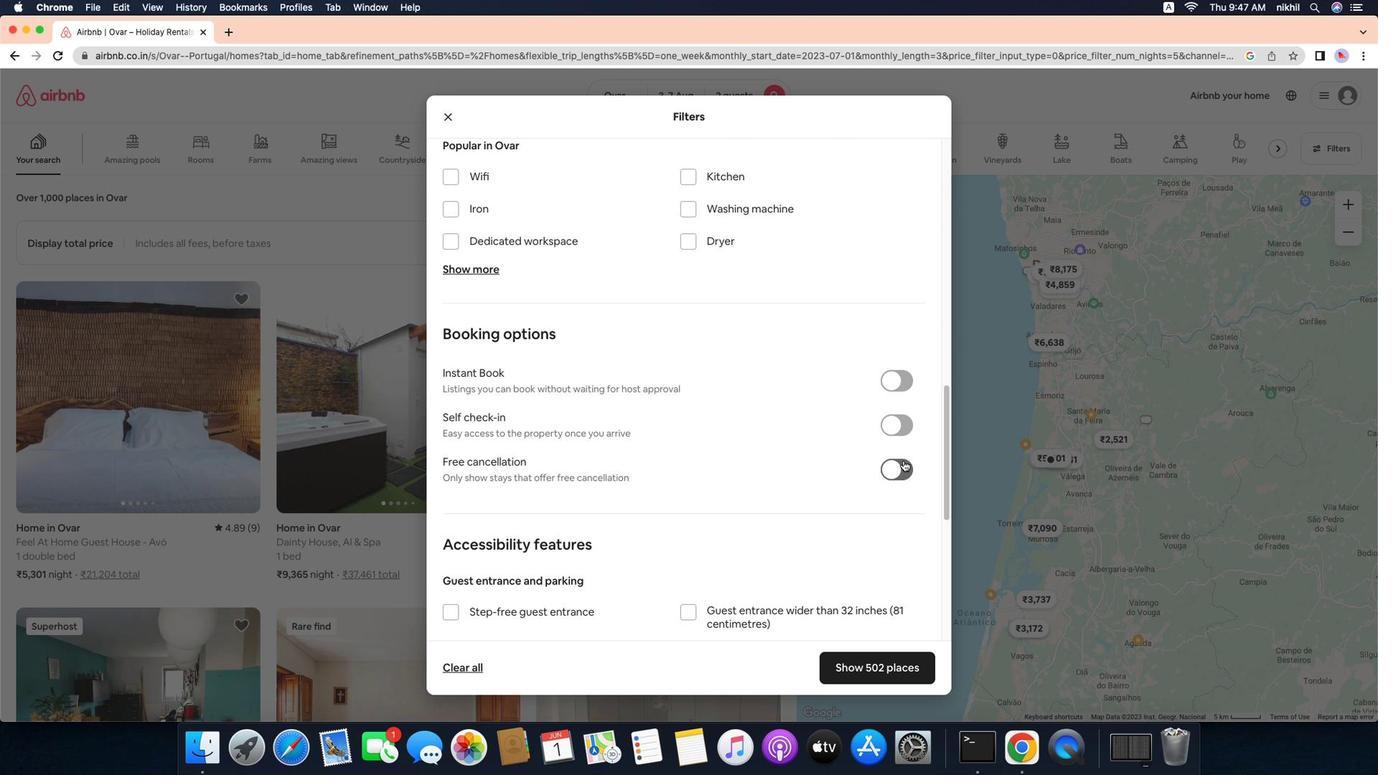 
Action: Mouse scrolled (738, 567) with delta (-7, -8)
Screenshot: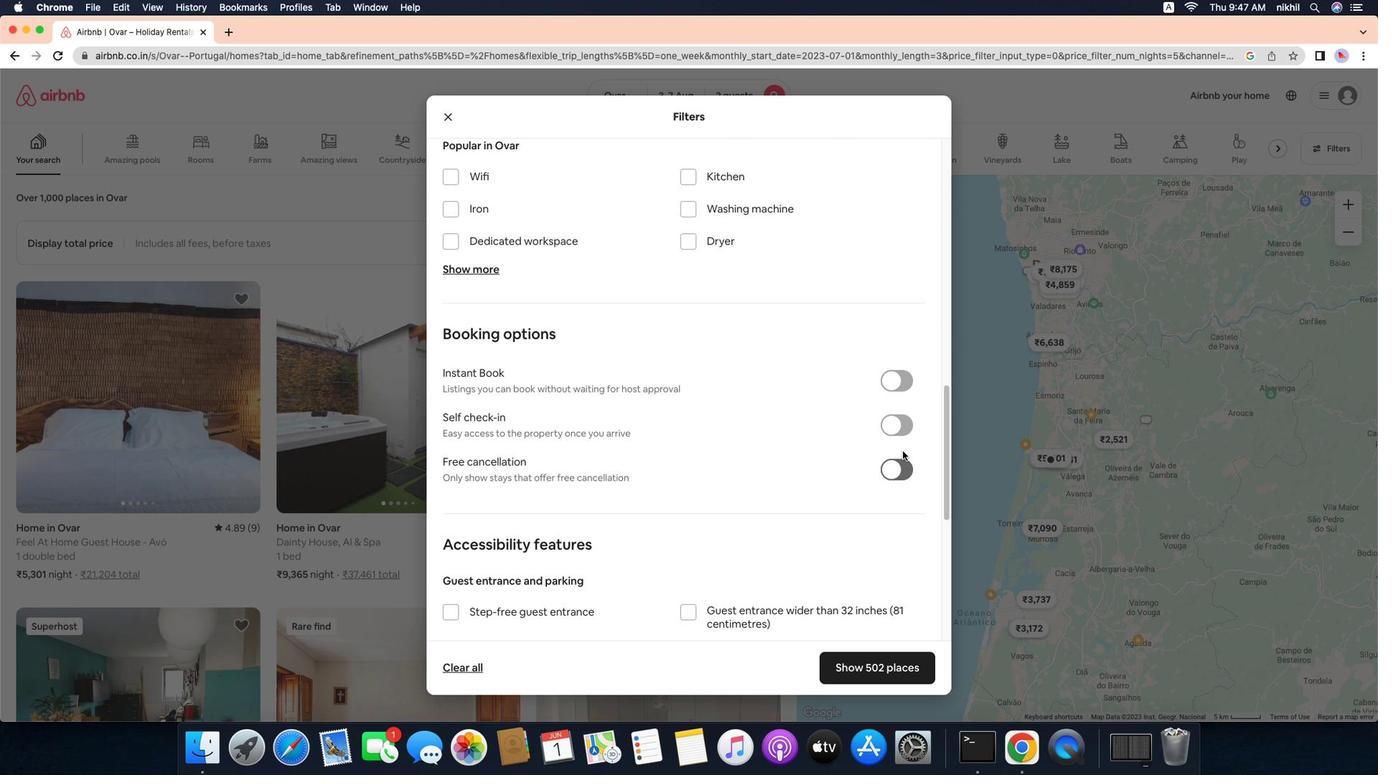 
Action: Mouse scrolled (738, 567) with delta (-7, -10)
Screenshot: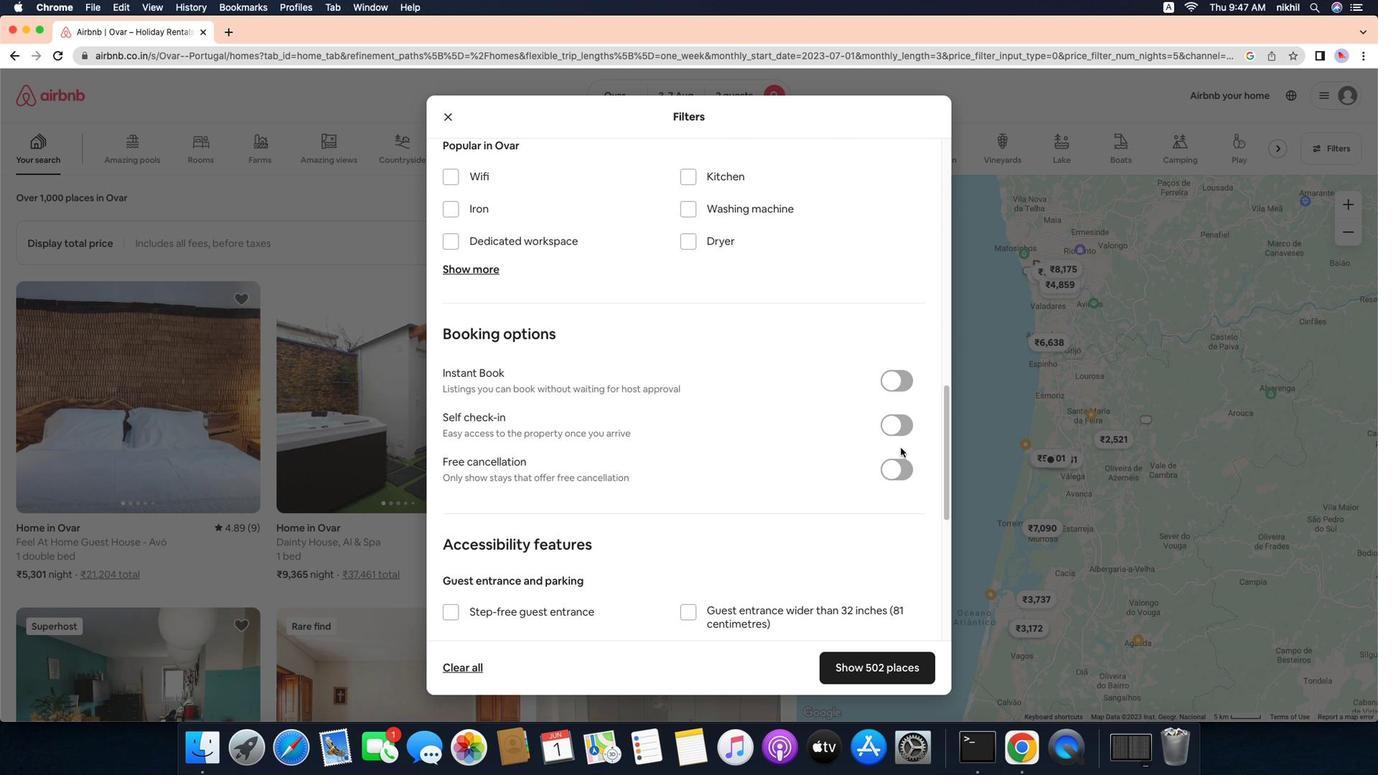 
Action: Mouse scrolled (738, 567) with delta (-7, -12)
Screenshot: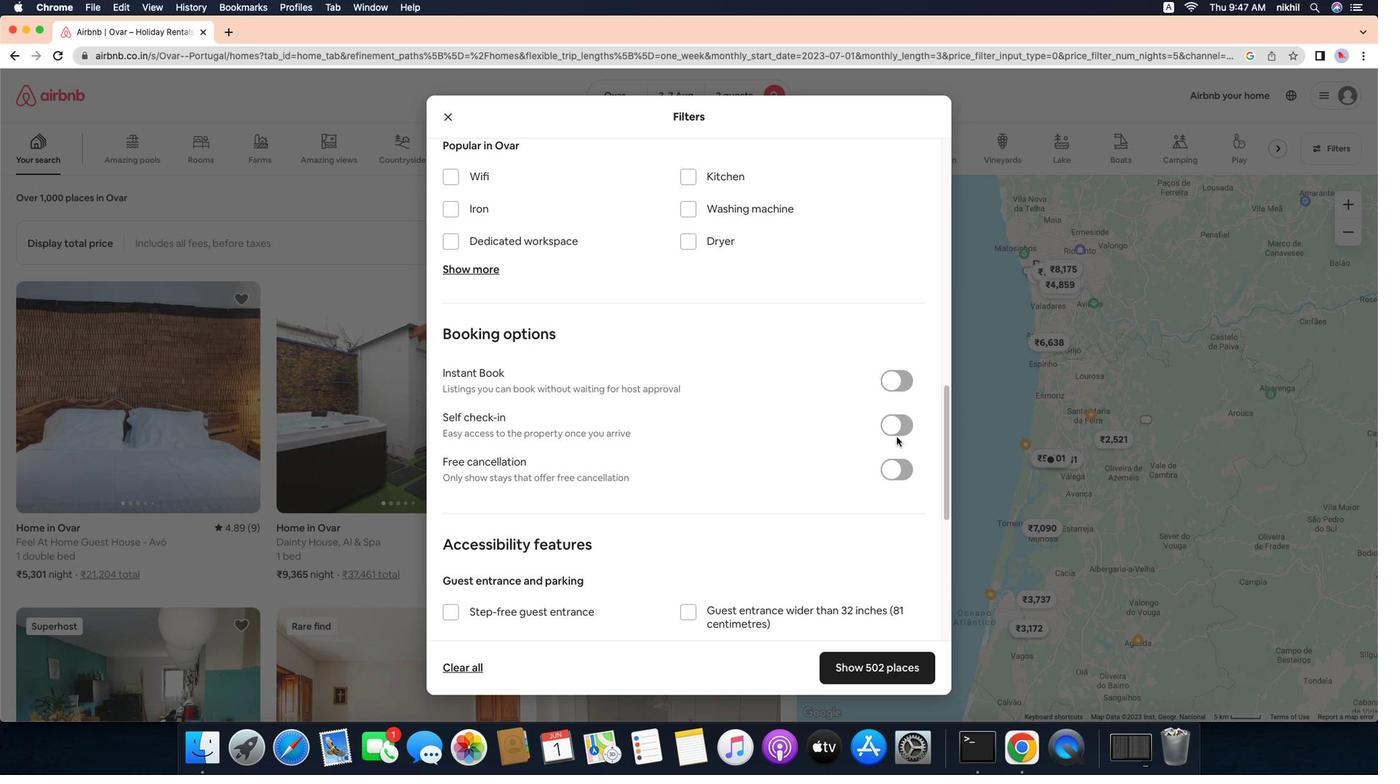 
Action: Mouse moved to (942, 439)
Screenshot: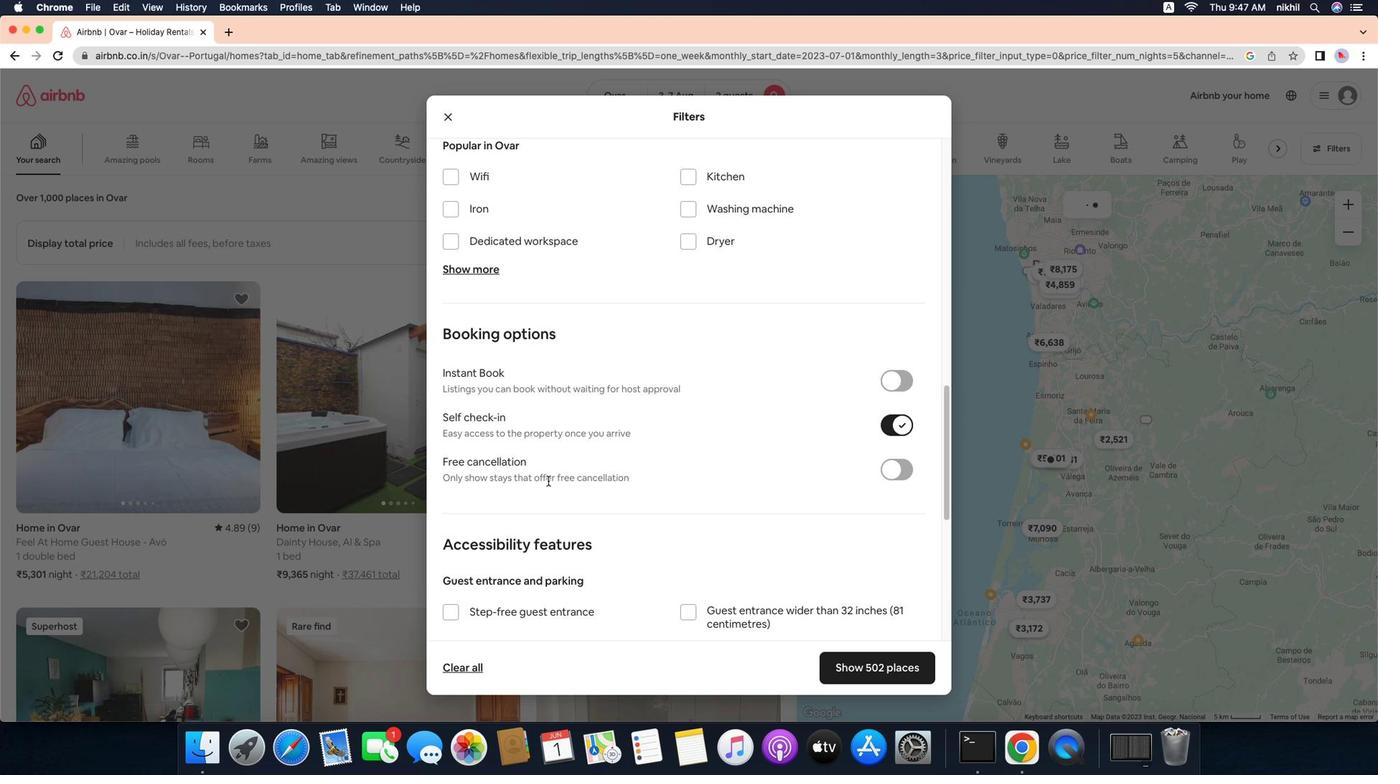 
Action: Mouse pressed left at (942, 439)
Screenshot: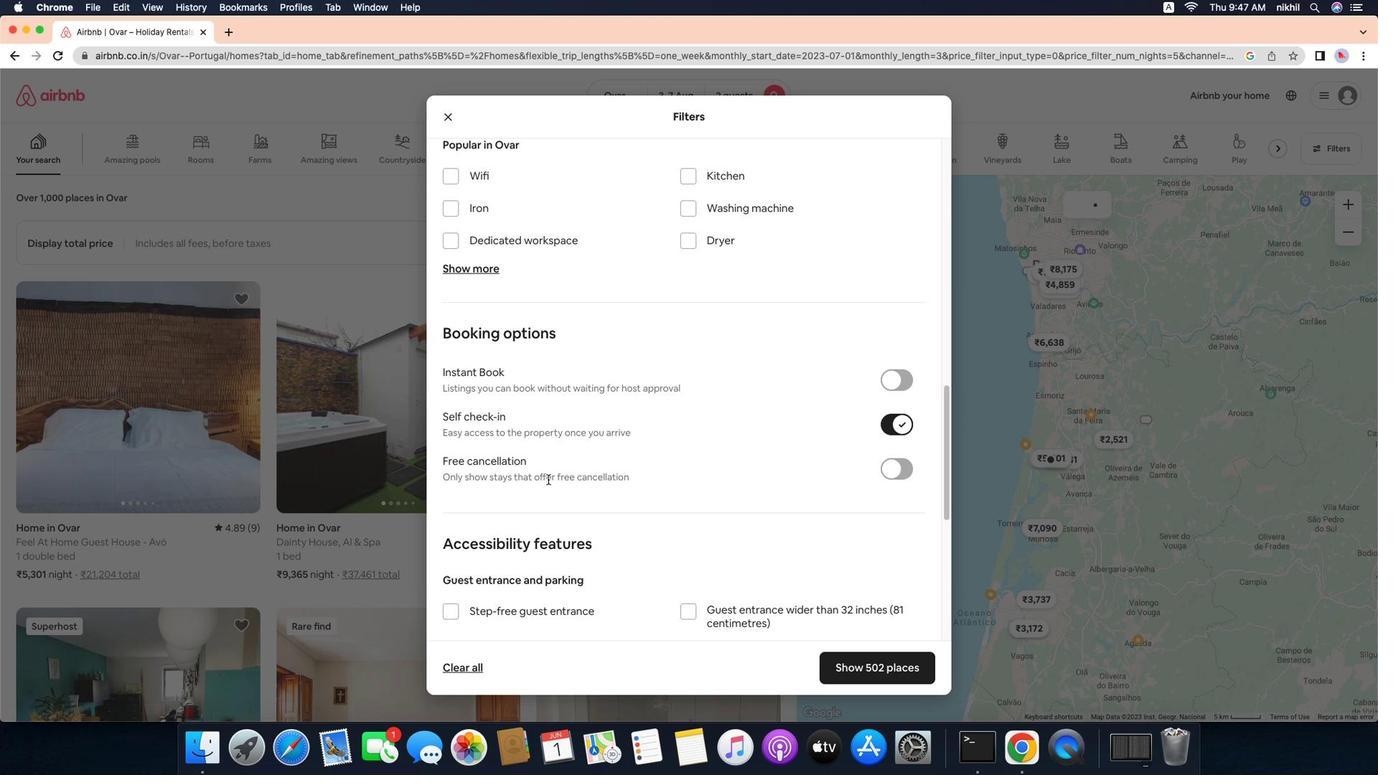 
Action: Mouse moved to (575, 504)
Screenshot: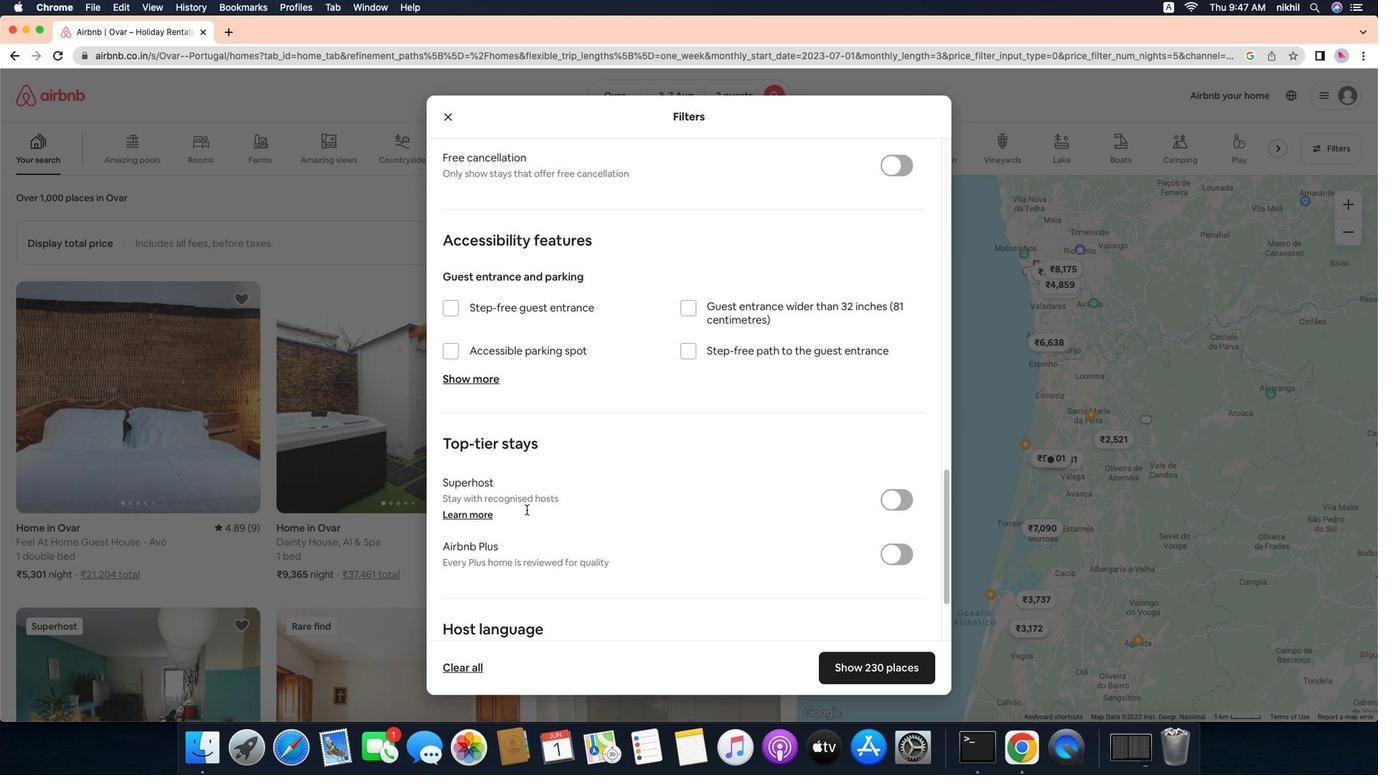
Action: Mouse scrolled (575, 504) with delta (-7, -8)
Screenshot: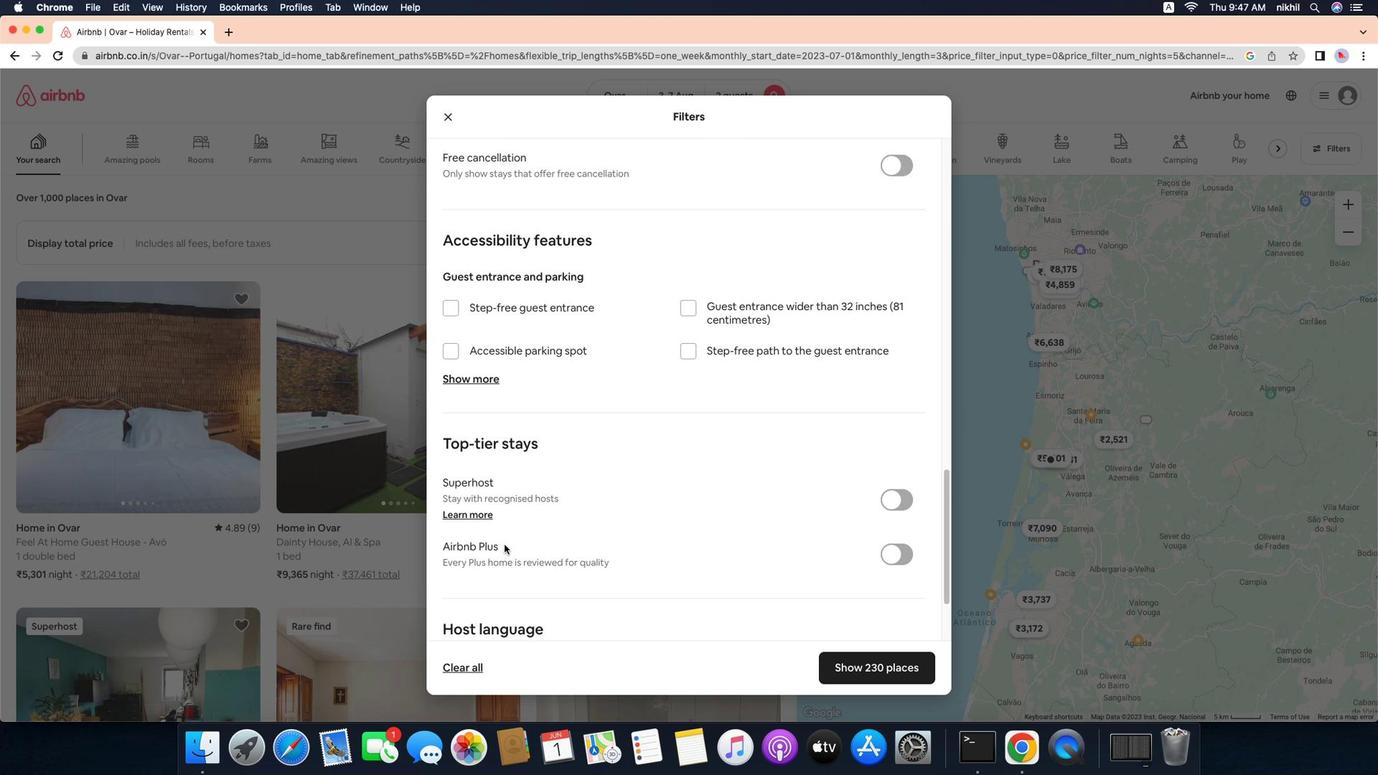 
Action: Mouse moved to (576, 503)
Screenshot: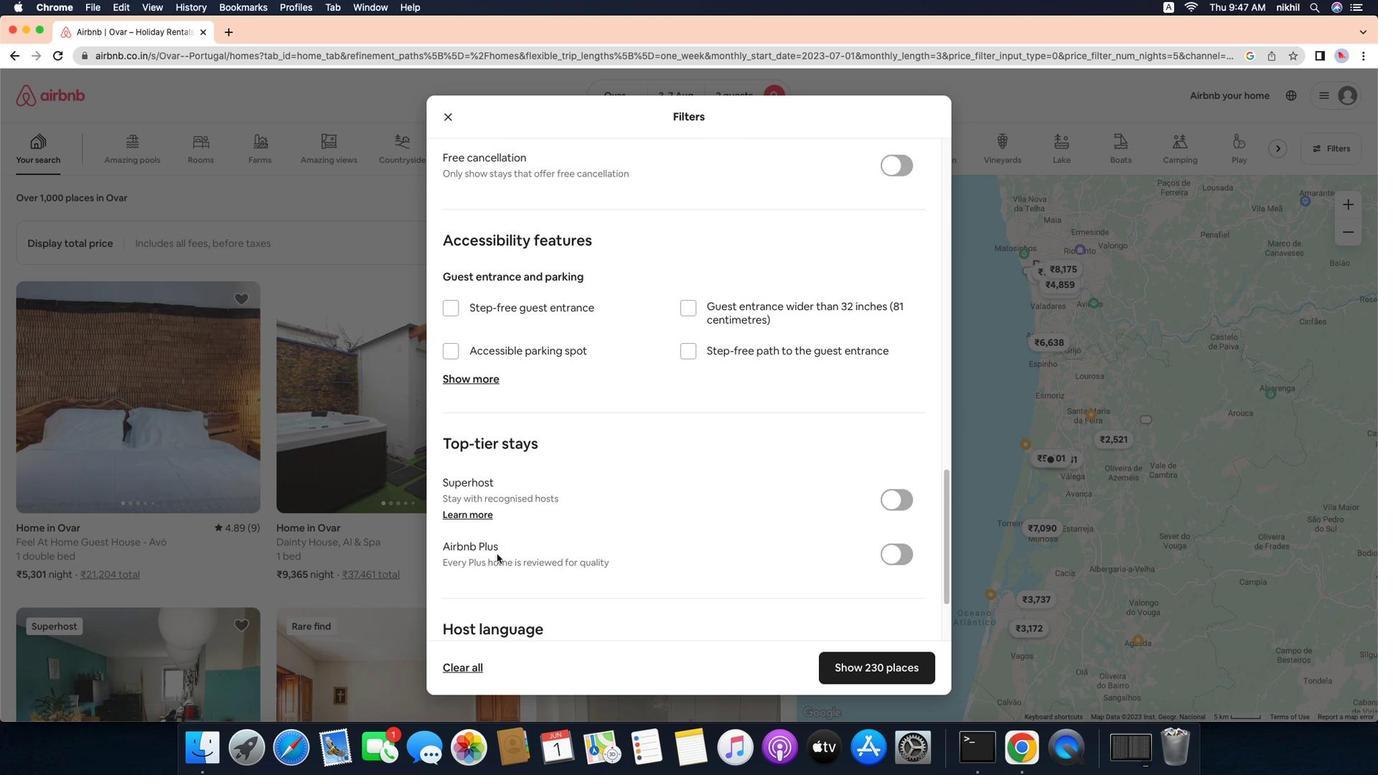 
Action: Mouse scrolled (576, 503) with delta (-7, -8)
Screenshot: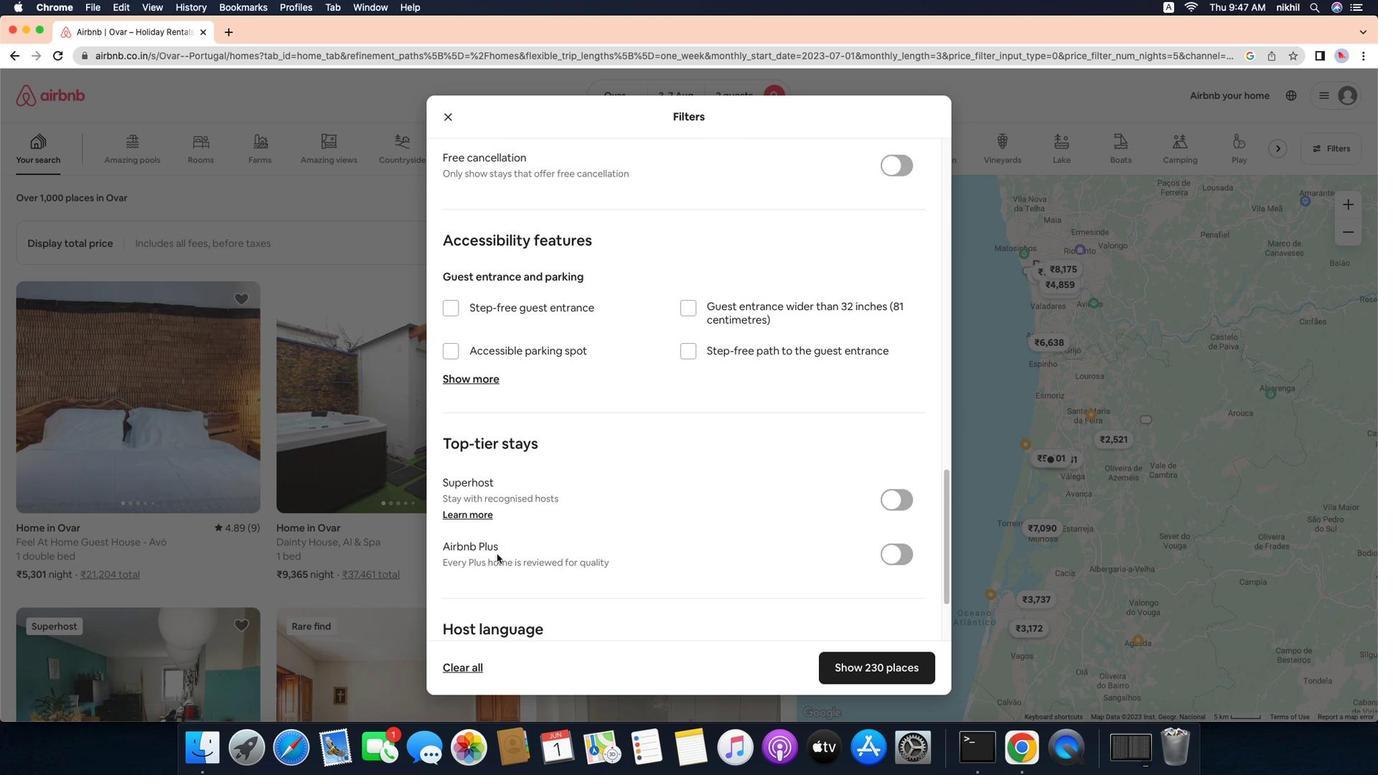 
Action: Mouse moved to (576, 502)
Screenshot: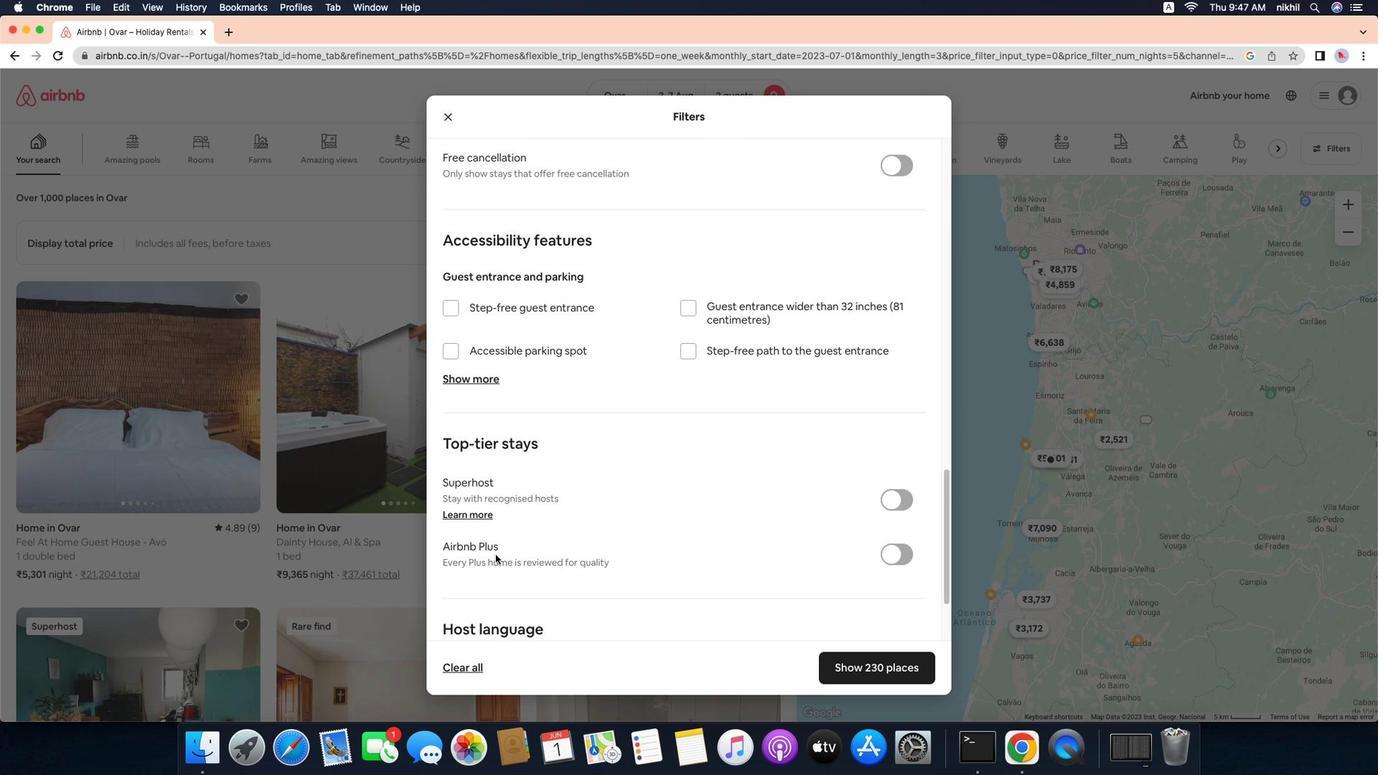 
Action: Mouse scrolled (576, 502) with delta (-7, -10)
Screenshot: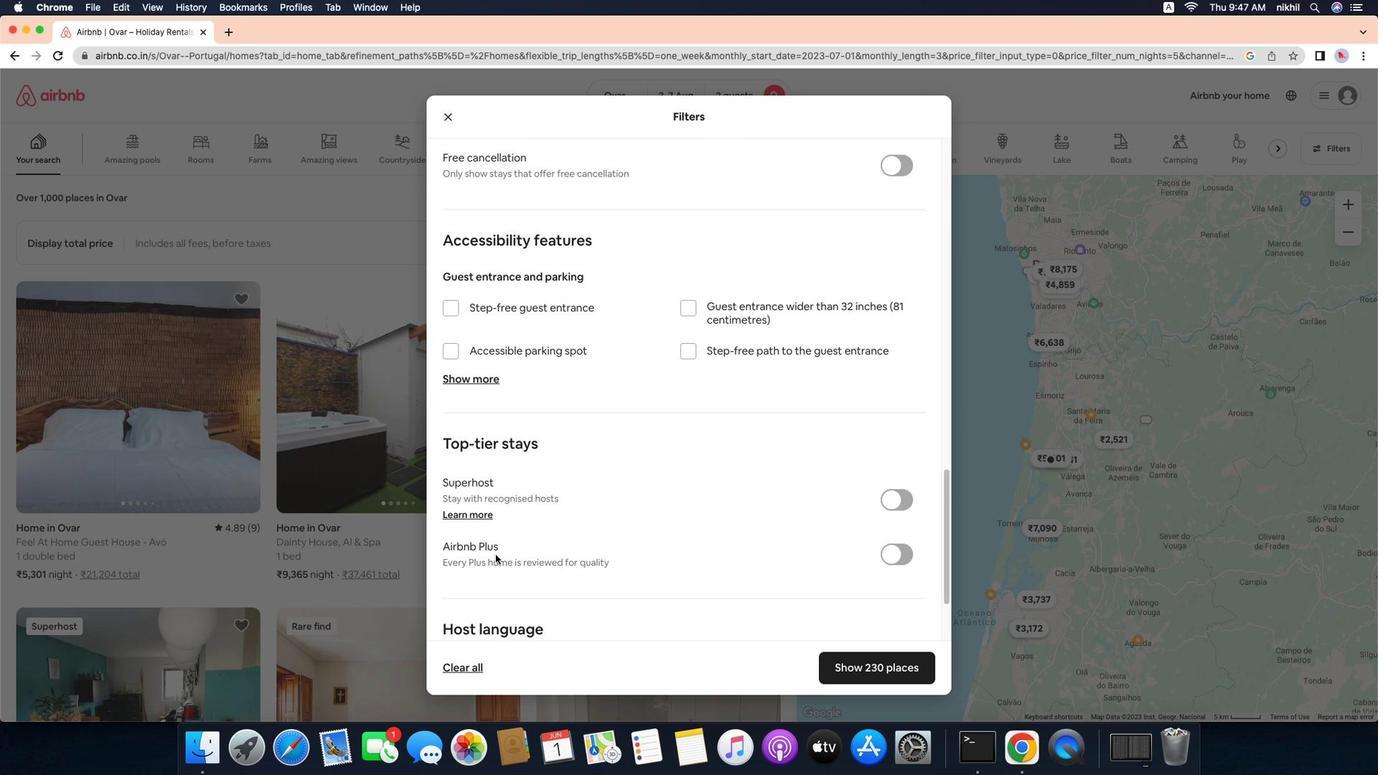 
Action: Mouse moved to (576, 501)
Screenshot: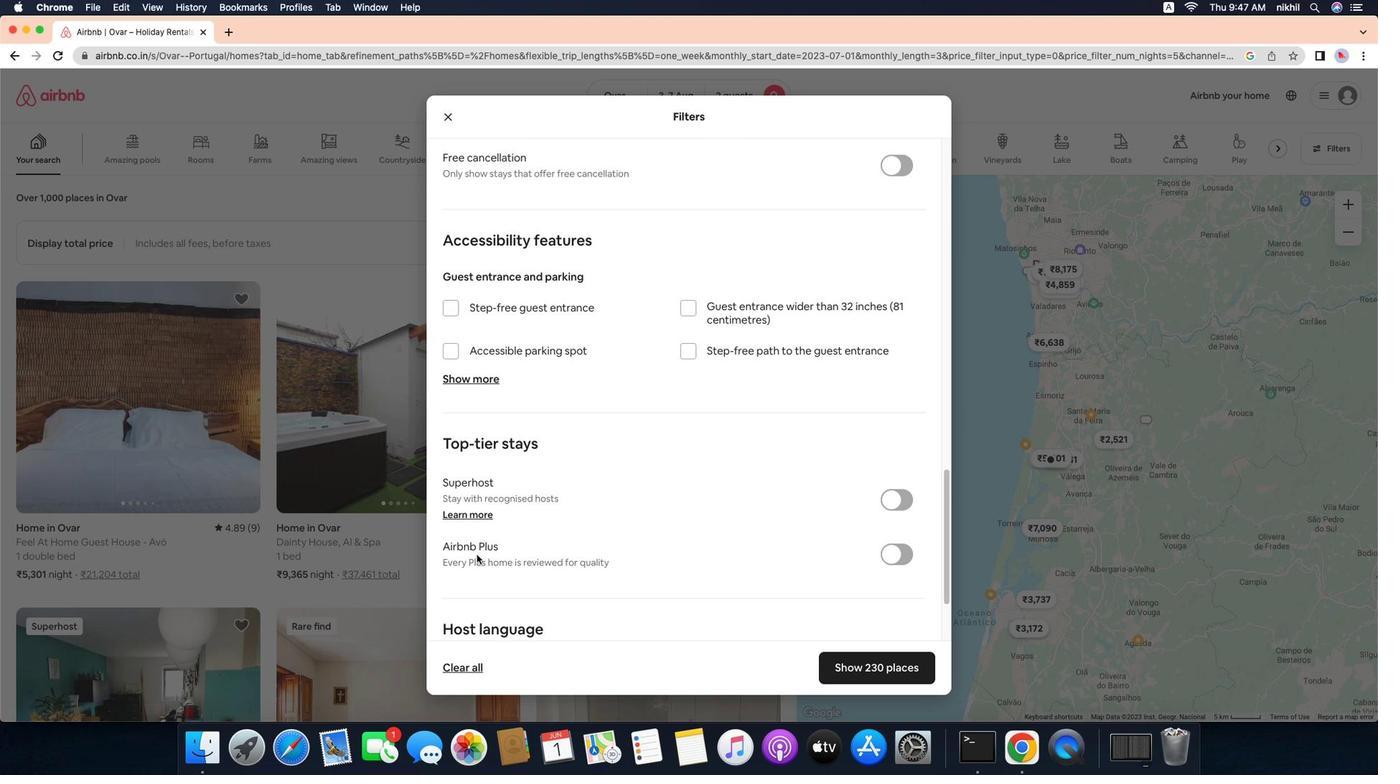 
Action: Mouse scrolled (576, 501) with delta (-7, -8)
Screenshot: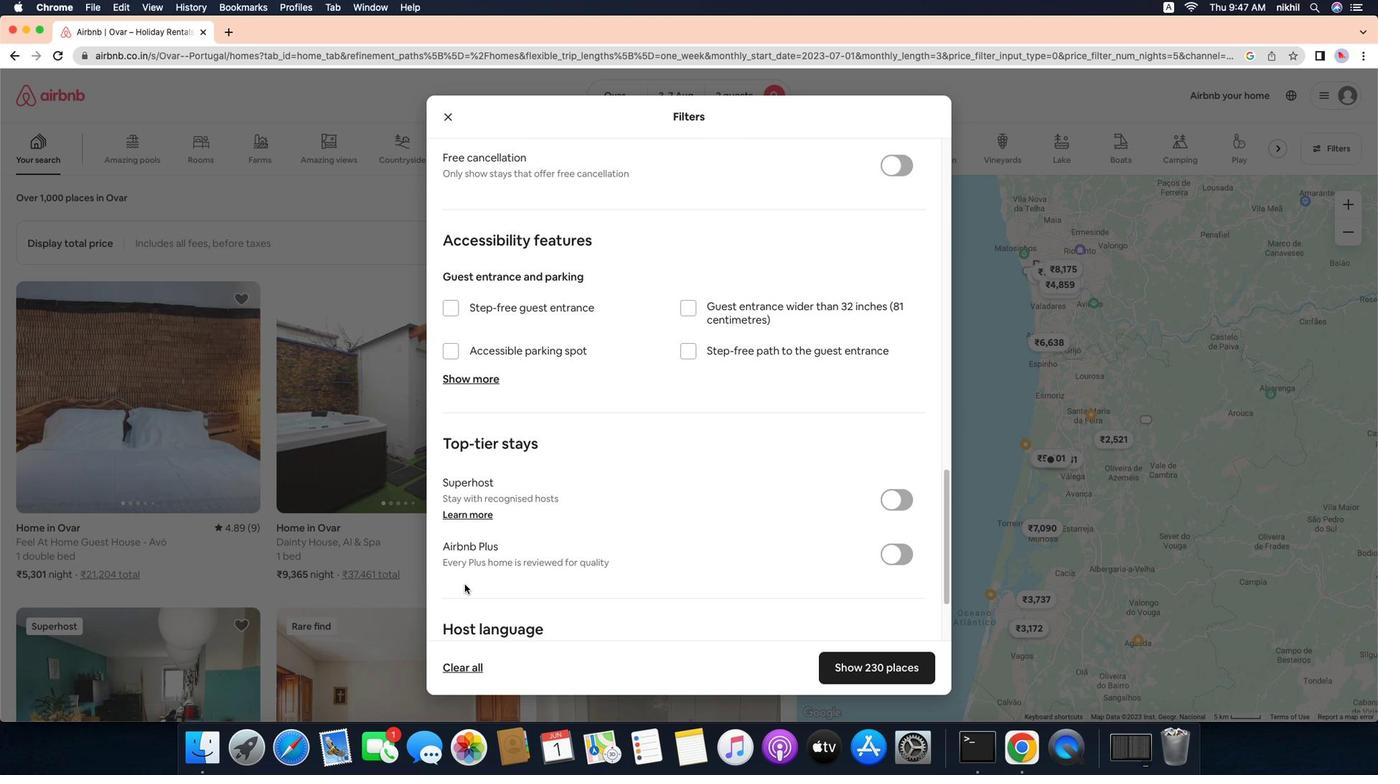
Action: Mouse scrolled (576, 501) with delta (-7, -8)
Screenshot: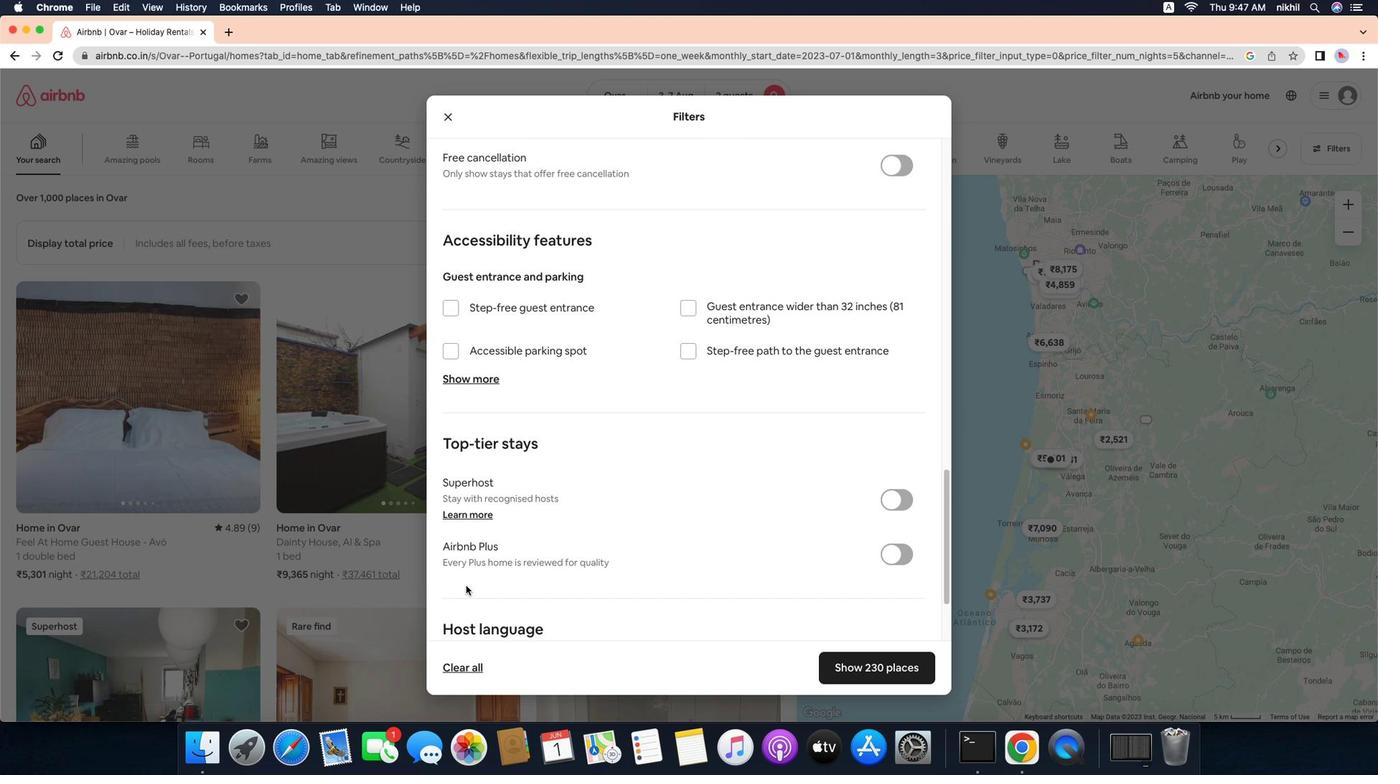 
Action: Mouse scrolled (576, 501) with delta (-7, -10)
Screenshot: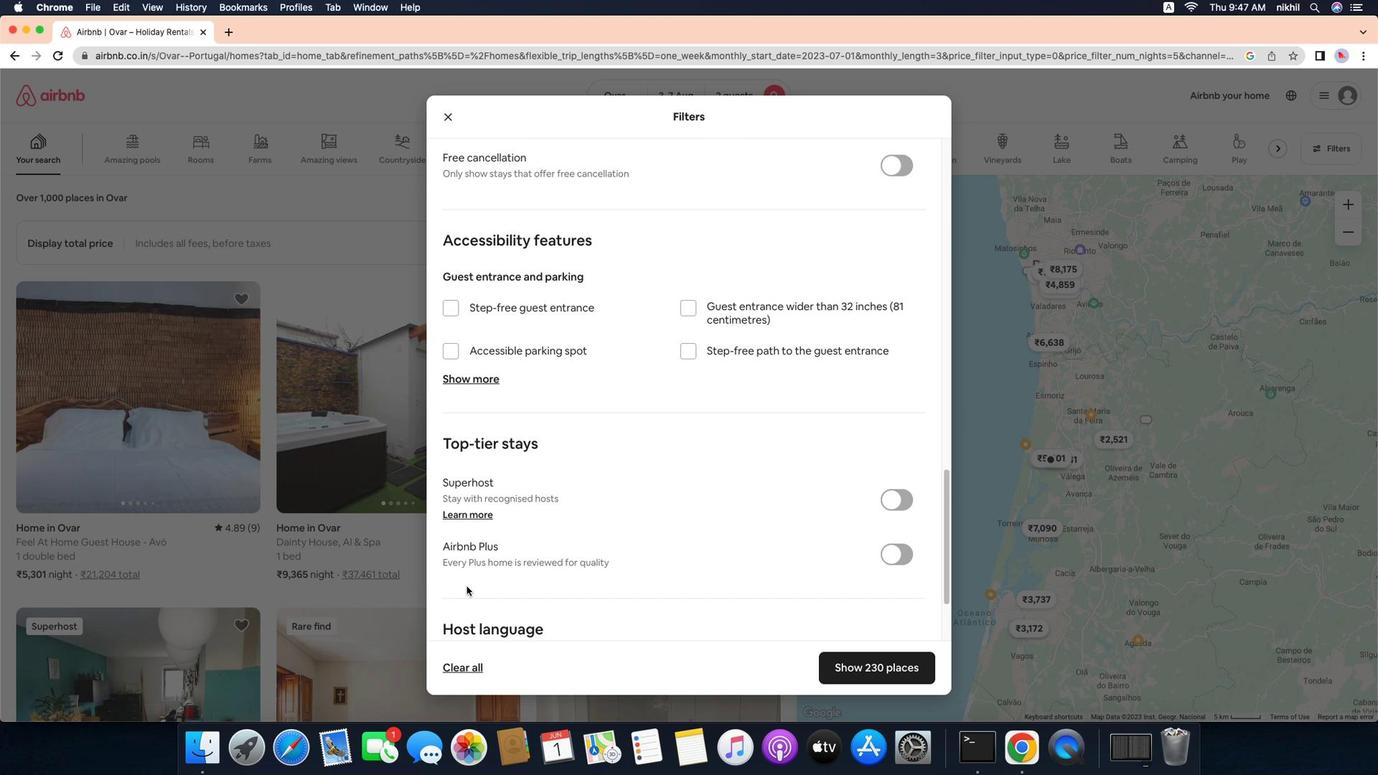 
Action: Mouse moved to (489, 616)
Screenshot: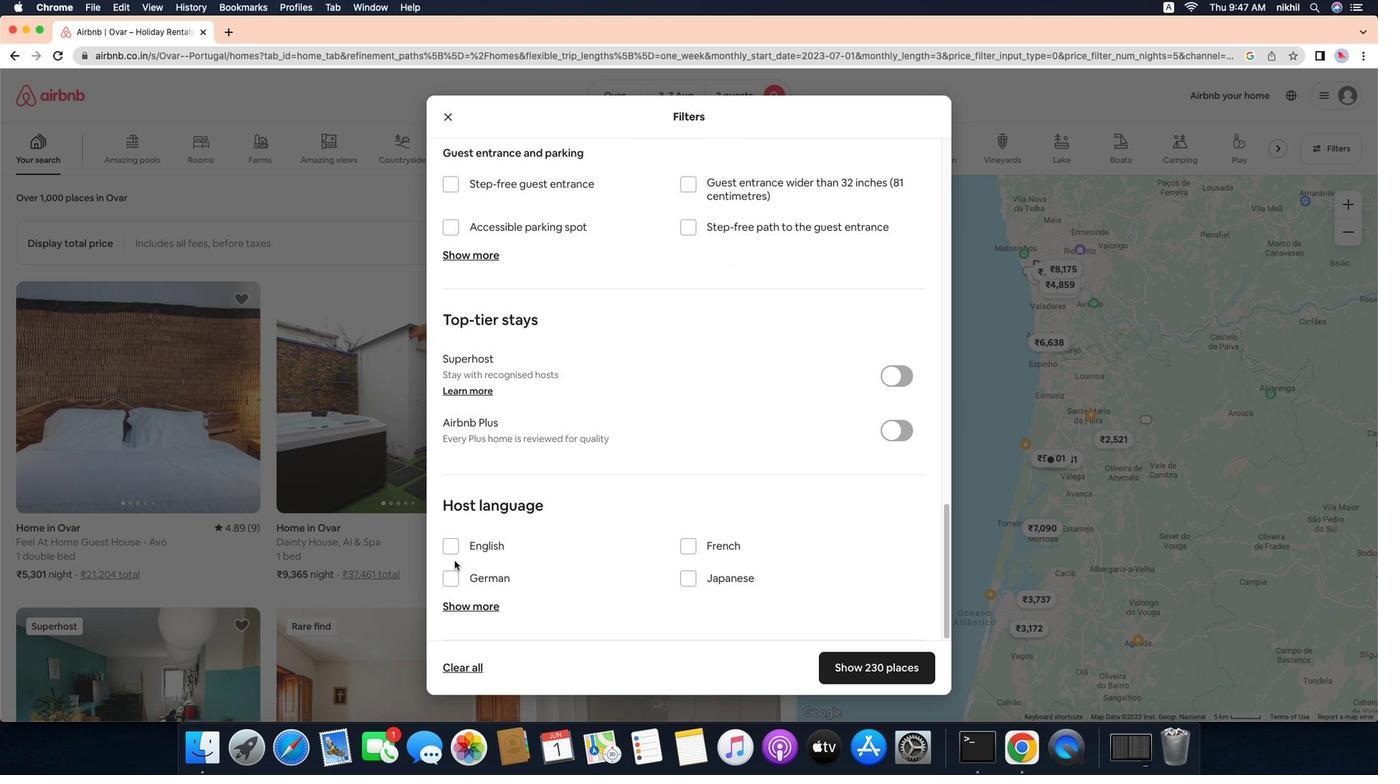 
Action: Mouse scrolled (489, 616) with delta (-7, -8)
Screenshot: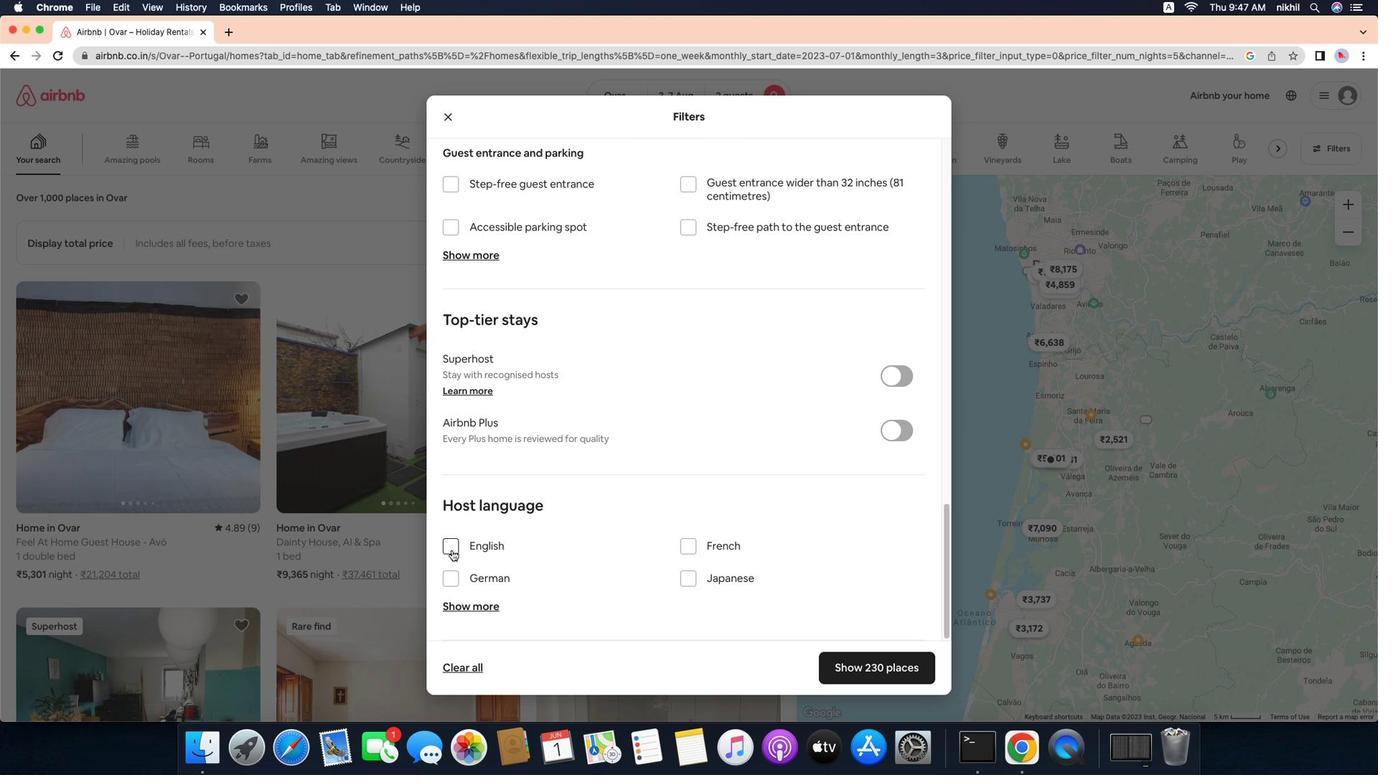 
Action: Mouse scrolled (489, 616) with delta (-7, -8)
Screenshot: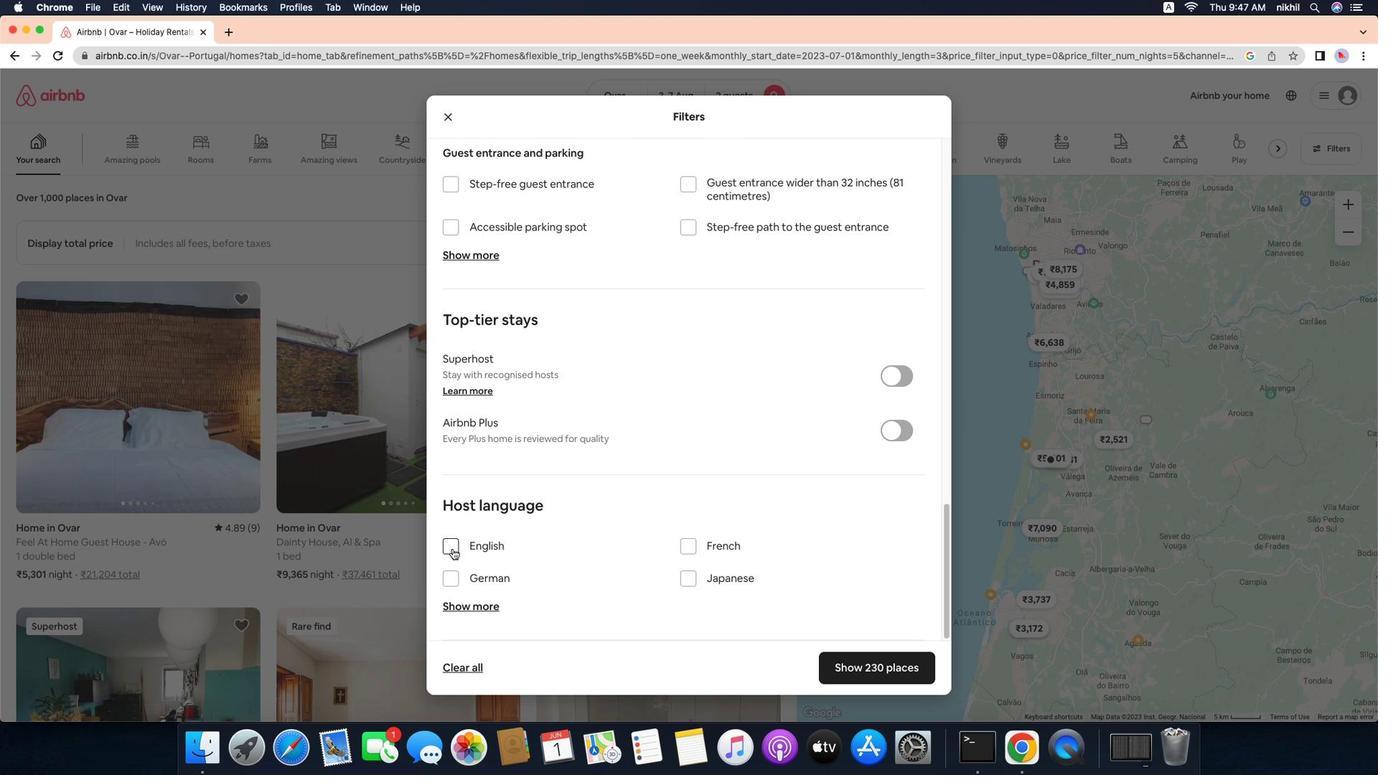 
Action: Mouse scrolled (489, 616) with delta (-7, -10)
Screenshot: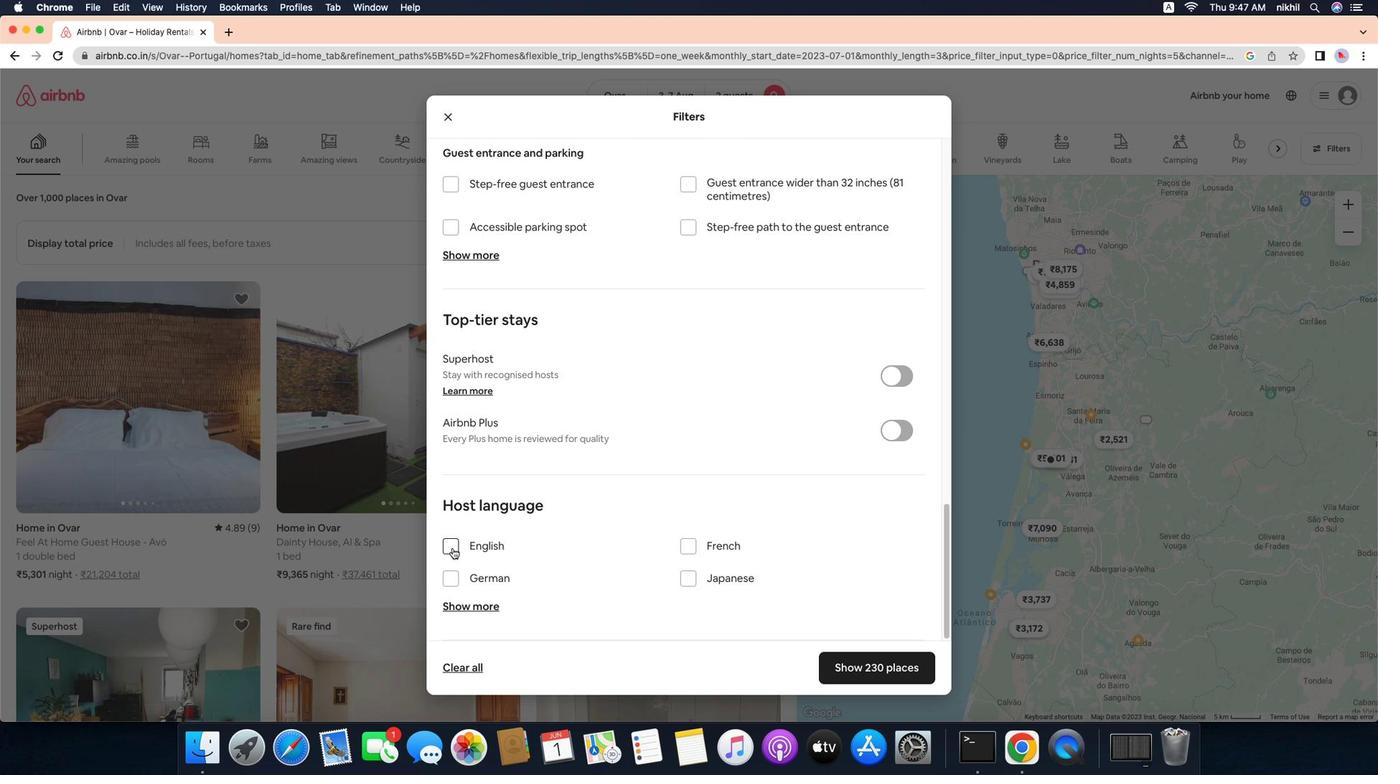 
Action: Mouse moved to (473, 575)
Screenshot: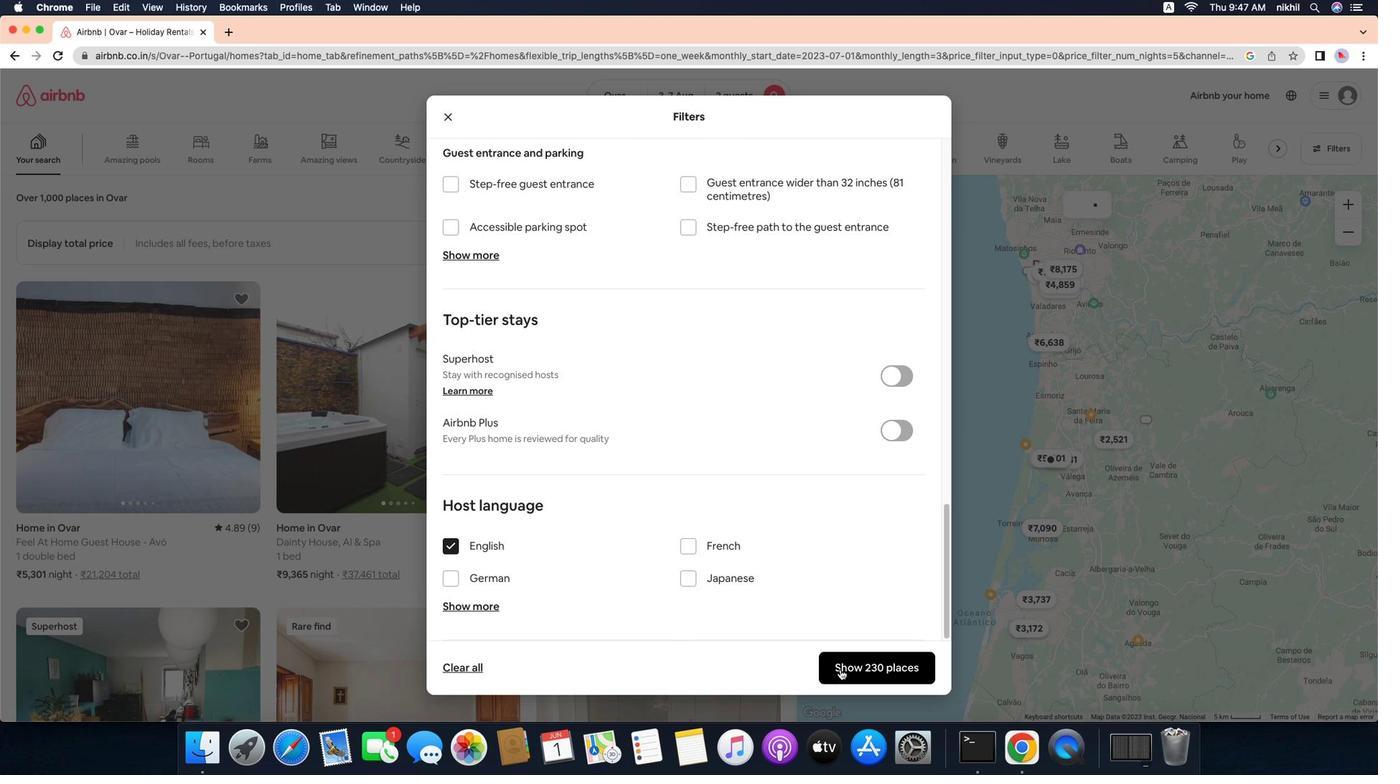 
Action: Mouse pressed left at (473, 575)
Screenshot: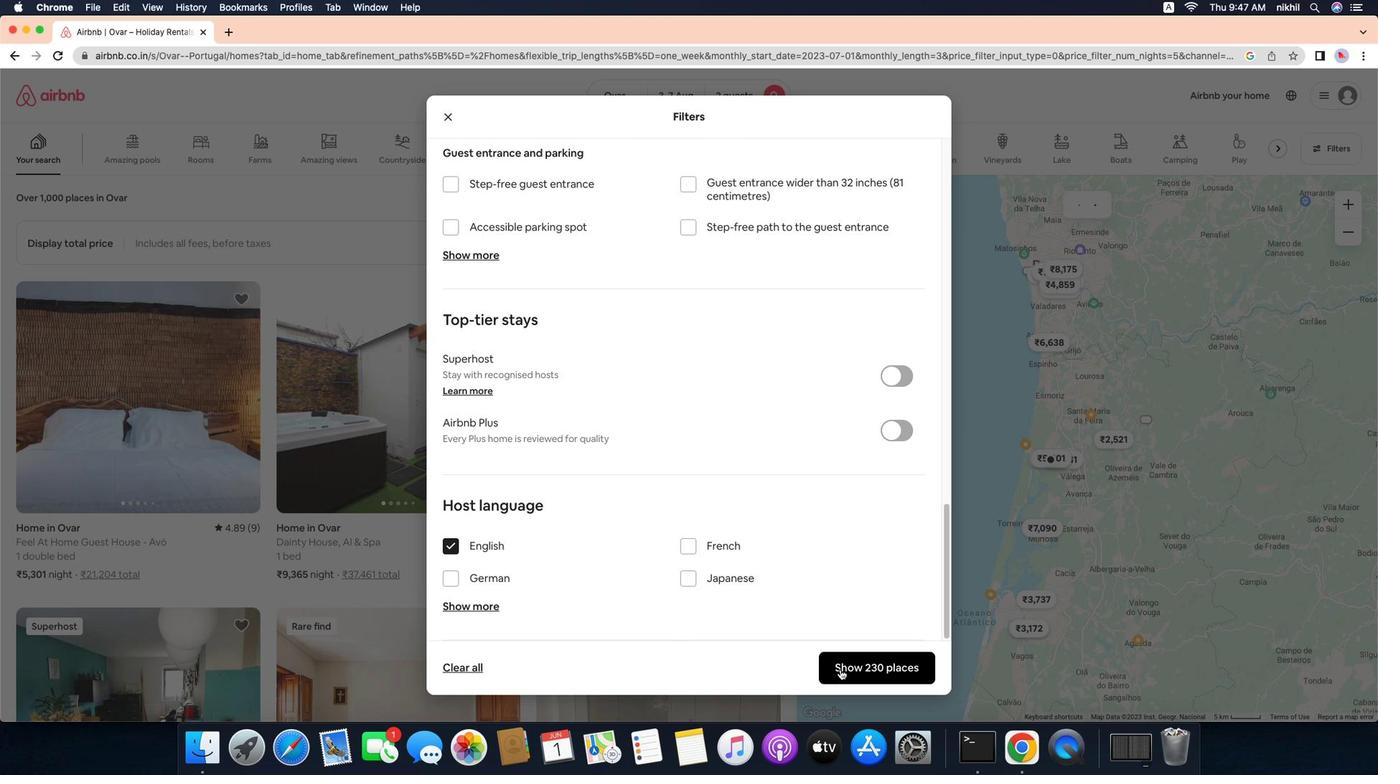 
Action: Mouse moved to (887, 704)
Screenshot: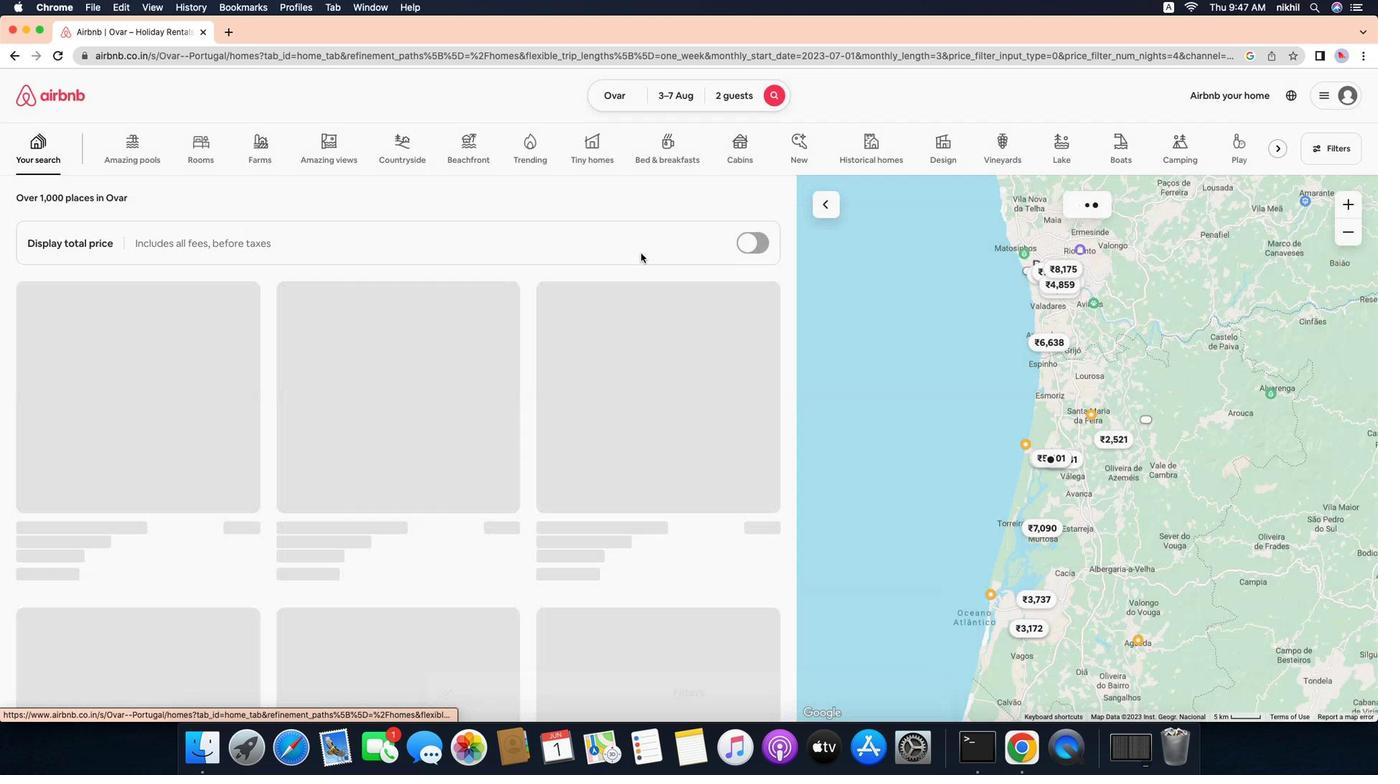 
Action: Mouse pressed left at (887, 704)
Screenshot: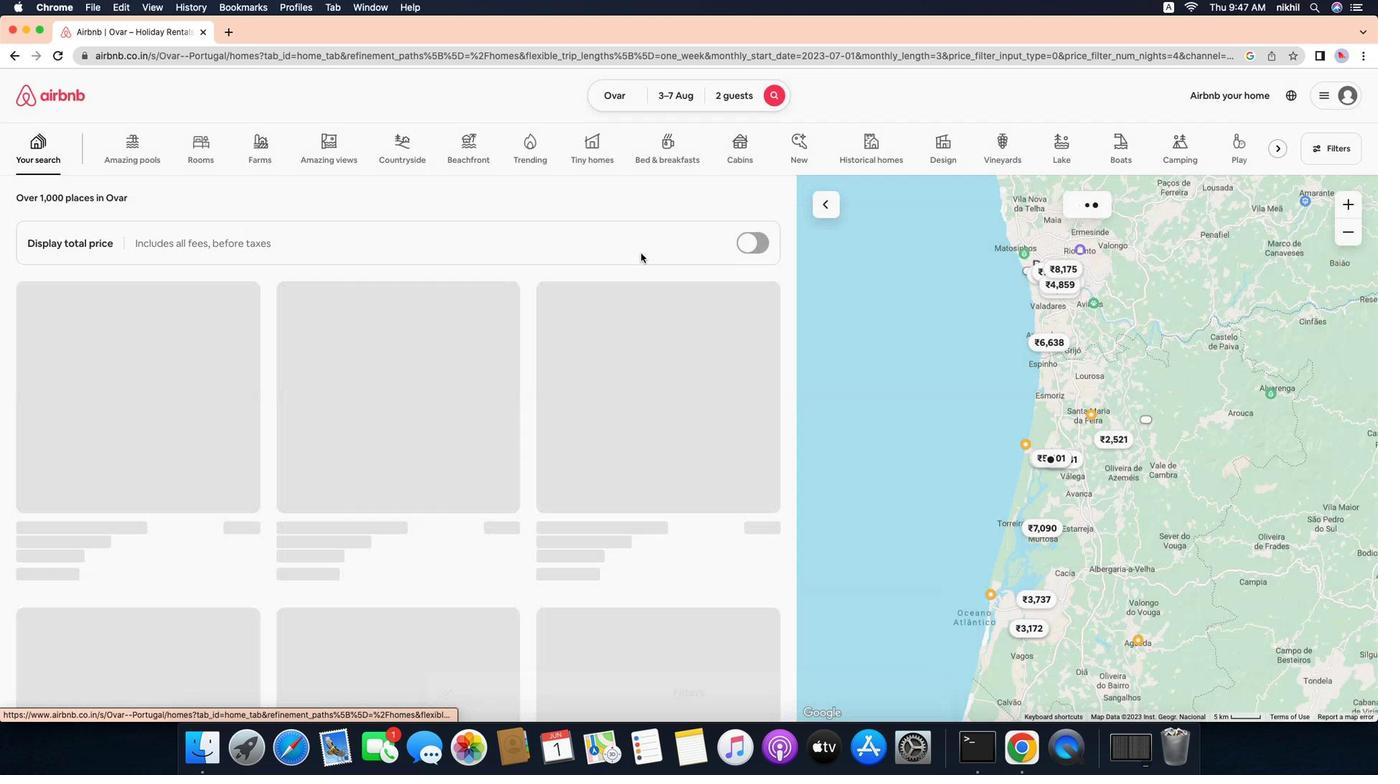 
Action: Mouse moved to (663, 210)
Screenshot: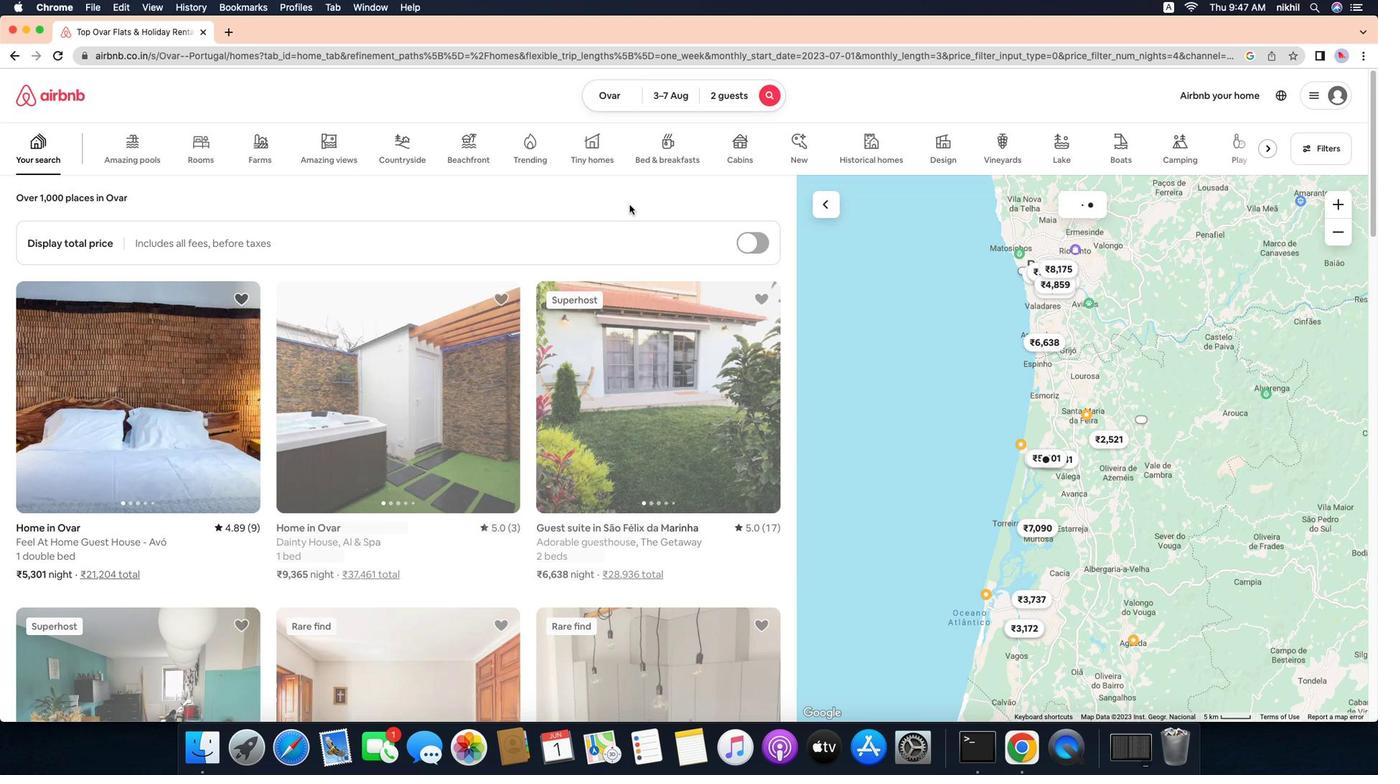 
